 Task: Send an email with the signature Jenna Lewis with the subject Confirmation of a promotion and the message As a heads up, we will need to reschedule the meeting for next week due to scheduling conflicts. from softage.5@softage.net to softage.1@softage.net and move the email from Sent Items to the folder Scholarship information
Action: Mouse moved to (73, 58)
Screenshot: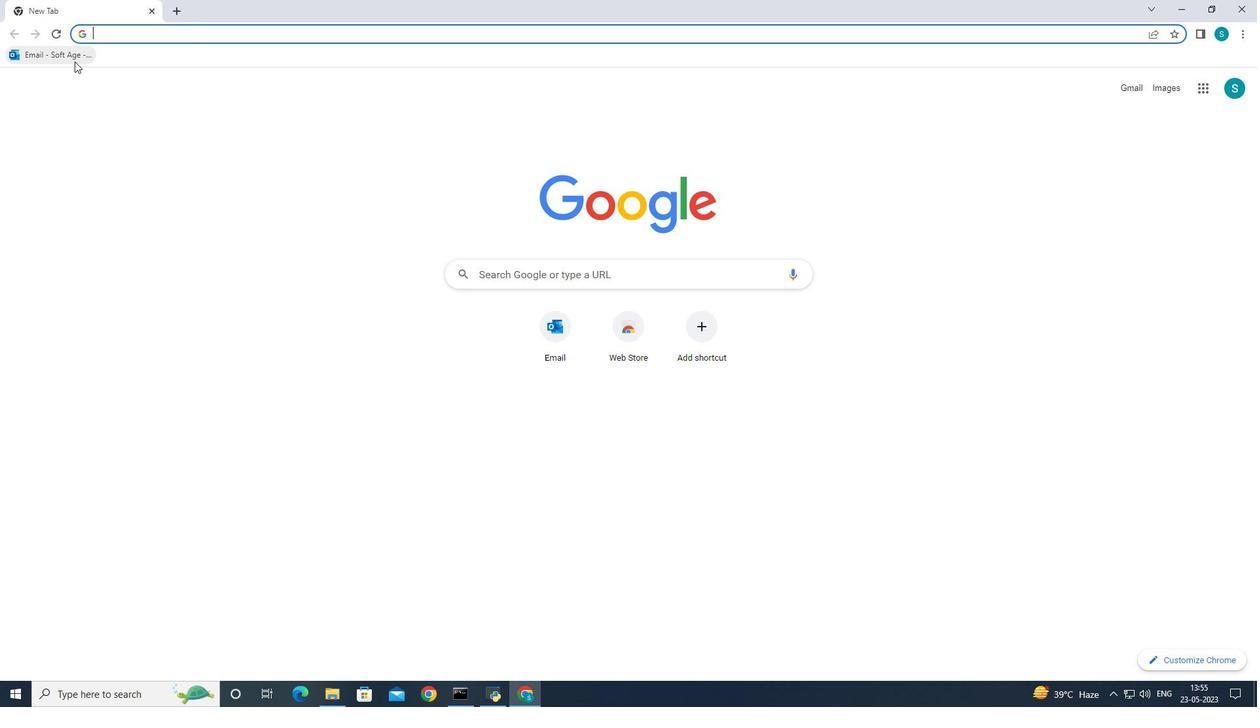 
Action: Mouse pressed left at (73, 58)
Screenshot: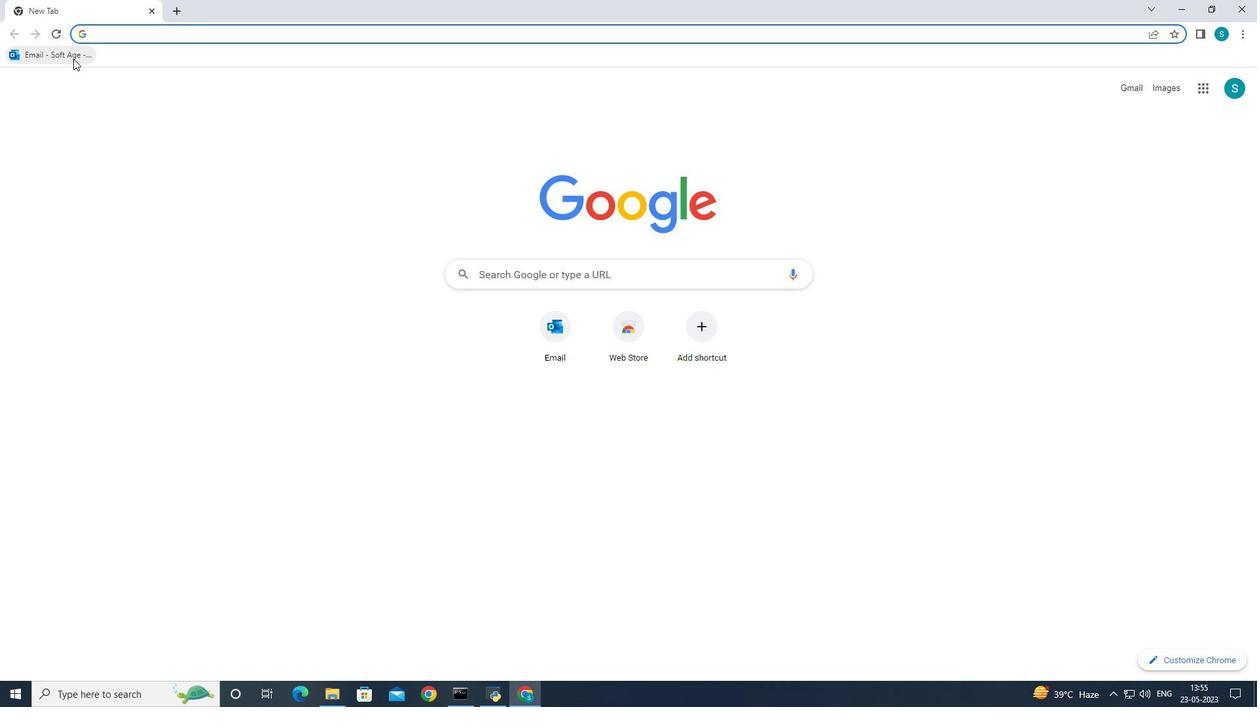 
Action: Mouse moved to (188, 117)
Screenshot: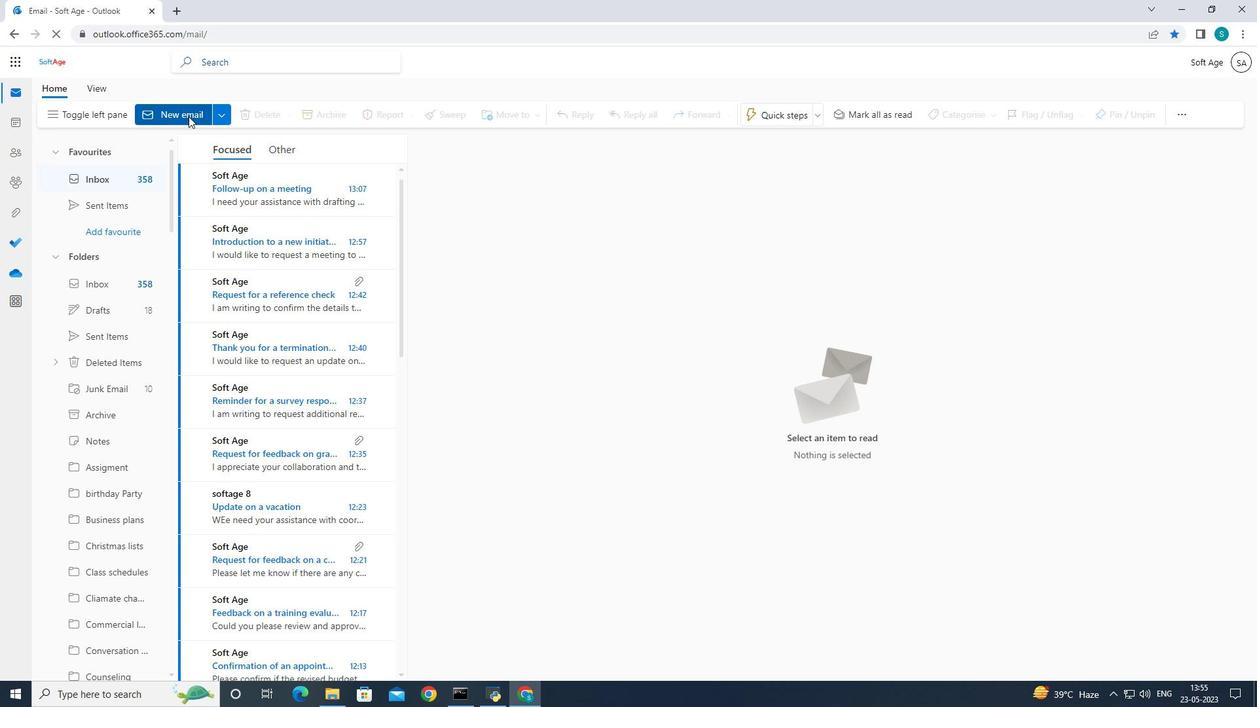 
Action: Mouse pressed left at (188, 117)
Screenshot: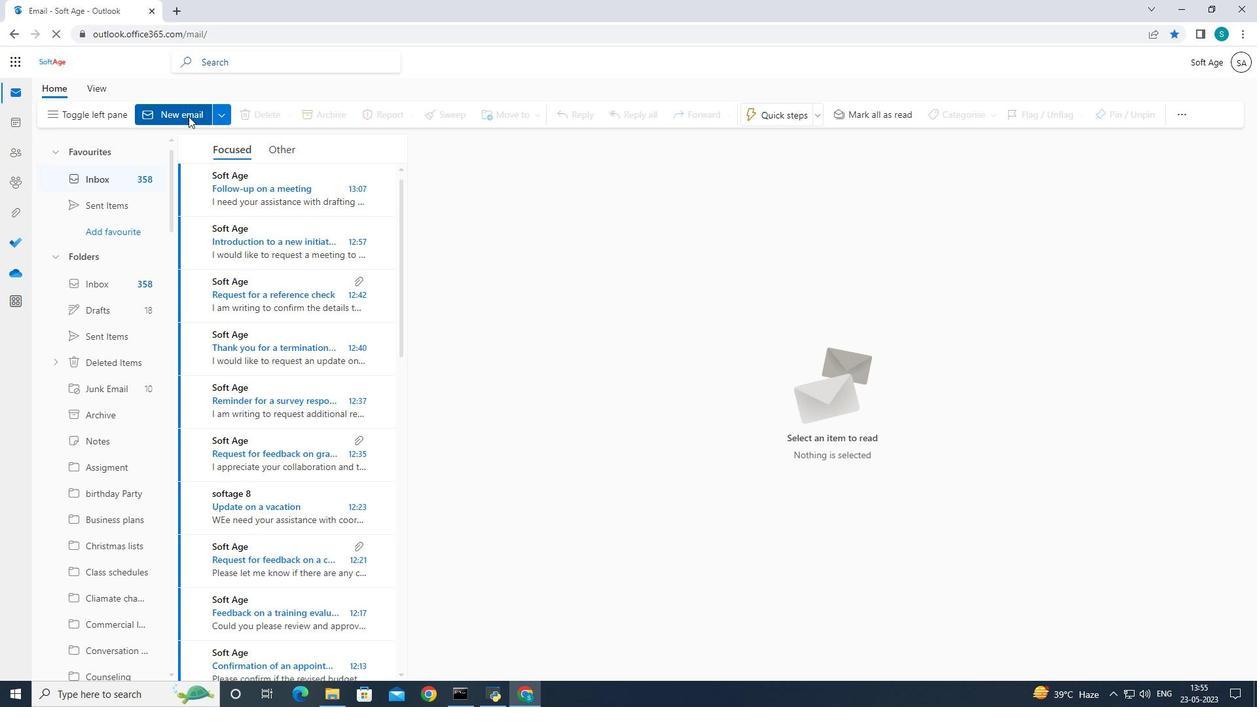 
Action: Mouse pressed left at (188, 117)
Screenshot: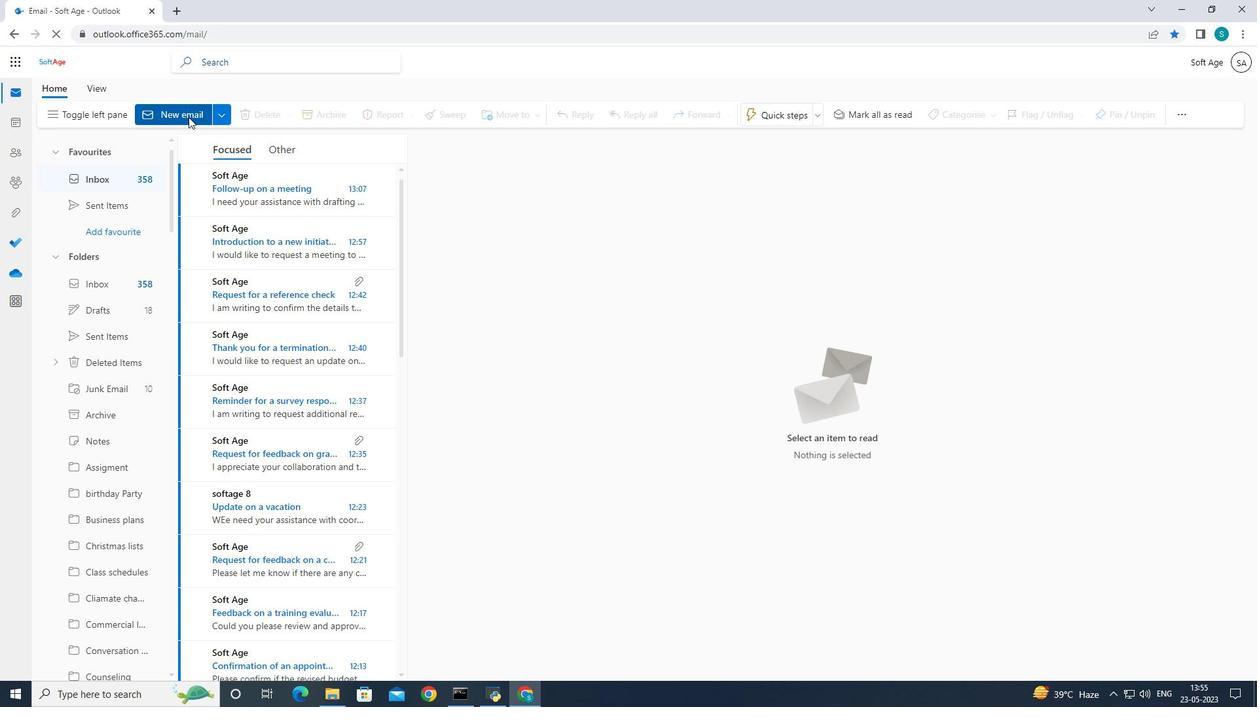 
Action: Mouse moved to (855, 117)
Screenshot: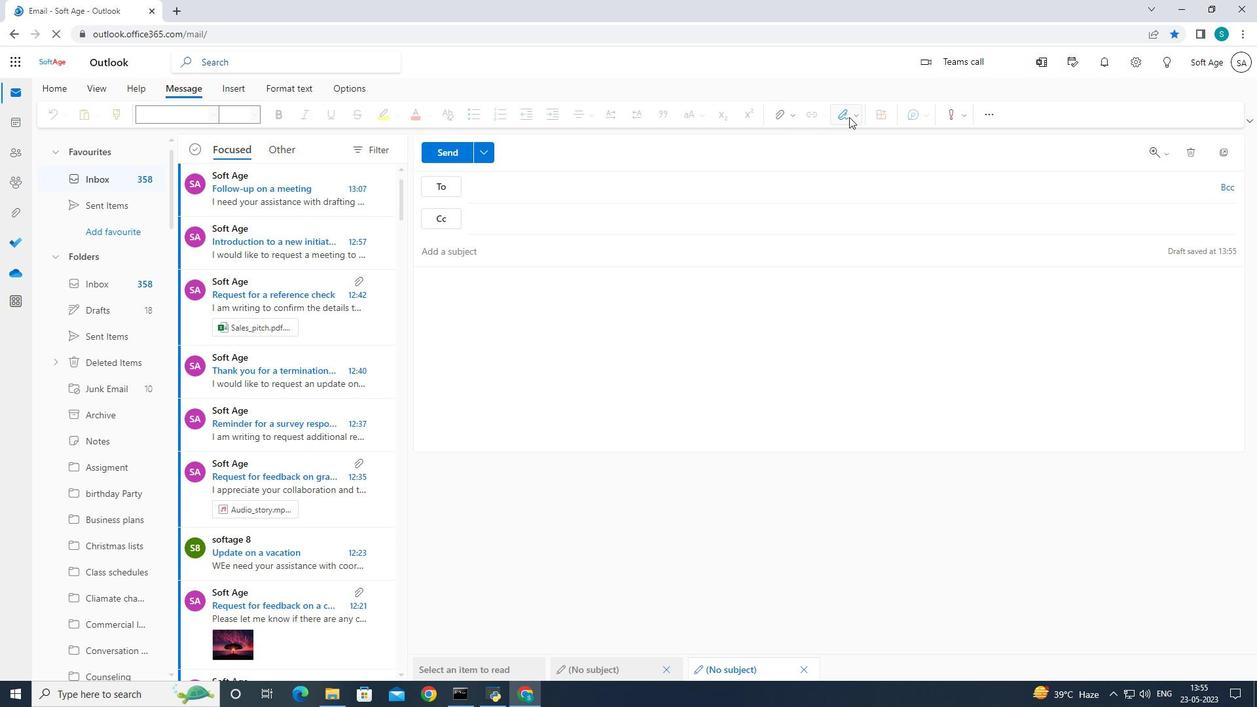 
Action: Mouse pressed left at (855, 117)
Screenshot: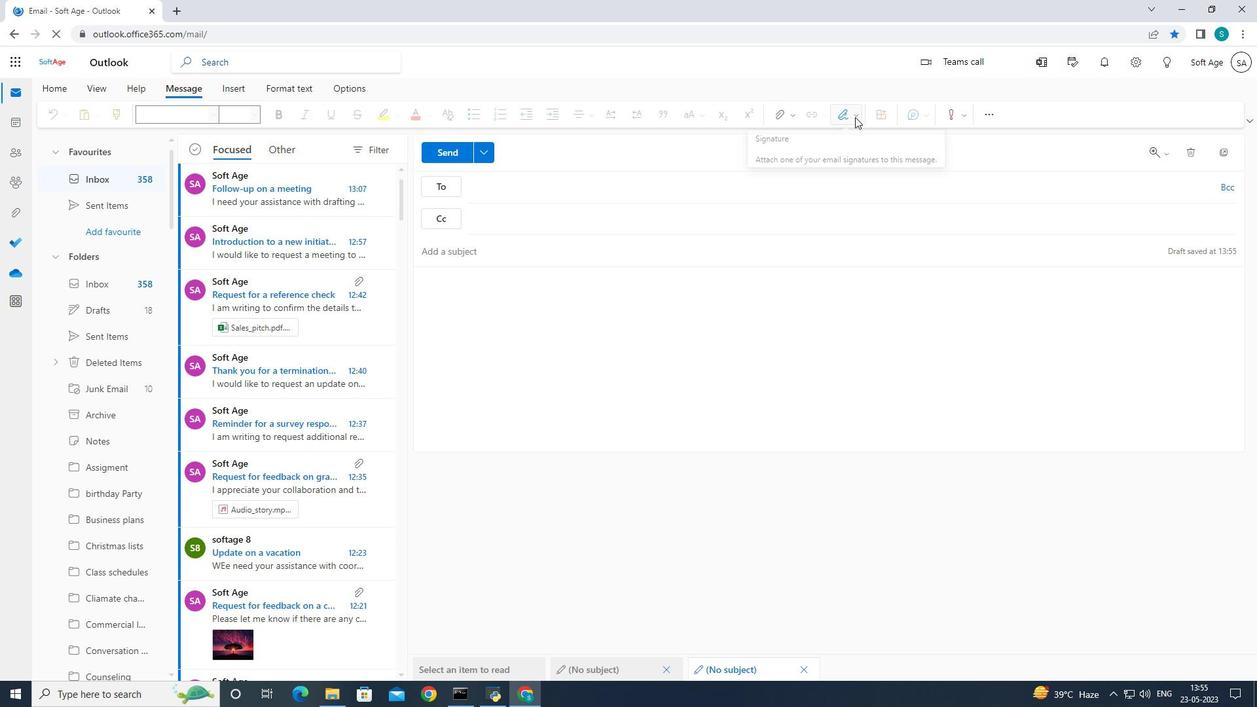 
Action: Mouse moved to (832, 146)
Screenshot: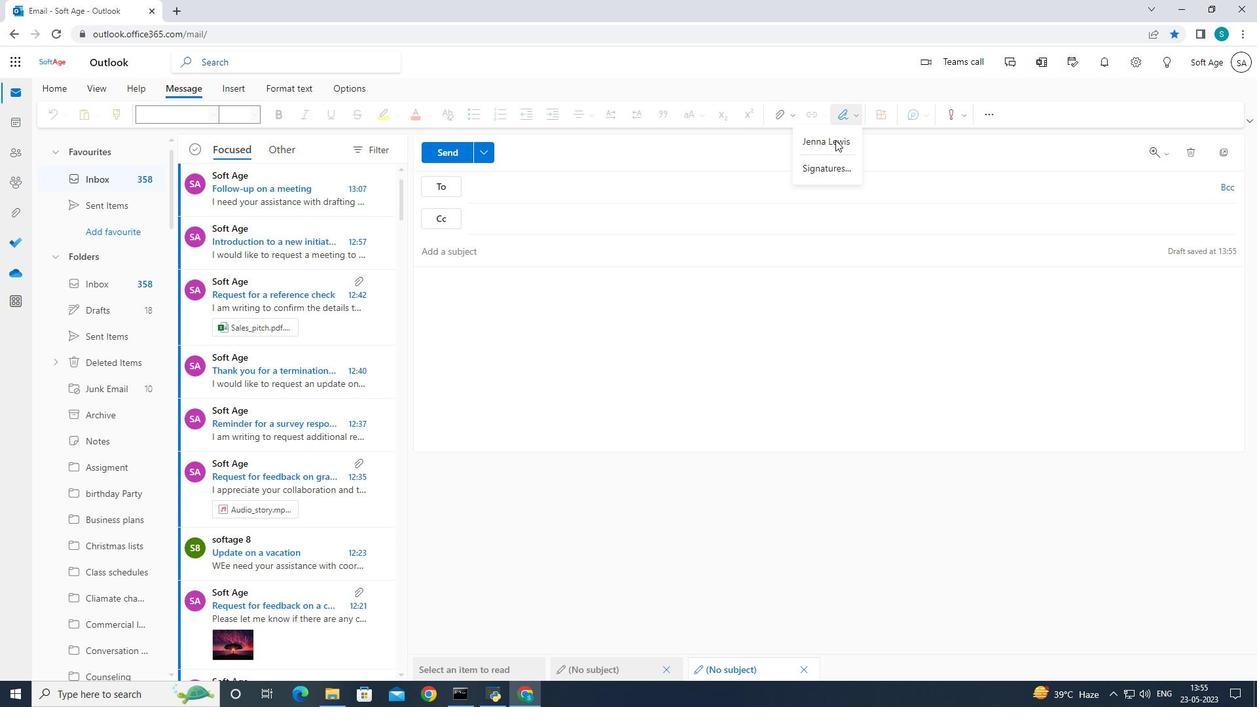 
Action: Mouse pressed left at (832, 146)
Screenshot: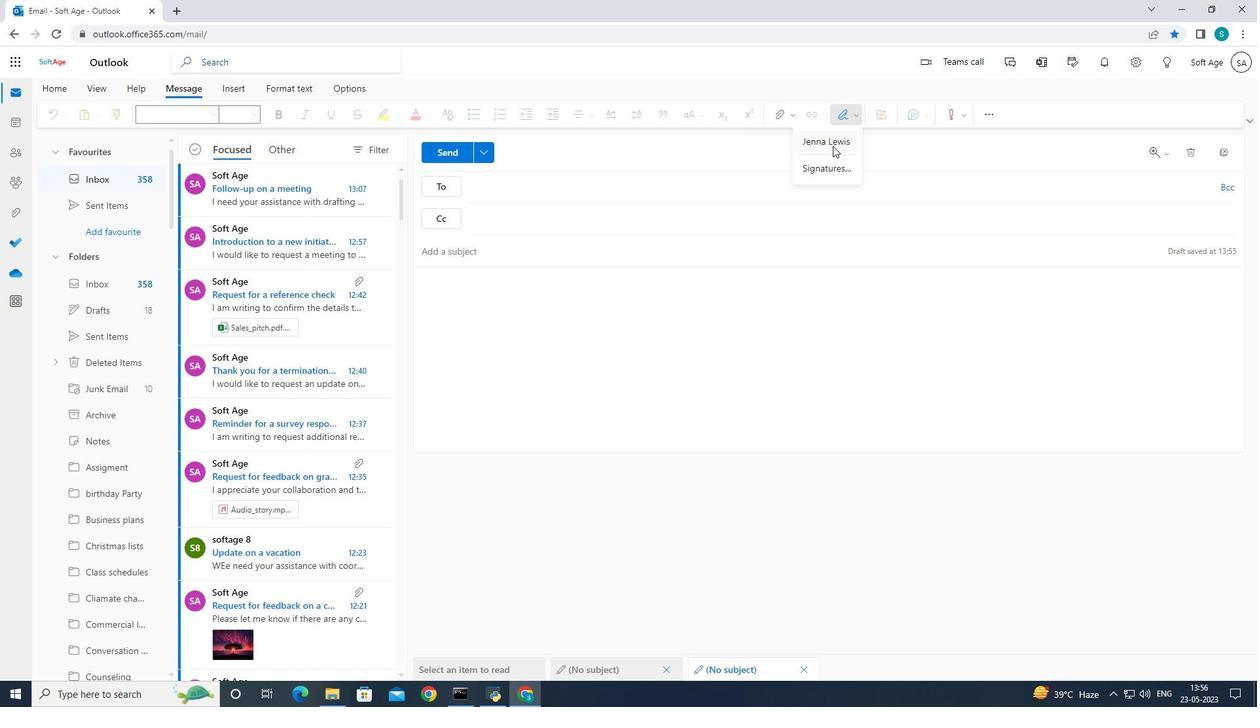 
Action: Mouse moved to (477, 258)
Screenshot: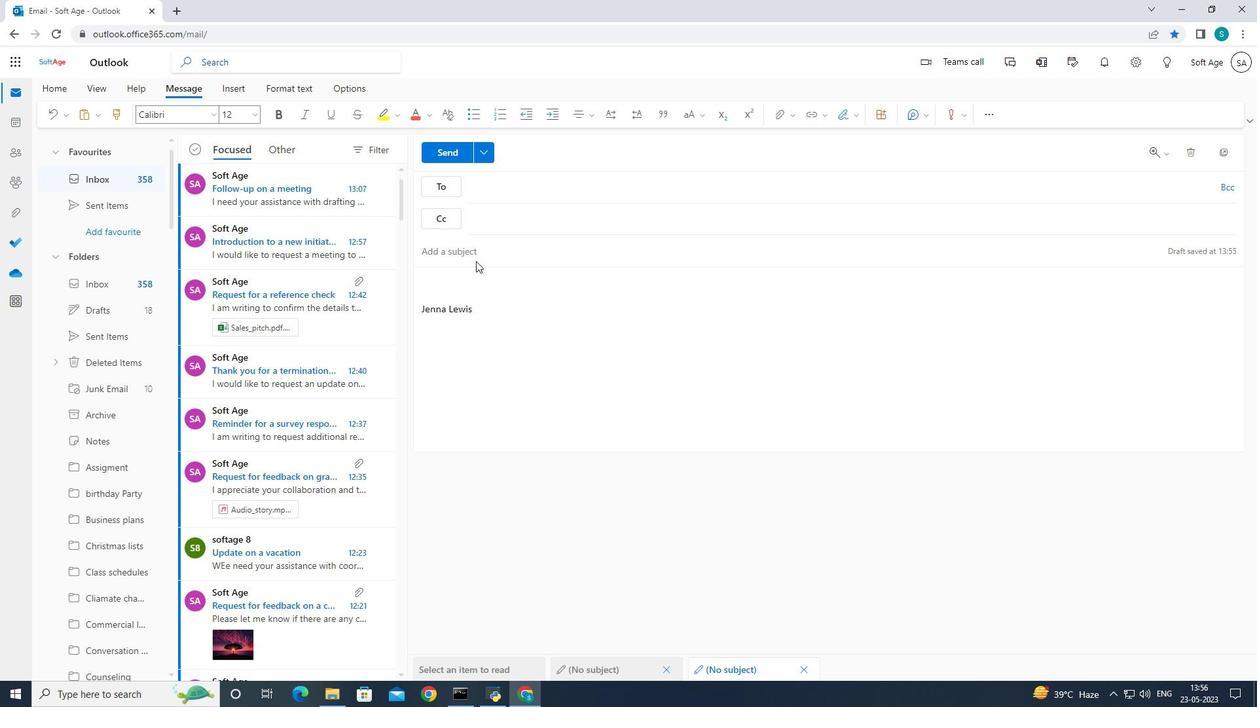 
Action: Mouse pressed left at (477, 258)
Screenshot: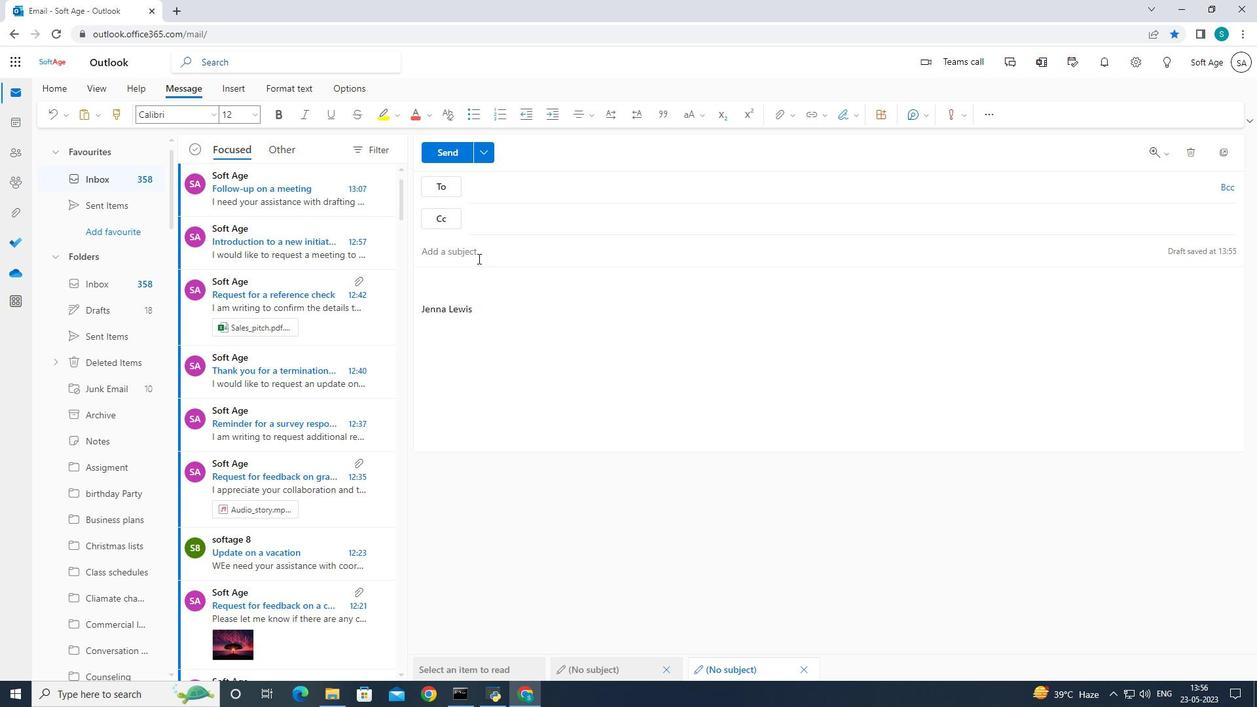 
Action: Mouse moved to (658, 232)
Screenshot: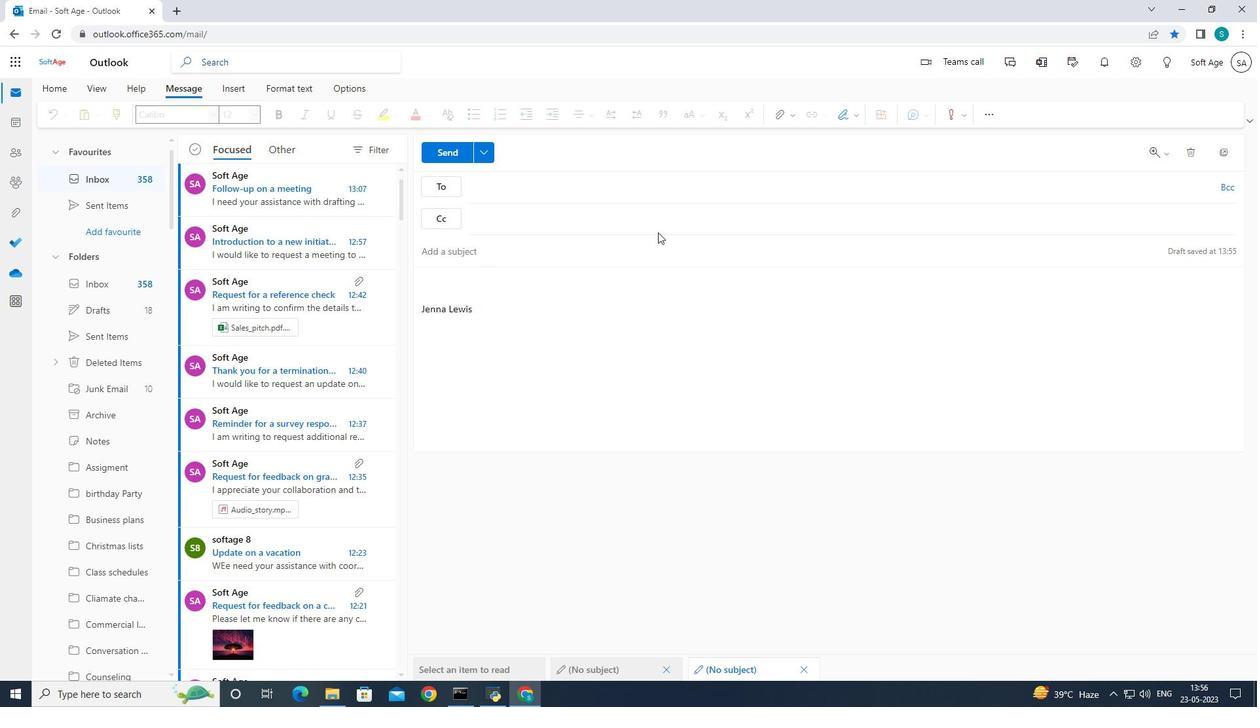 
Action: Key pressed <Key.shift>Confirmation<Key.space>of<Key.space>a<Key.space>promotion
Screenshot: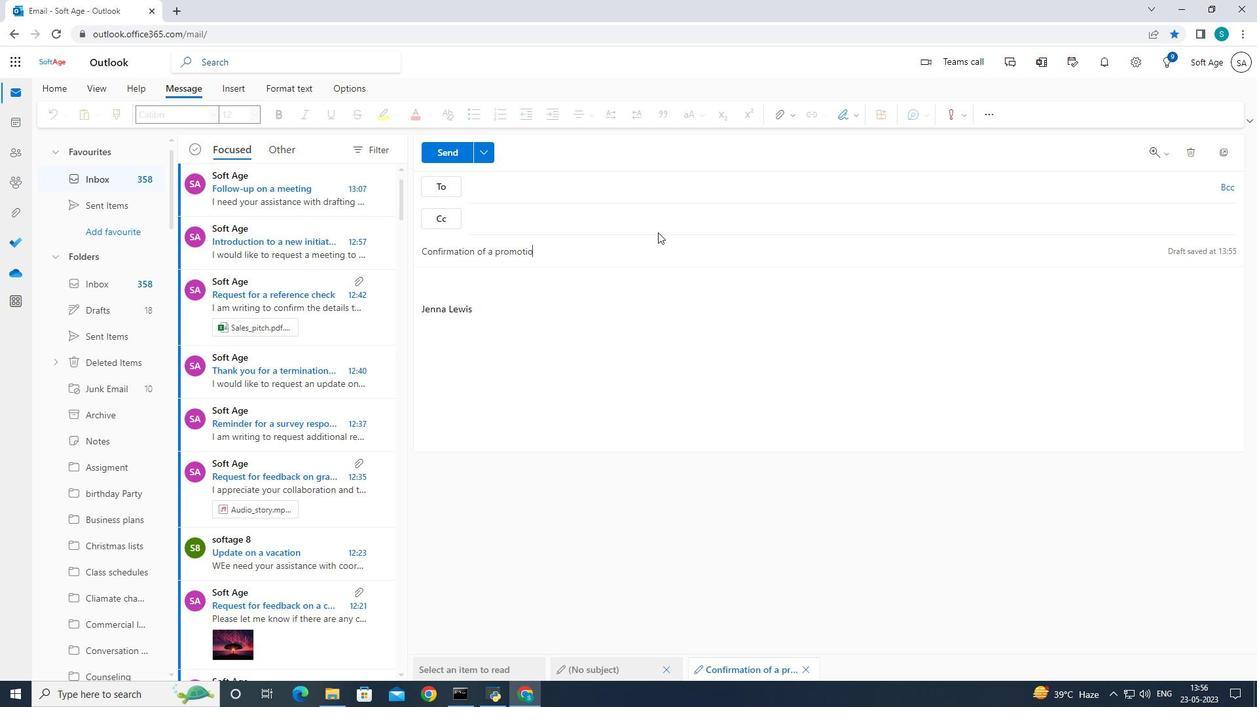 
Action: Mouse moved to (520, 288)
Screenshot: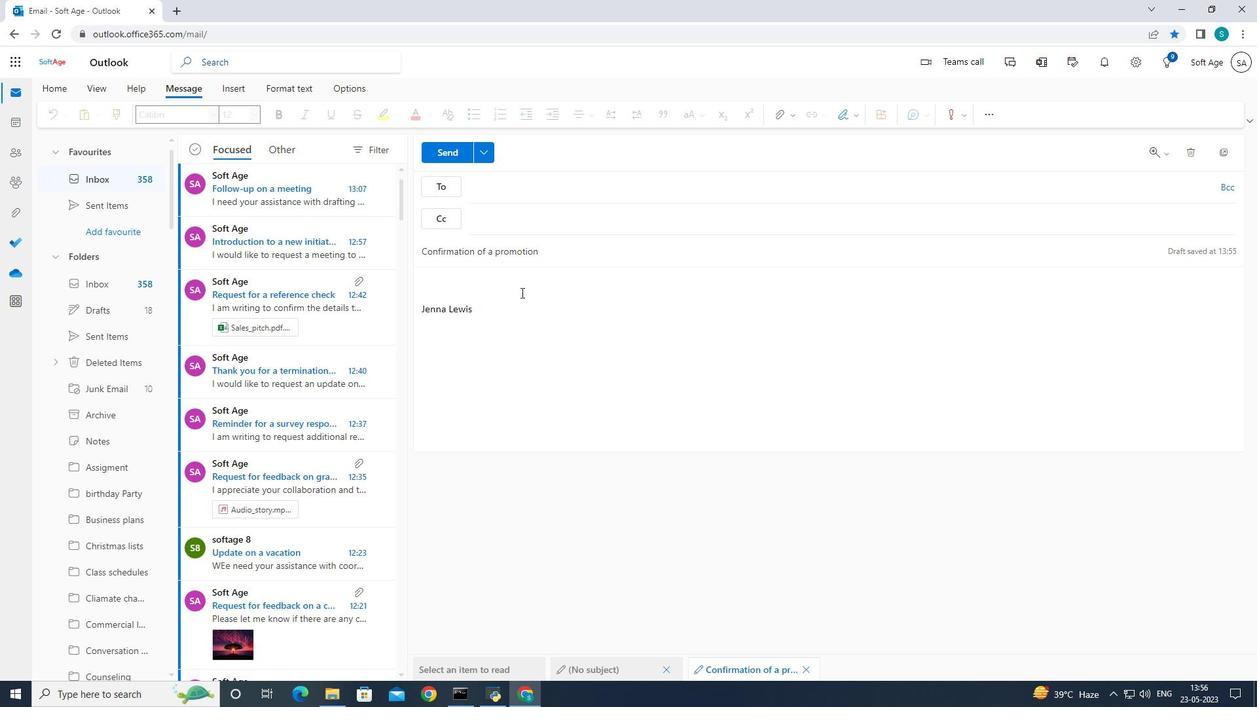 
Action: Mouse pressed left at (520, 288)
Screenshot: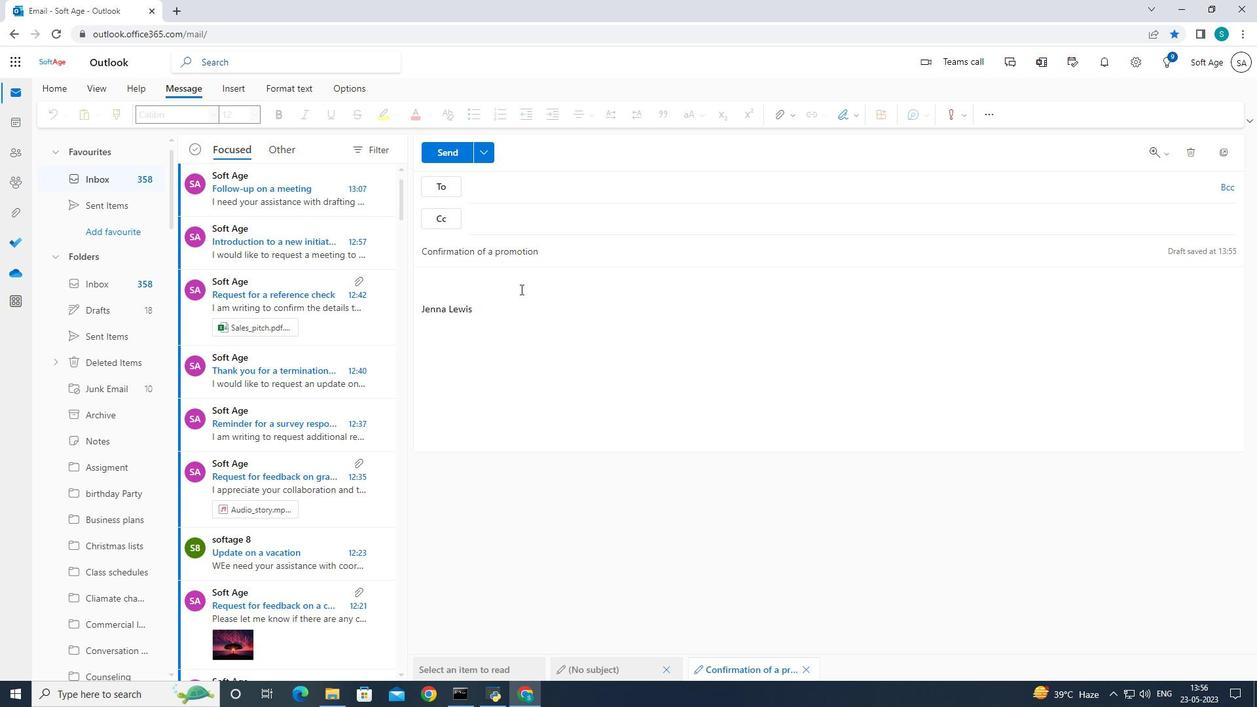 
Action: Mouse moved to (617, 288)
Screenshot: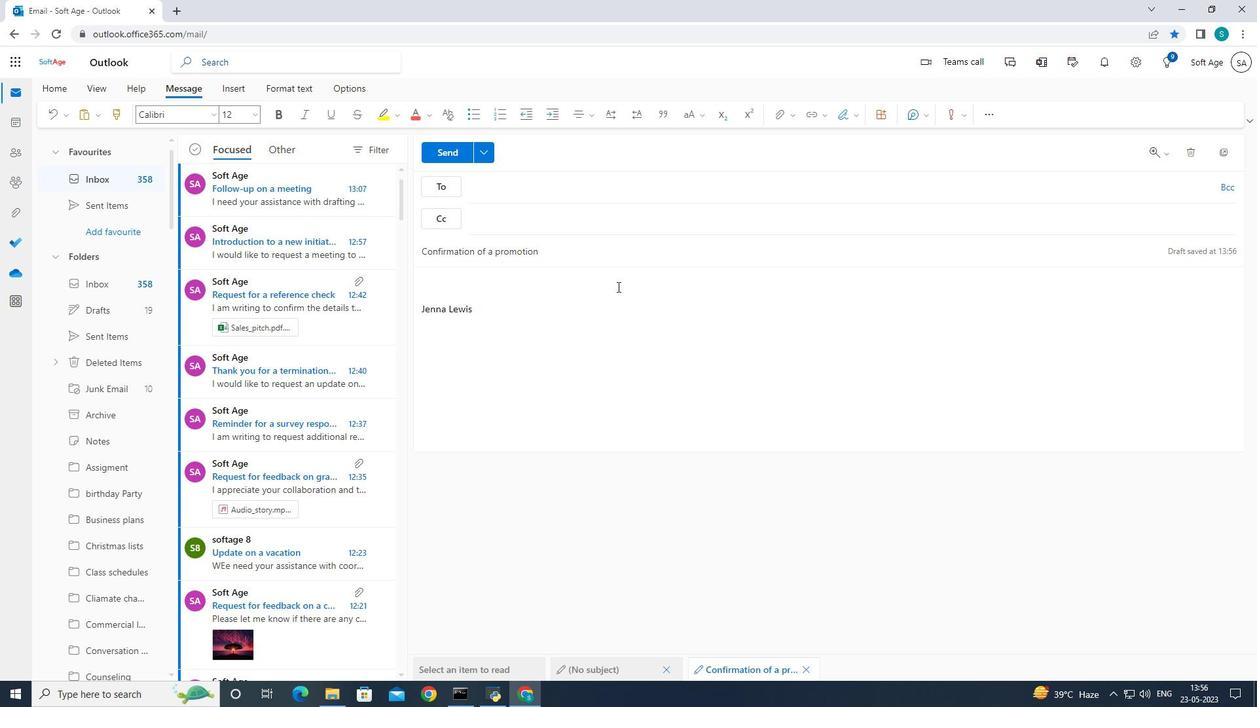 
Action: Key pressed <Key.shift>As<Key.space>a<Key.space>heads<Key.space>uo<Key.backspace>p,<Key.space>we<Key.space>will<Key.space>need<Key.space>to<Key.space>reschedules<Key.space>the<Key.space>meeting<Key.space>for<Key.space>next<Key.space>week<Key.space>due<Key.space>to<Key.space>scheduling<Key.space>conflicts.
Screenshot: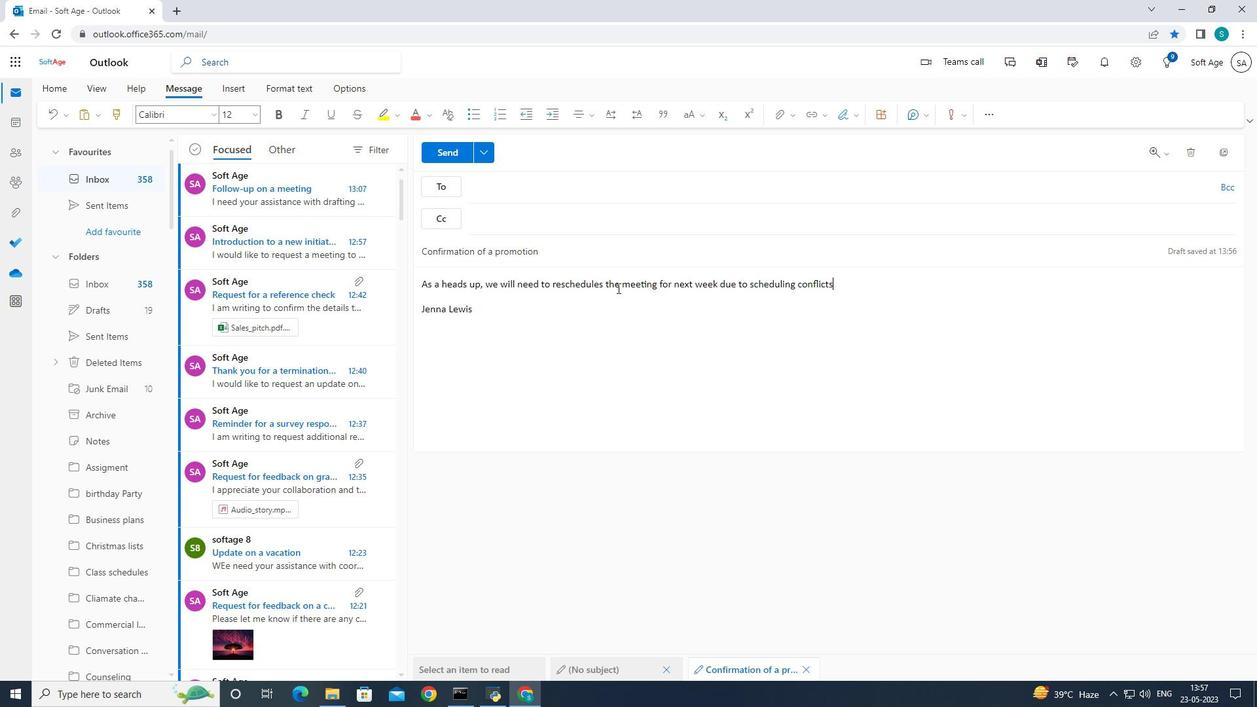 
Action: Mouse moved to (481, 188)
Screenshot: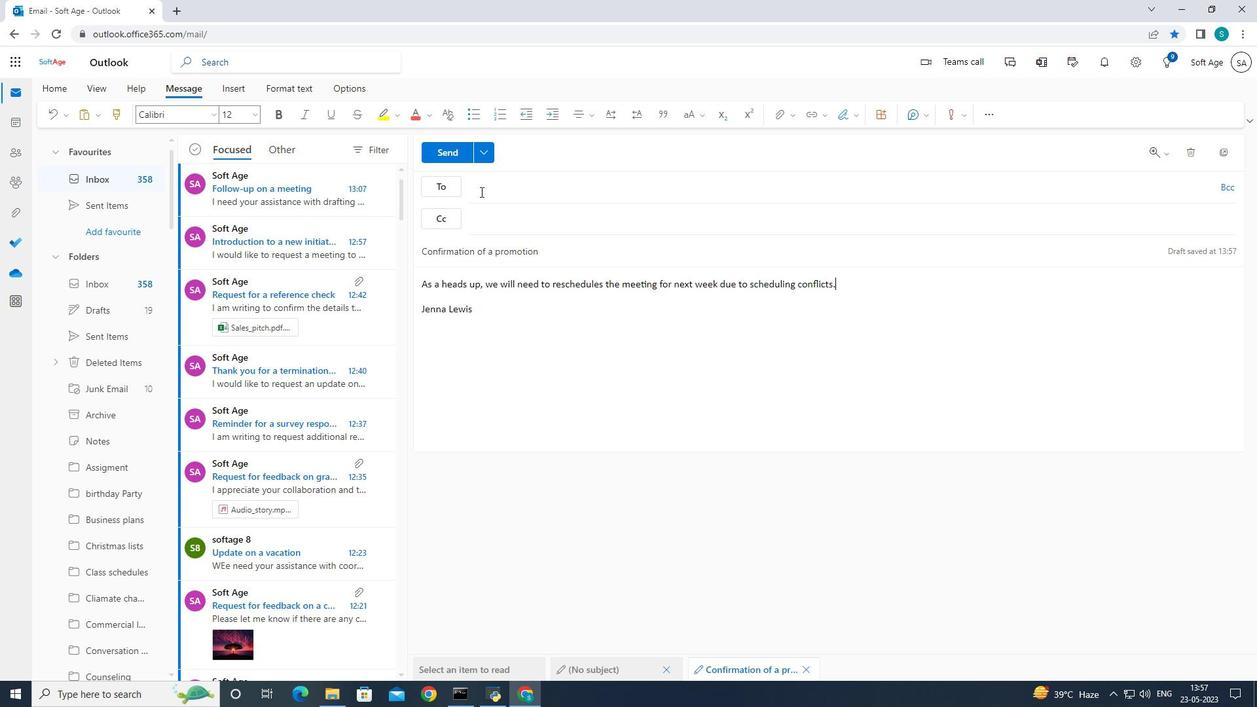 
Action: Mouse pressed left at (481, 188)
Screenshot: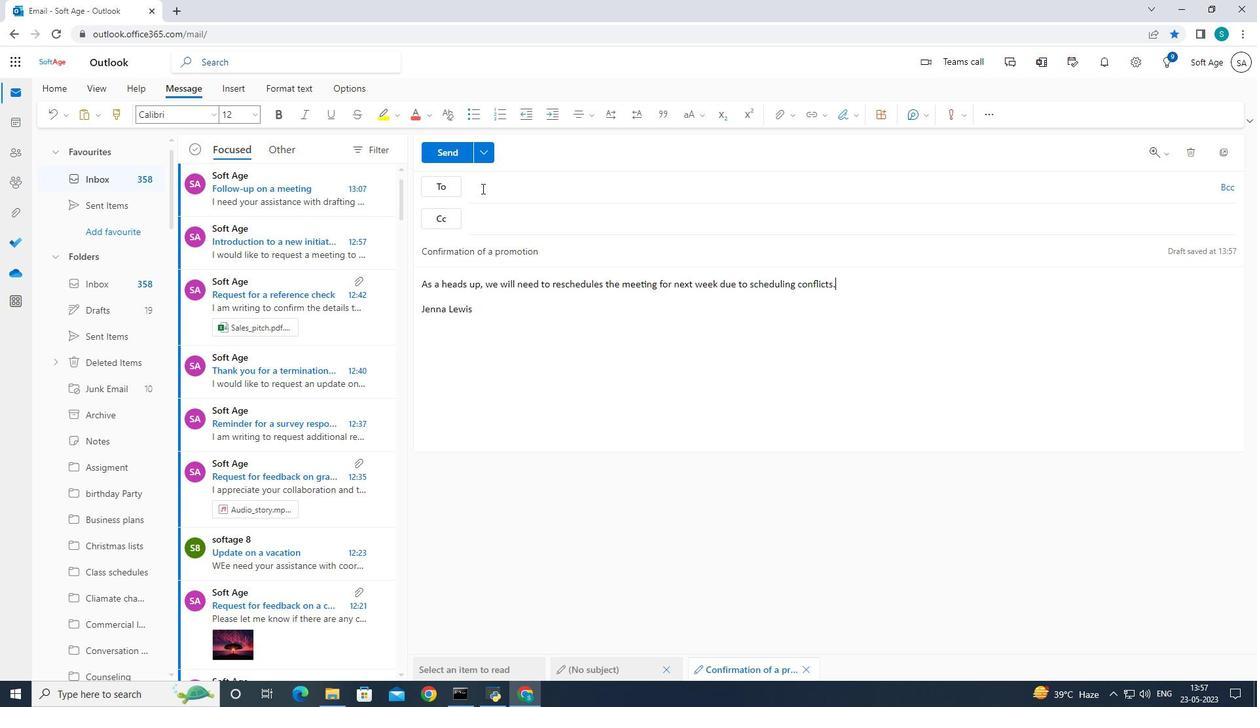 
Action: Mouse moved to (578, 185)
Screenshot: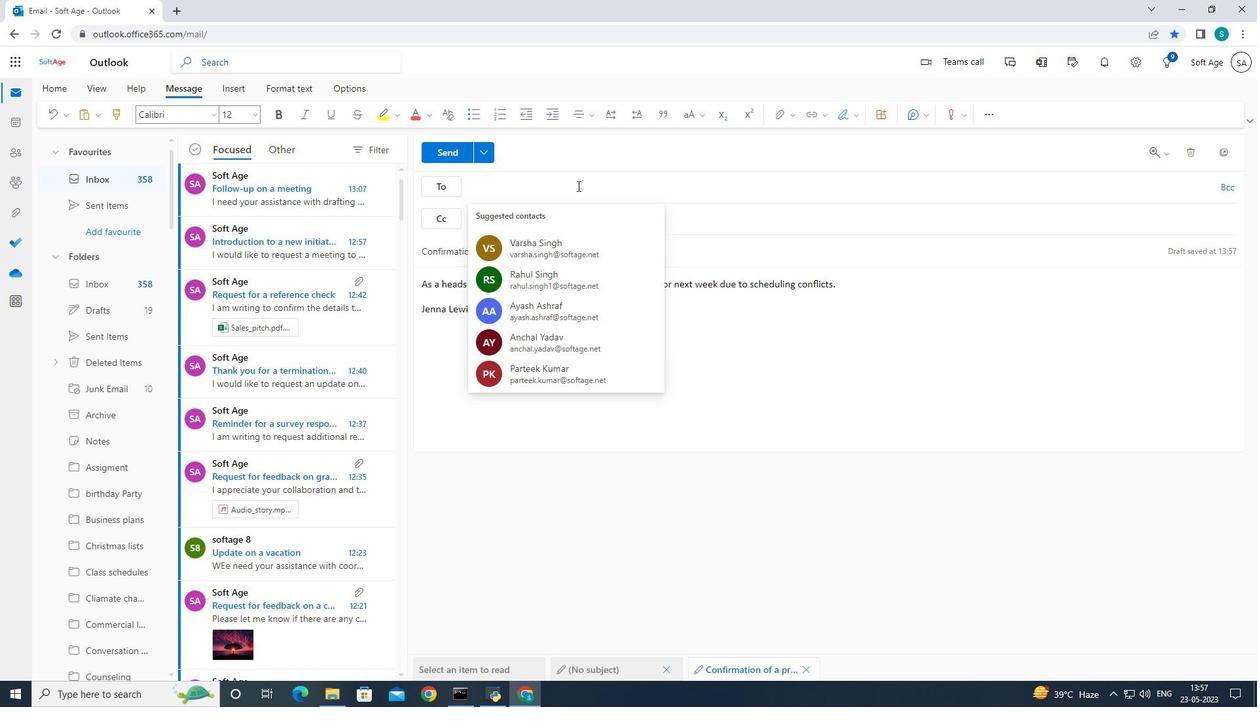 
Action: Key pressed softage.1<Key.shift>@softage.net
Screenshot: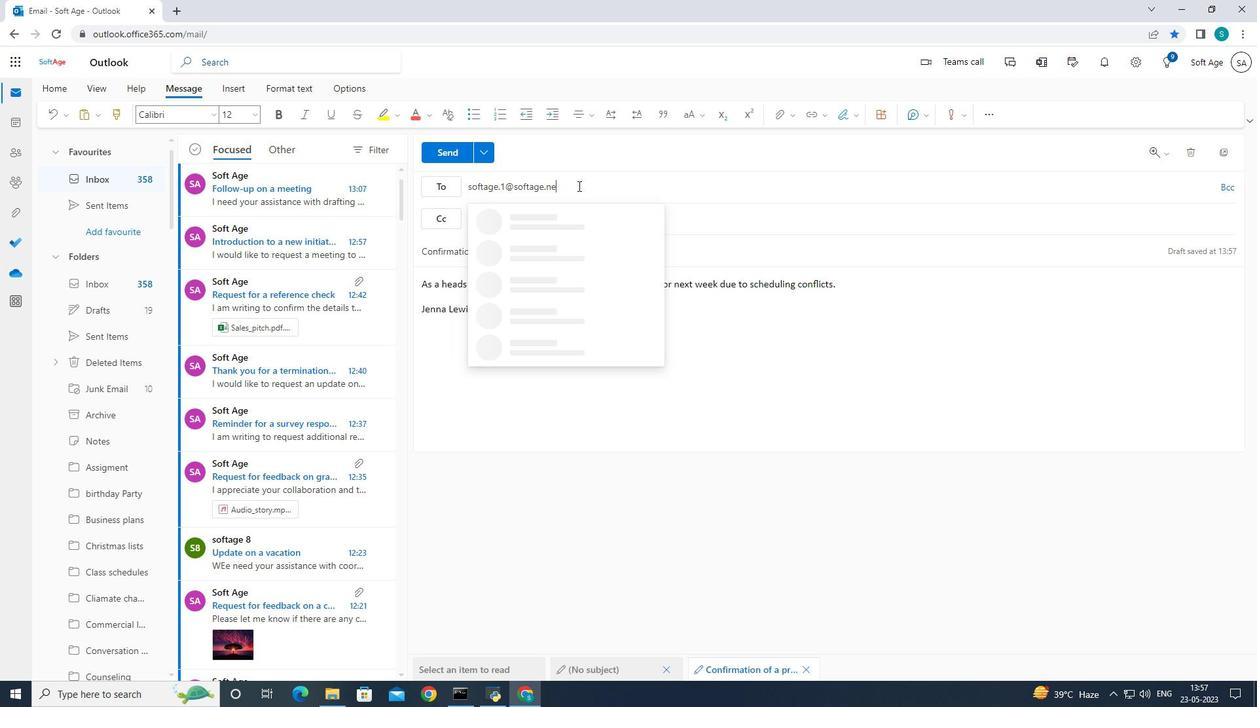 
Action: Mouse moved to (570, 223)
Screenshot: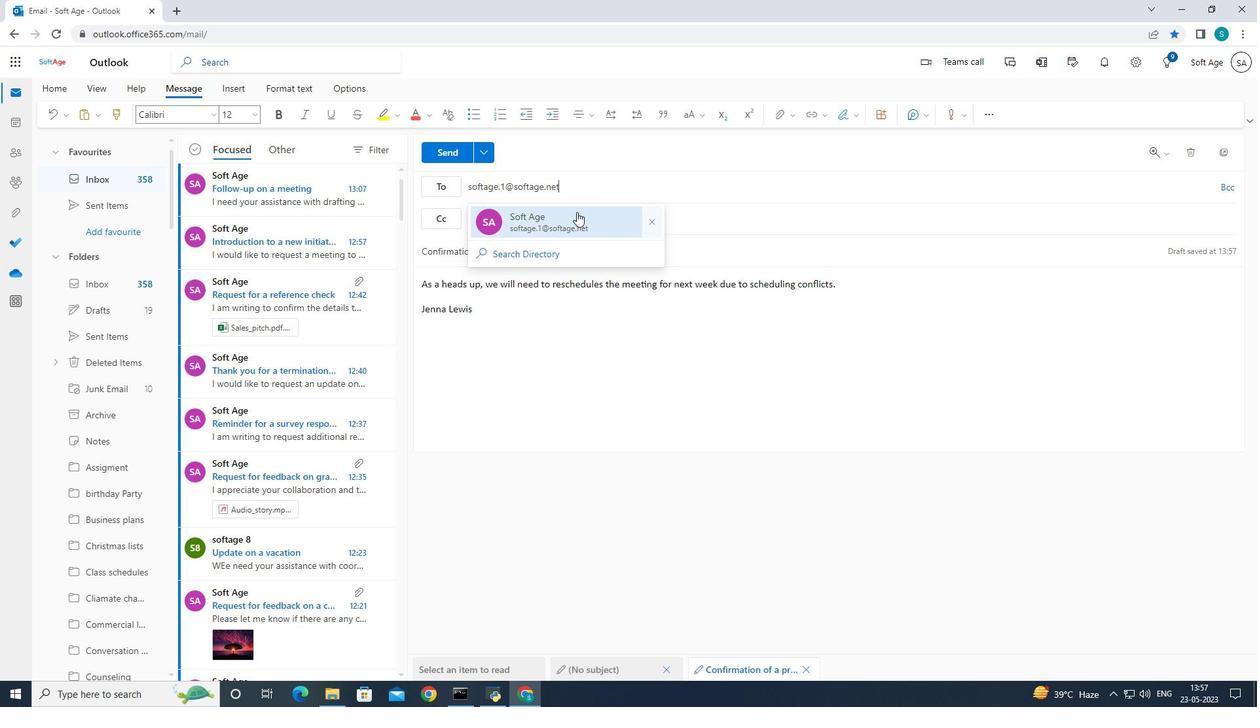 
Action: Mouse pressed left at (570, 223)
Screenshot: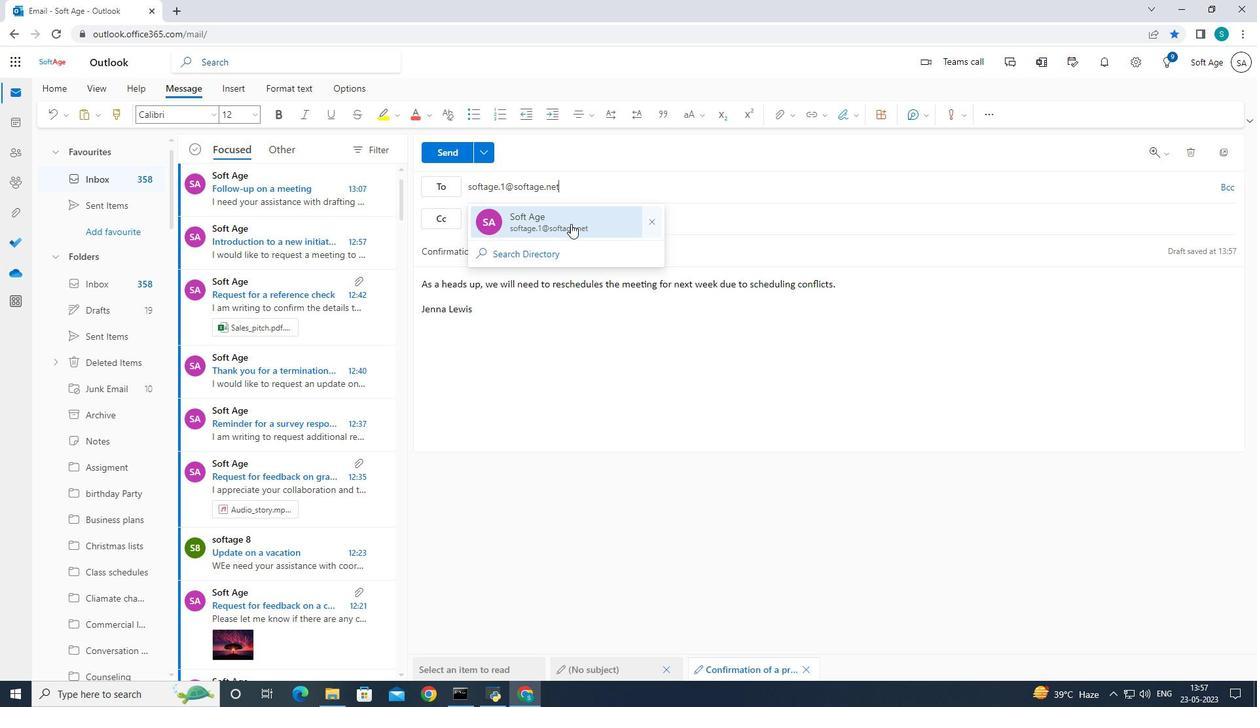 
Action: Mouse moved to (145, 398)
Screenshot: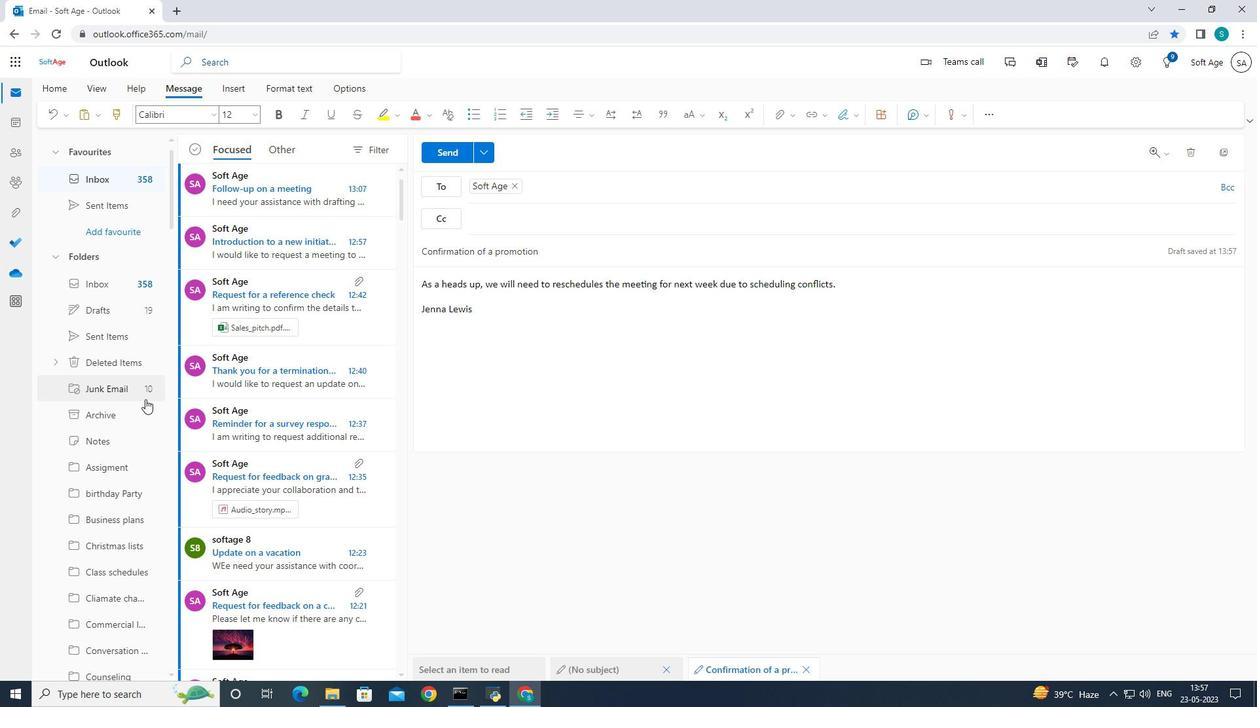 
Action: Mouse scrolled (145, 398) with delta (0, 0)
Screenshot: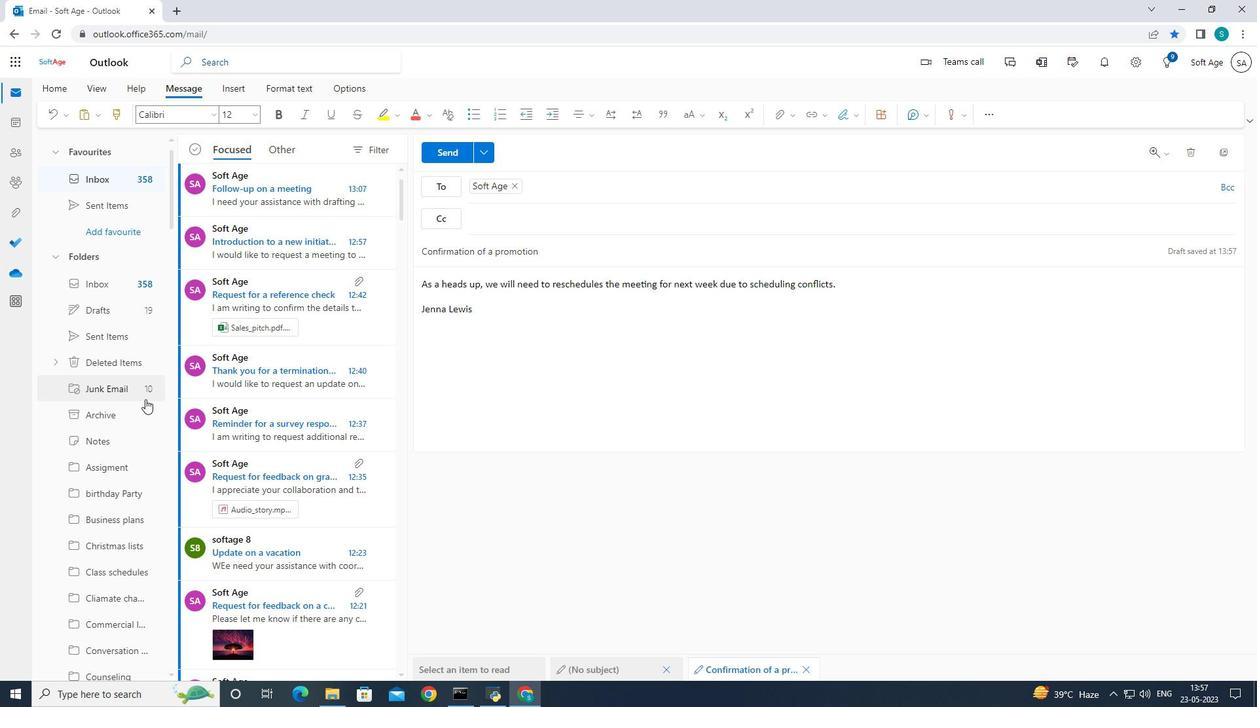 
Action: Mouse moved to (146, 398)
Screenshot: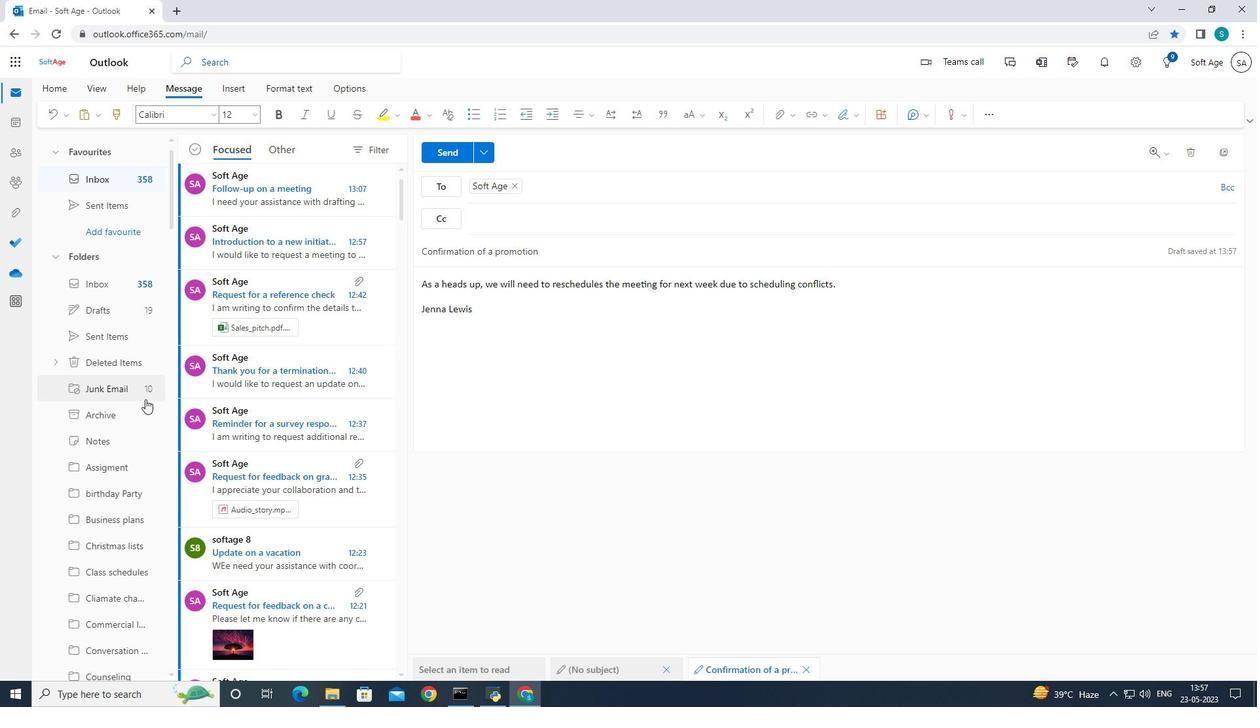 
Action: Mouse scrolled (146, 398) with delta (0, 0)
Screenshot: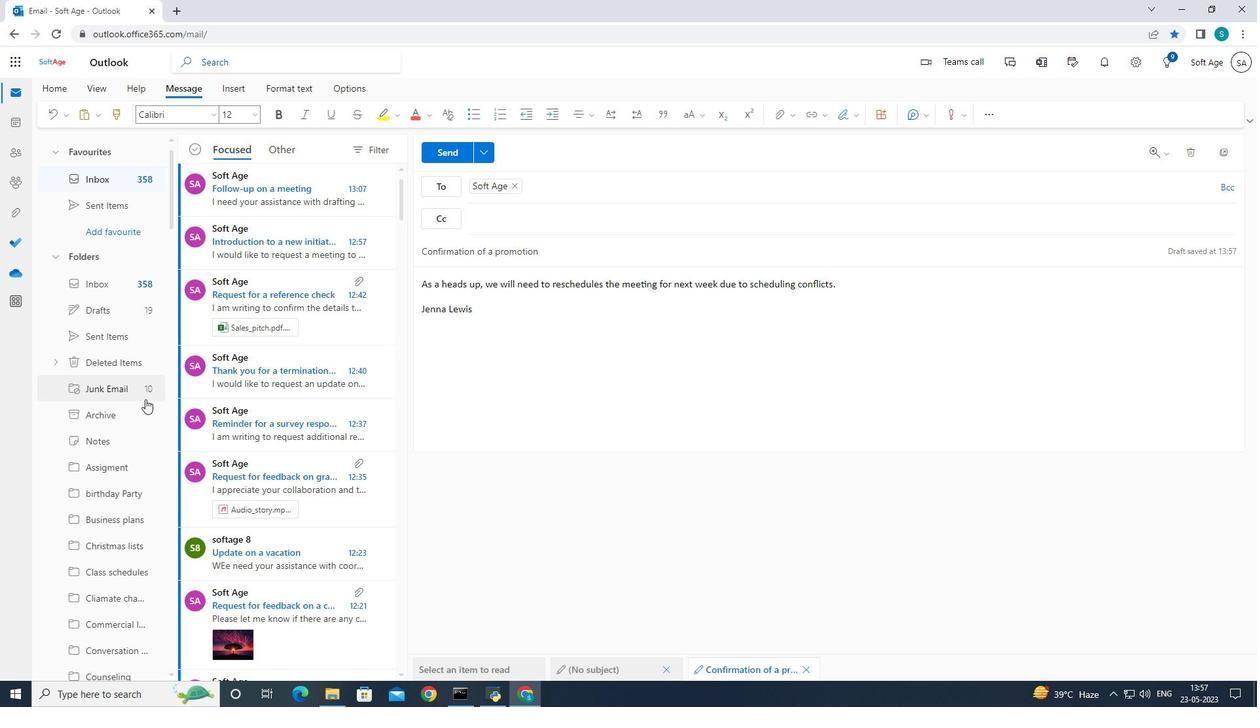 
Action: Mouse scrolled (146, 398) with delta (0, 0)
Screenshot: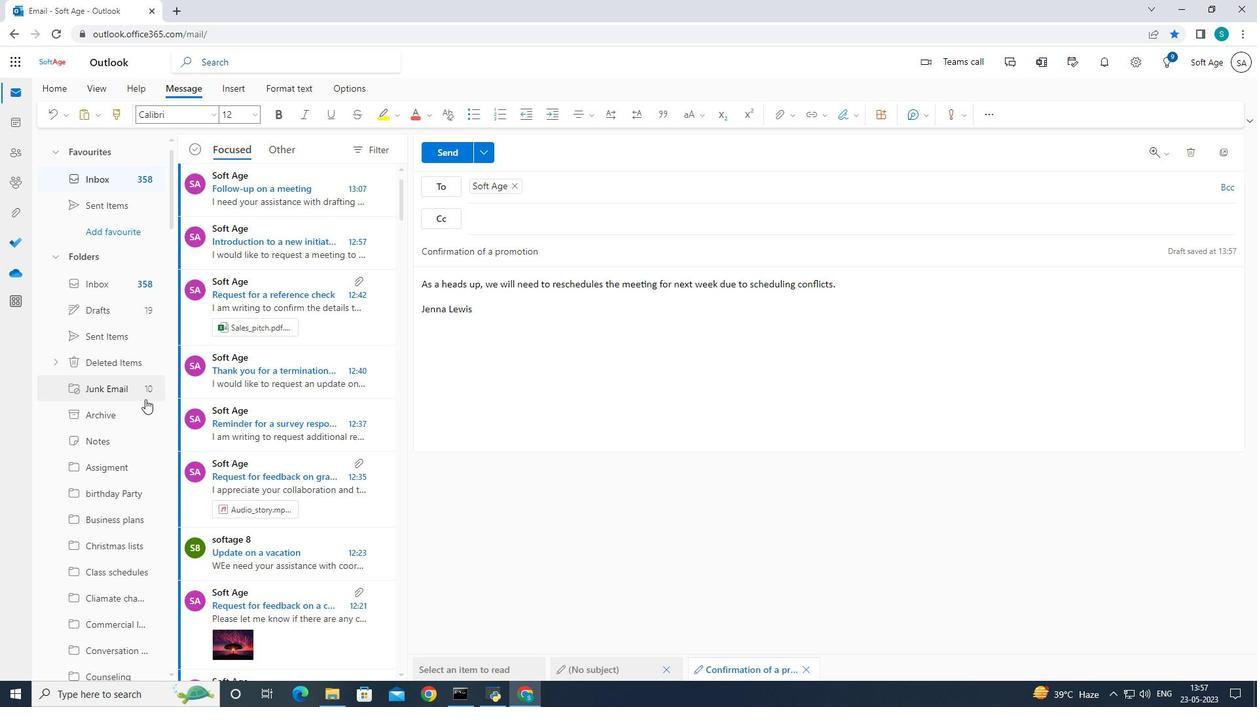 
Action: Mouse moved to (146, 397)
Screenshot: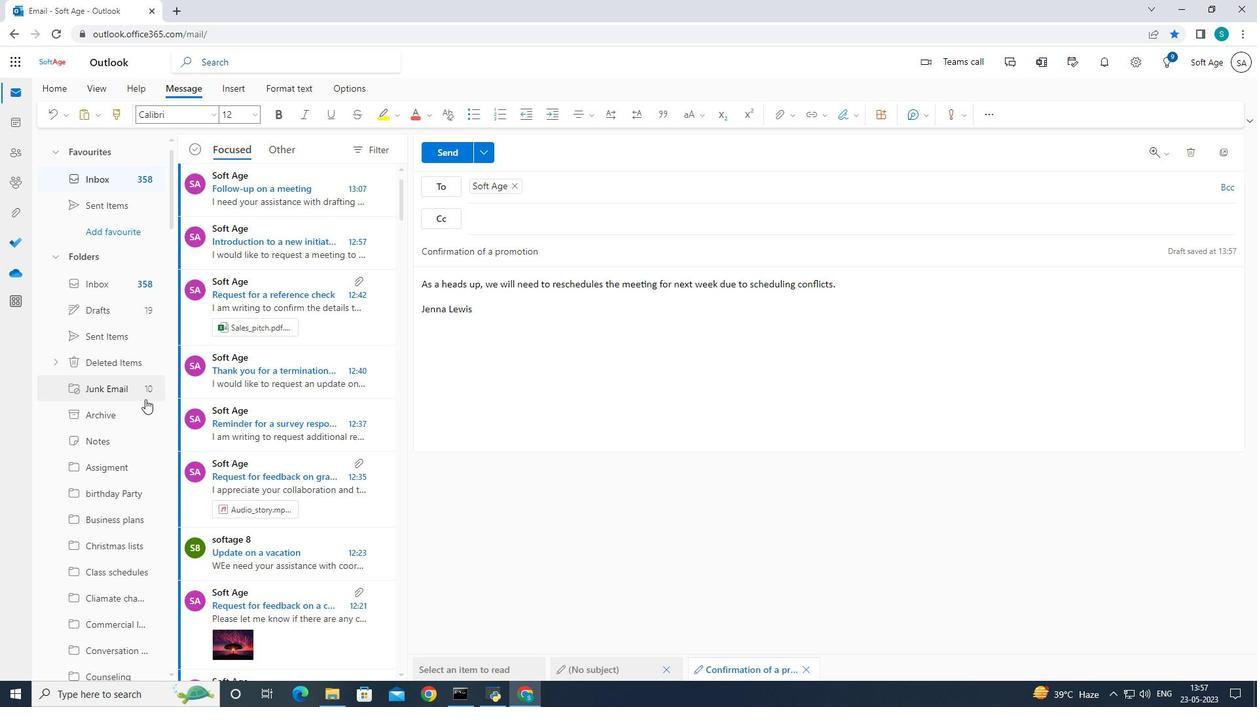 
Action: Mouse scrolled (146, 396) with delta (0, 0)
Screenshot: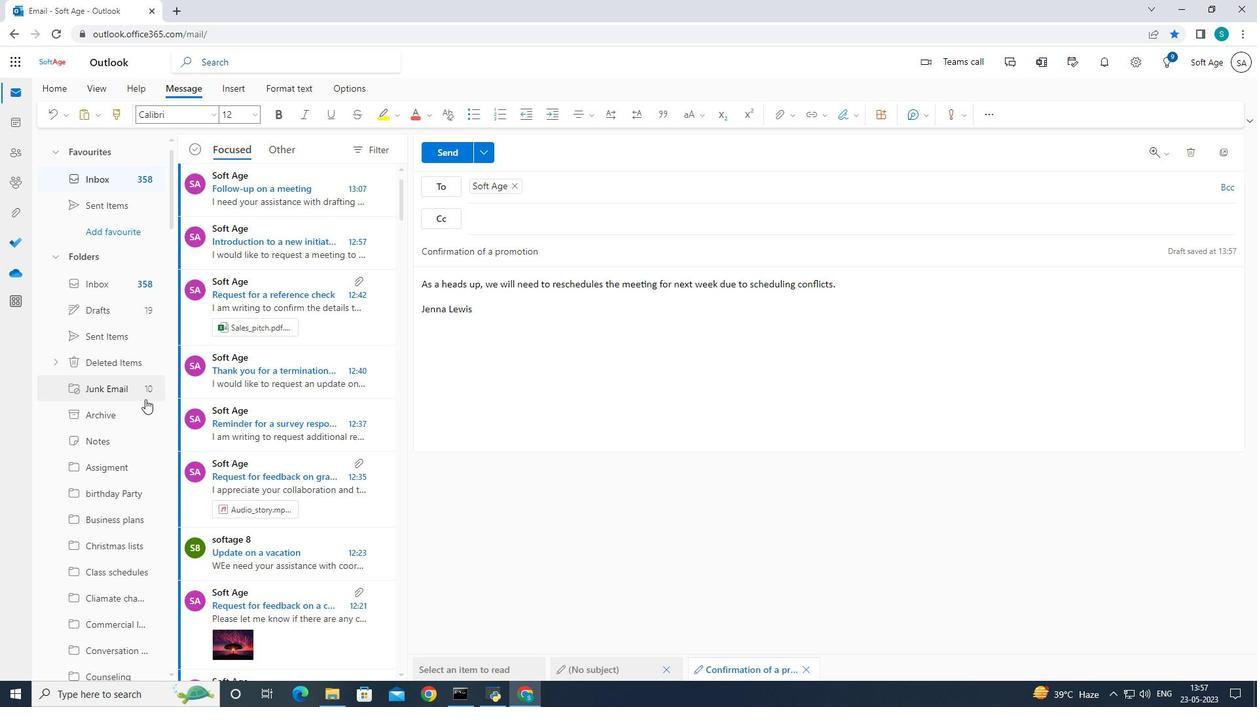 
Action: Mouse moved to (157, 371)
Screenshot: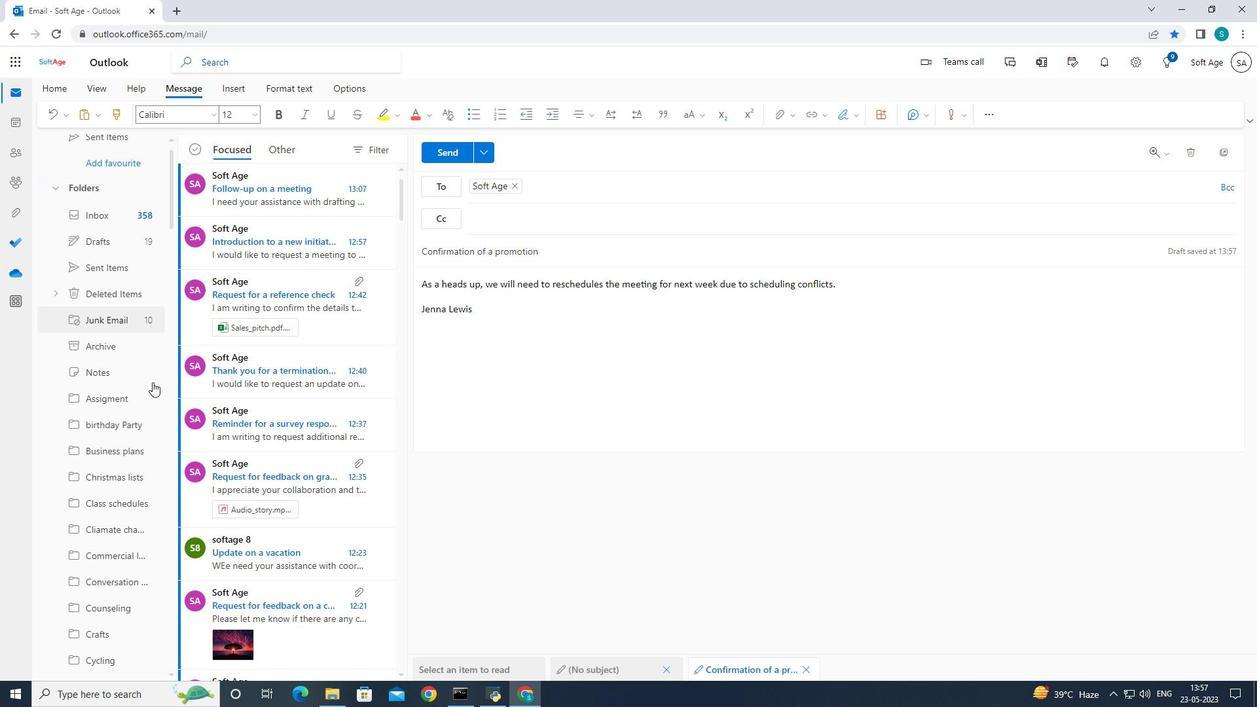 
Action: Mouse scrolled (157, 371) with delta (0, 0)
Screenshot: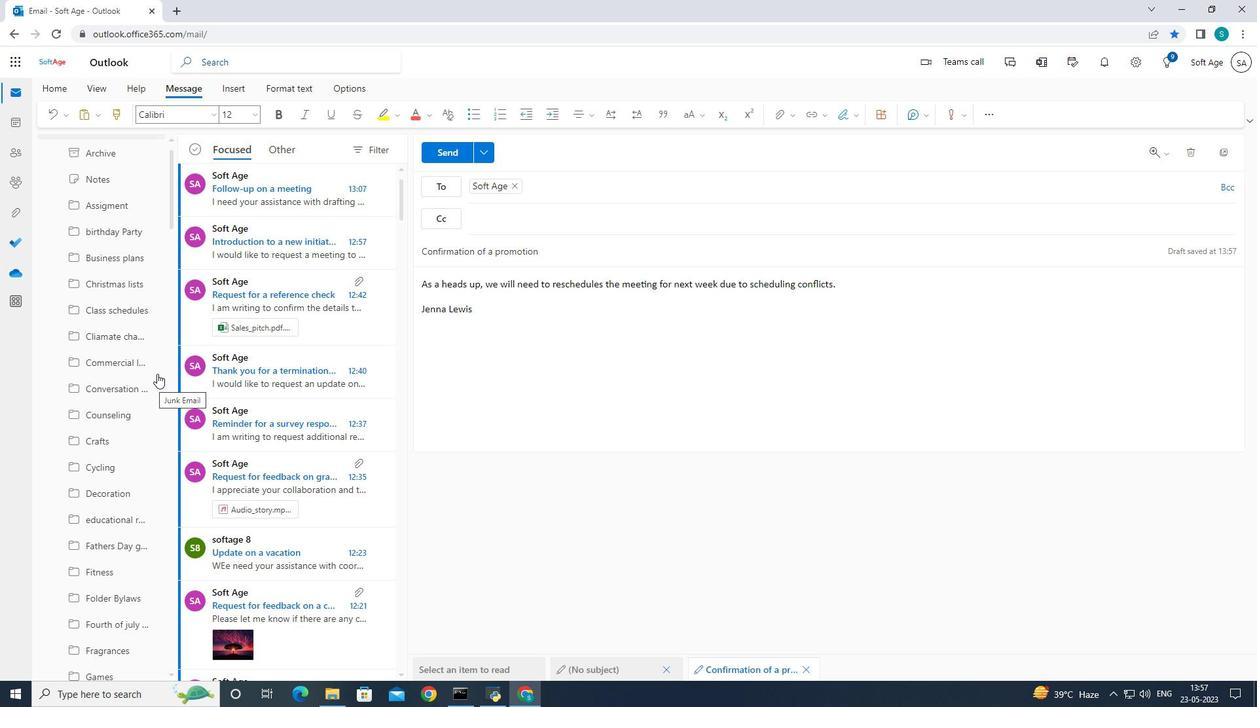 
Action: Mouse scrolled (157, 371) with delta (0, 0)
Screenshot: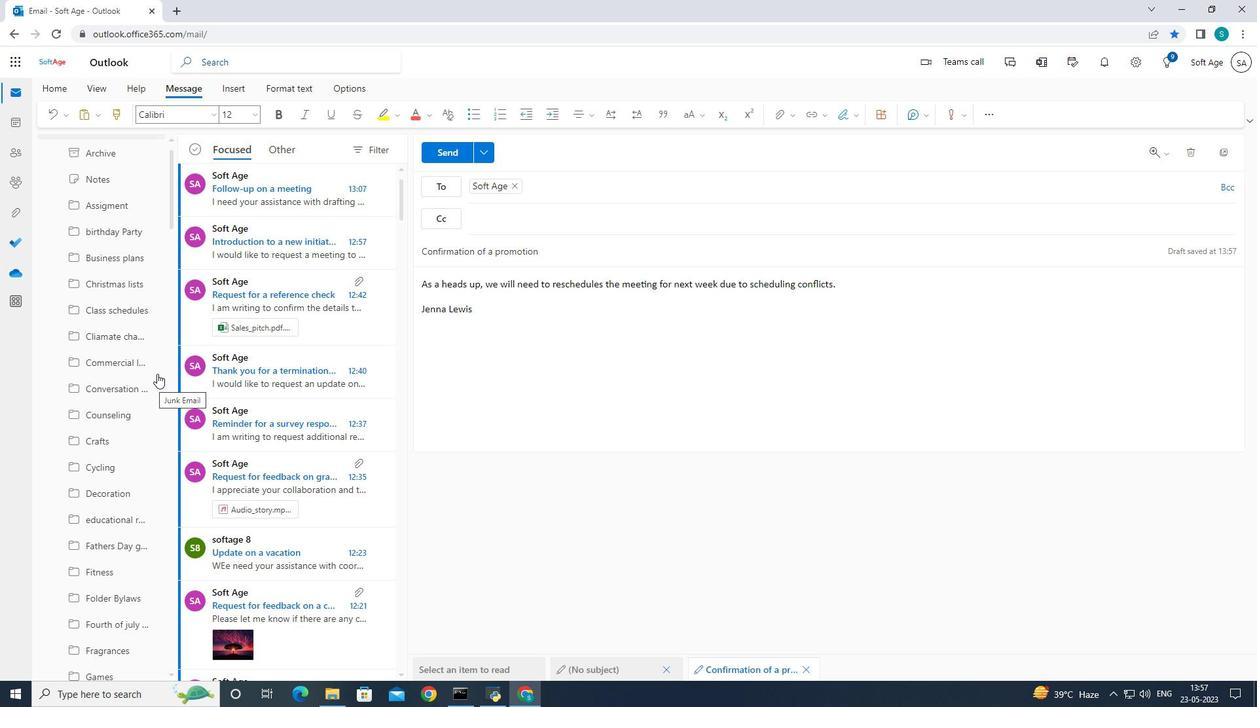 
Action: Mouse scrolled (157, 371) with delta (0, 0)
Screenshot: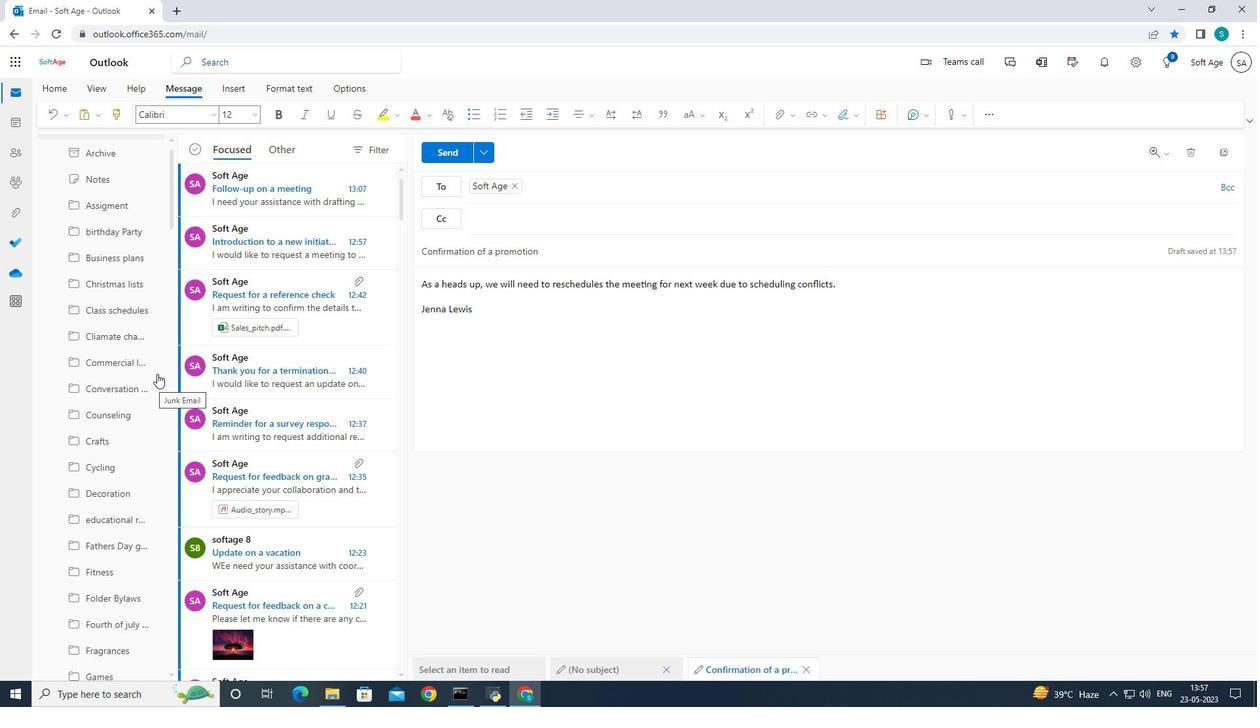
Action: Mouse scrolled (157, 371) with delta (0, 0)
Screenshot: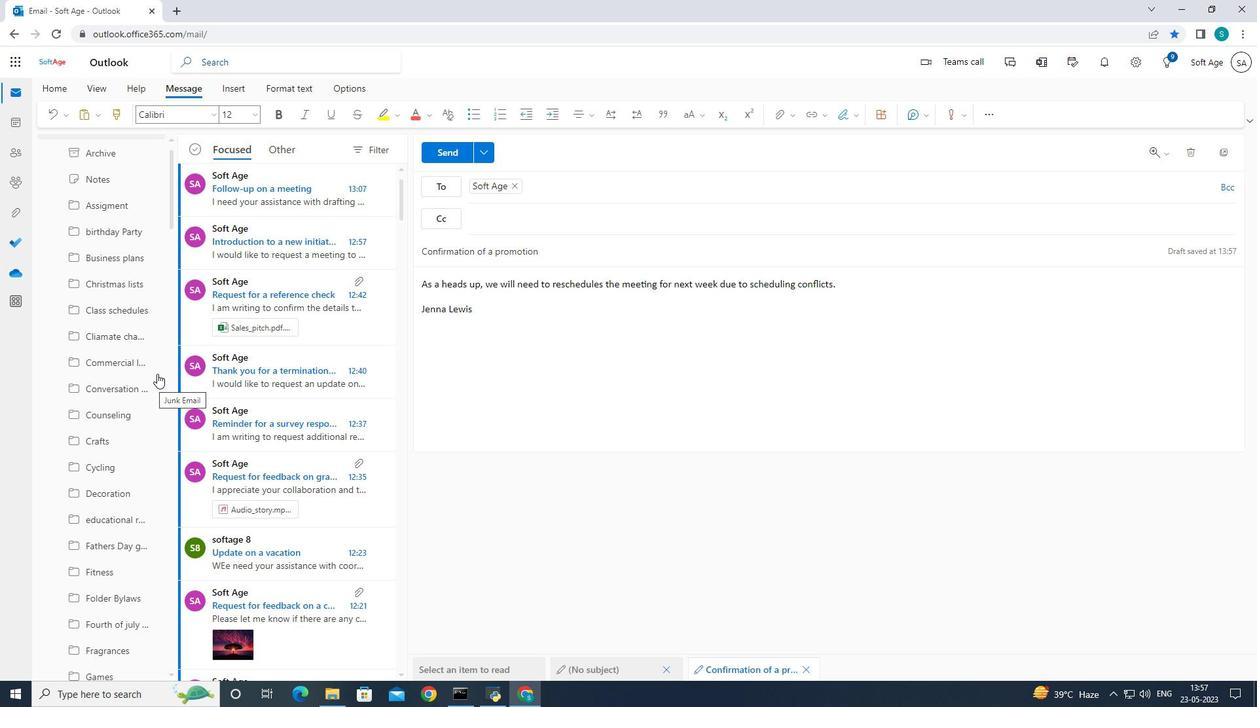 
Action: Mouse scrolled (157, 371) with delta (0, 0)
Screenshot: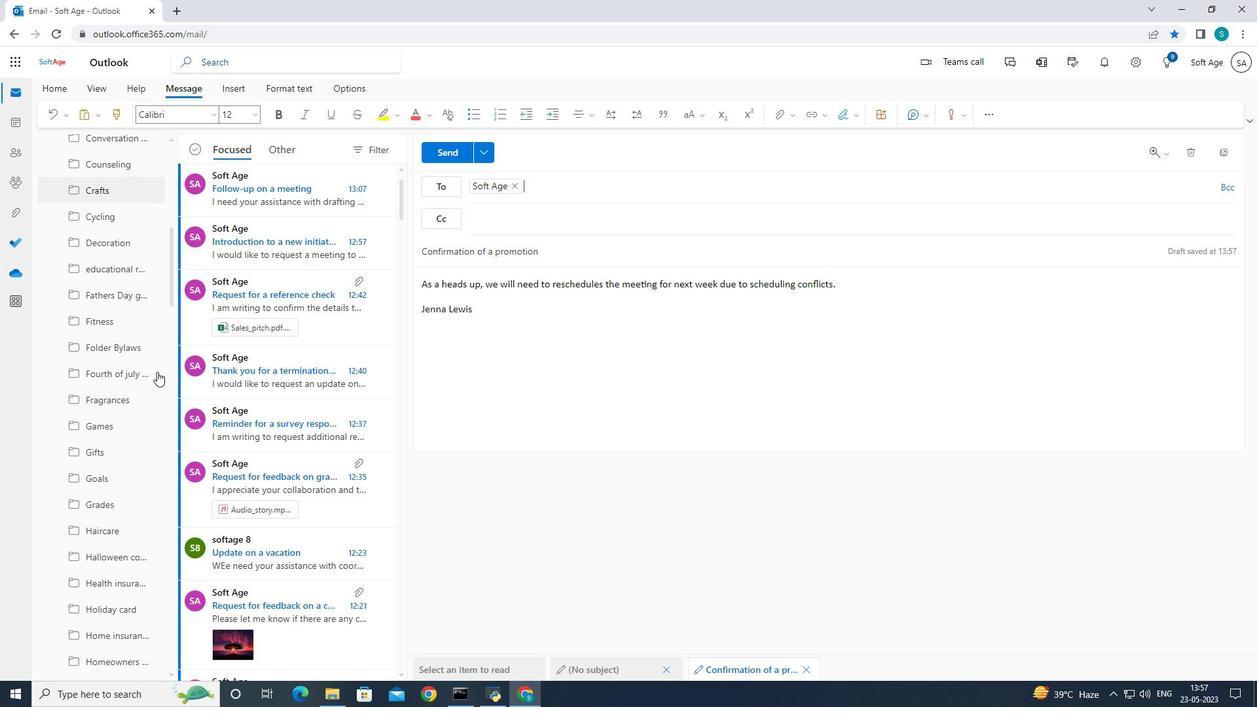 
Action: Mouse scrolled (157, 371) with delta (0, 0)
Screenshot: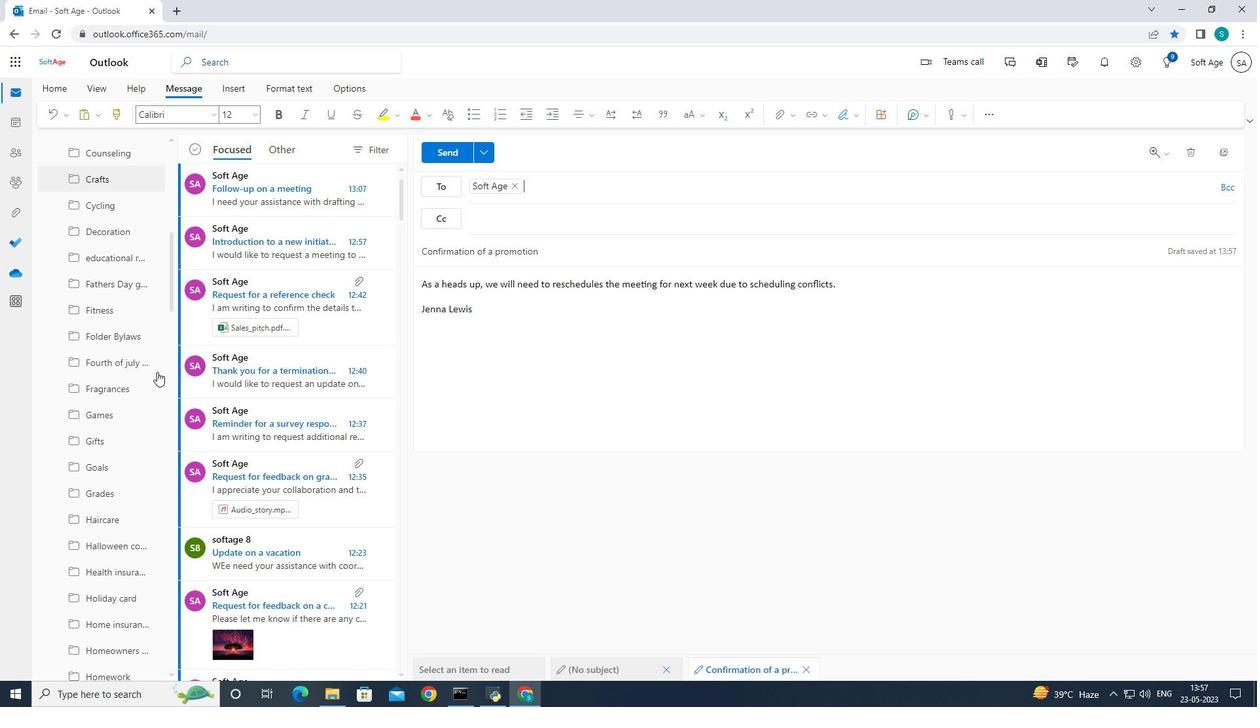 
Action: Mouse scrolled (157, 371) with delta (0, 0)
Screenshot: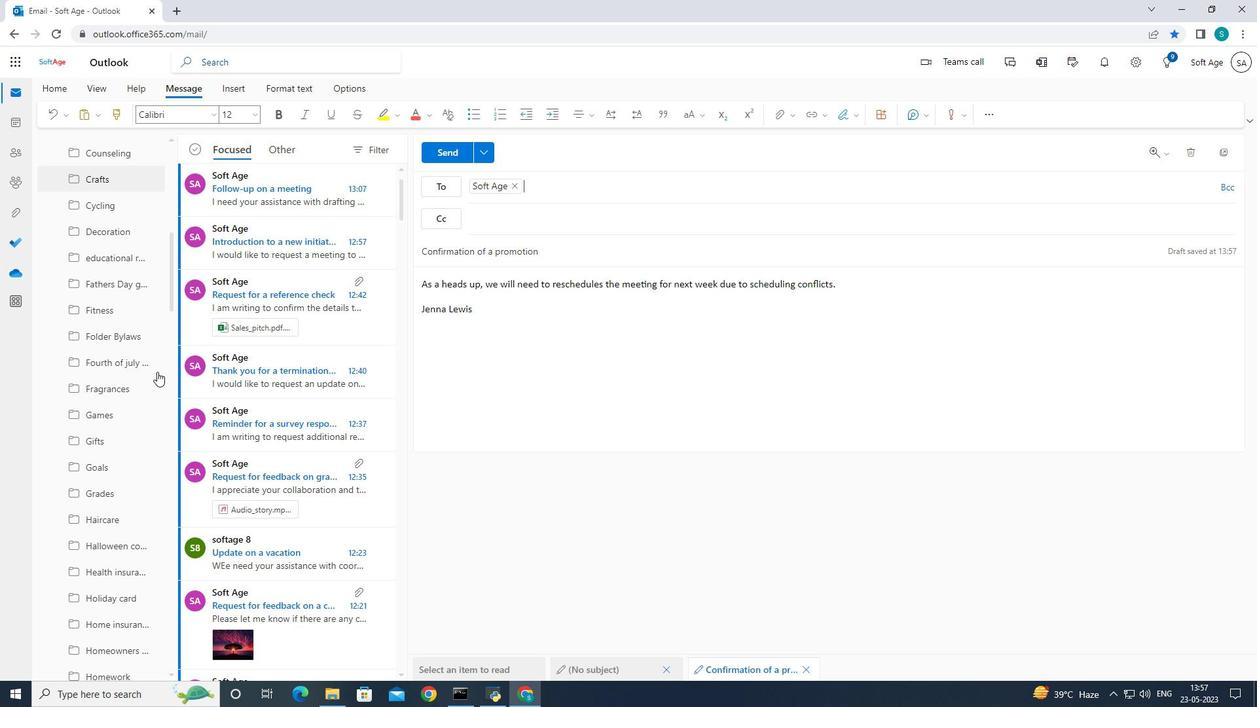 
Action: Mouse moved to (156, 360)
Screenshot: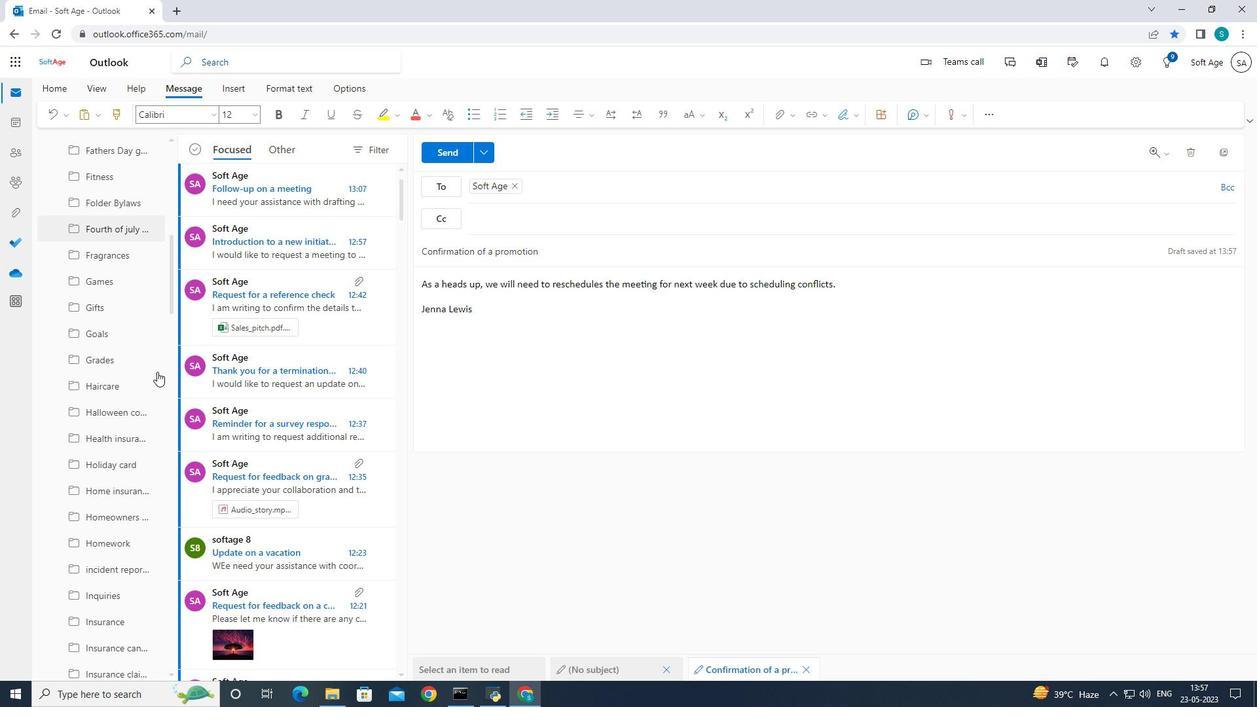 
Action: Mouse scrolled (156, 360) with delta (0, 0)
Screenshot: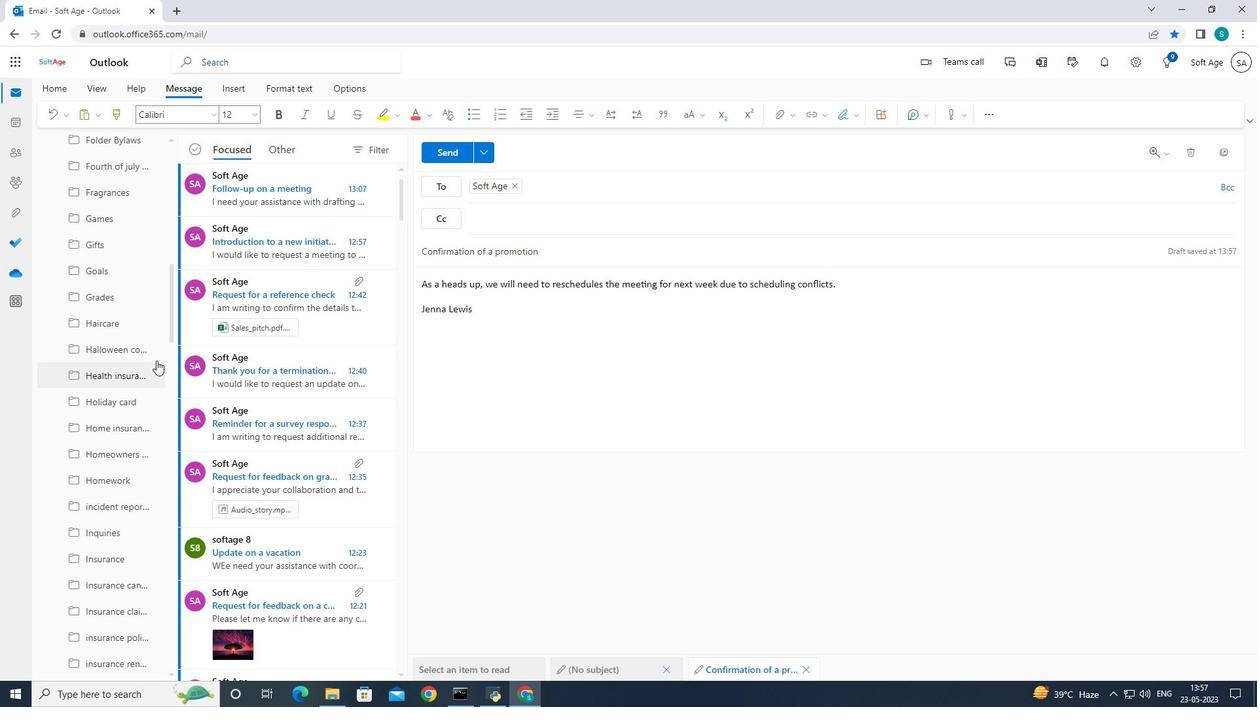 
Action: Mouse scrolled (156, 360) with delta (0, 0)
Screenshot: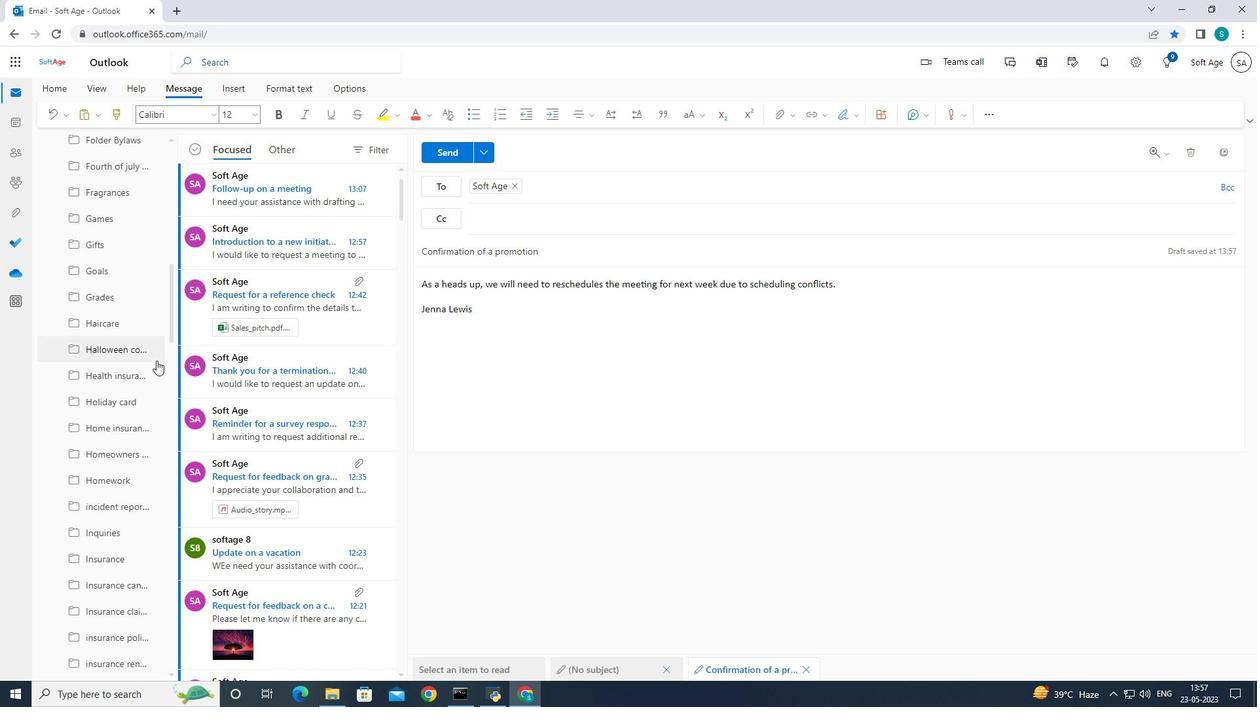 
Action: Mouse scrolled (156, 360) with delta (0, 0)
Screenshot: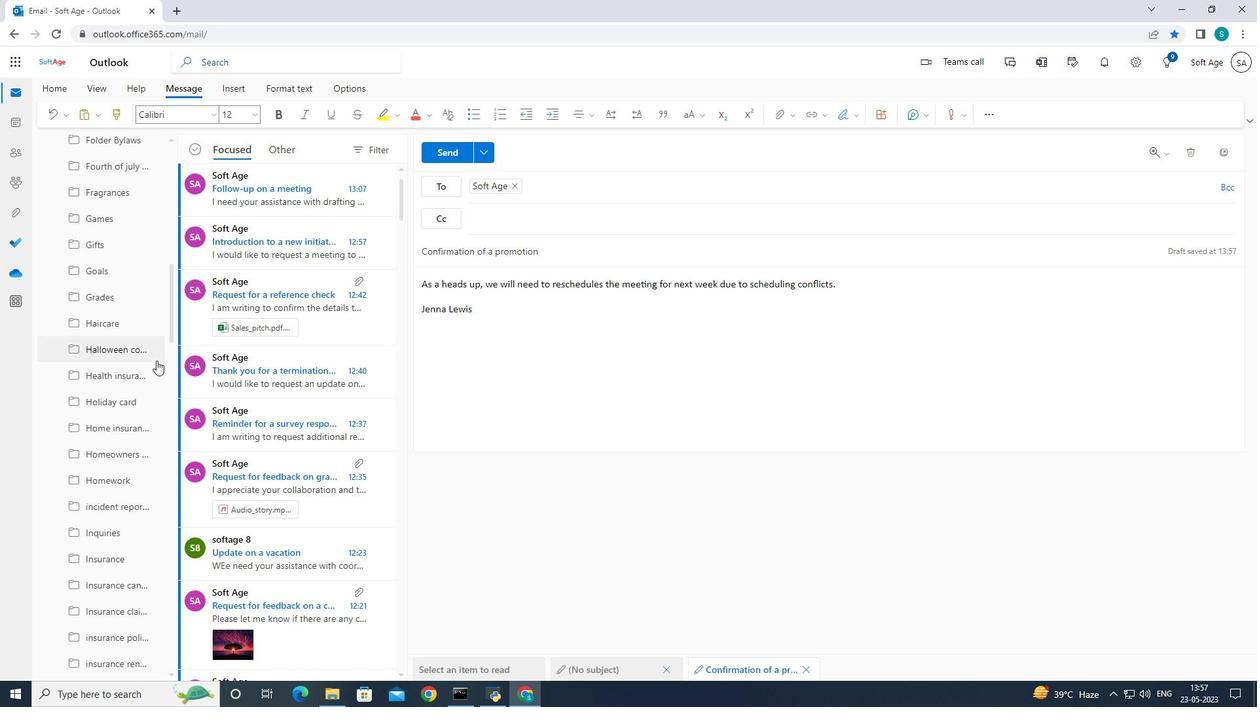 
Action: Mouse moved to (157, 357)
Screenshot: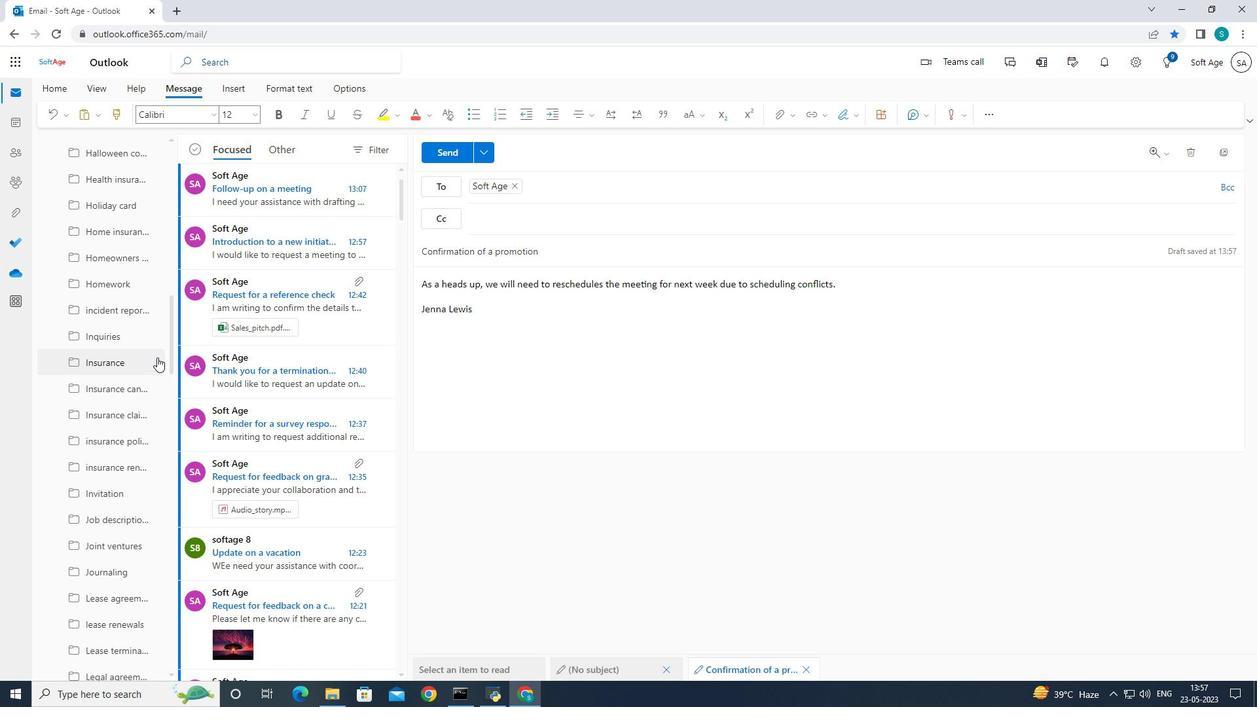 
Action: Mouse scrolled (157, 356) with delta (0, 0)
Screenshot: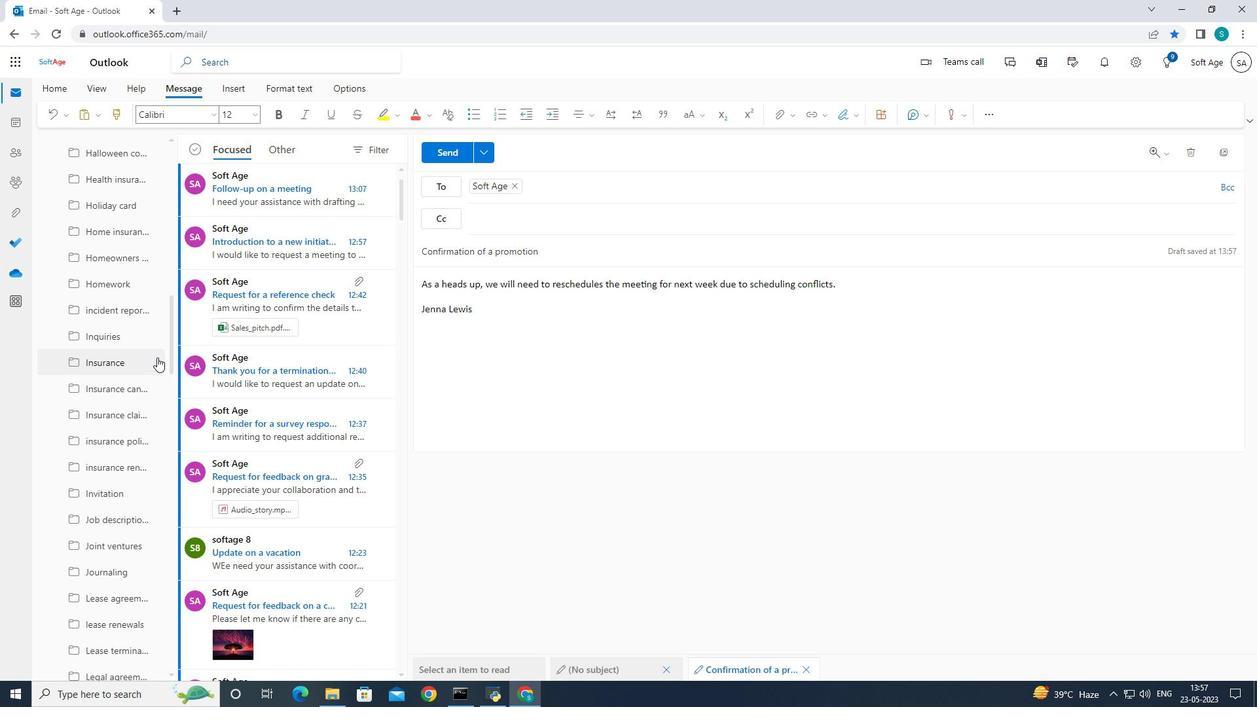 
Action: Mouse scrolled (157, 356) with delta (0, 0)
Screenshot: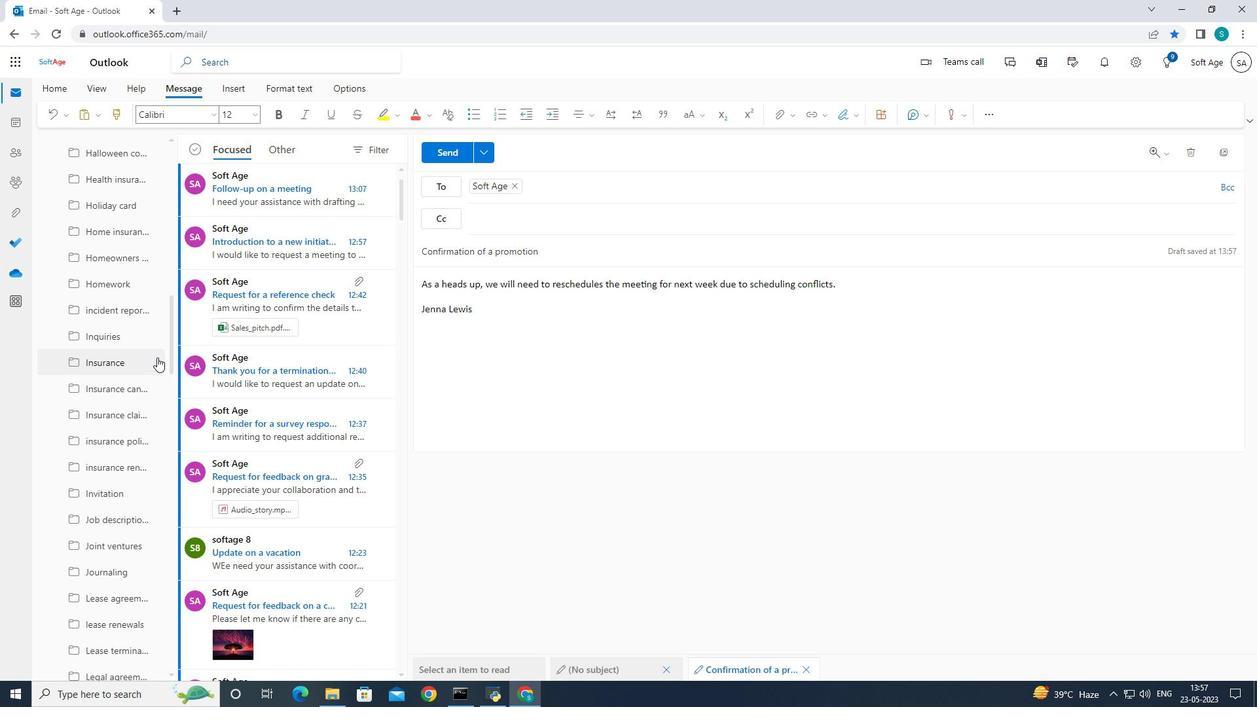 
Action: Mouse scrolled (157, 356) with delta (0, 0)
Screenshot: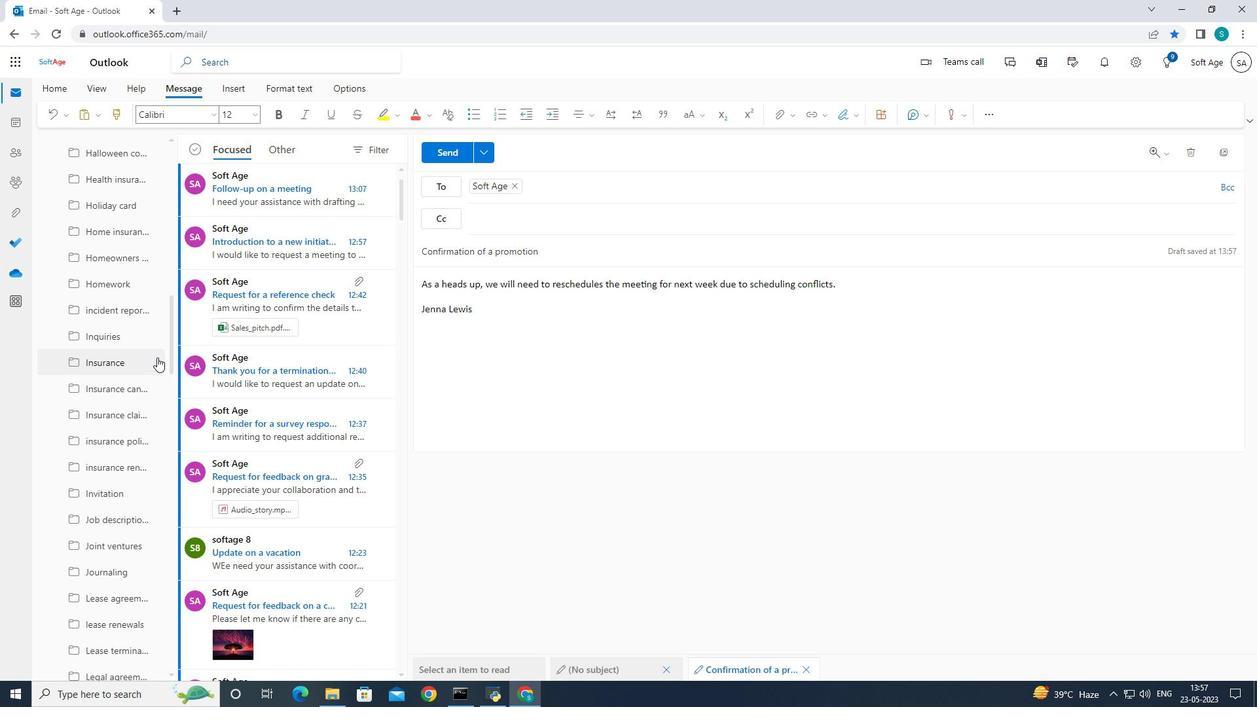 
Action: Mouse moved to (163, 356)
Screenshot: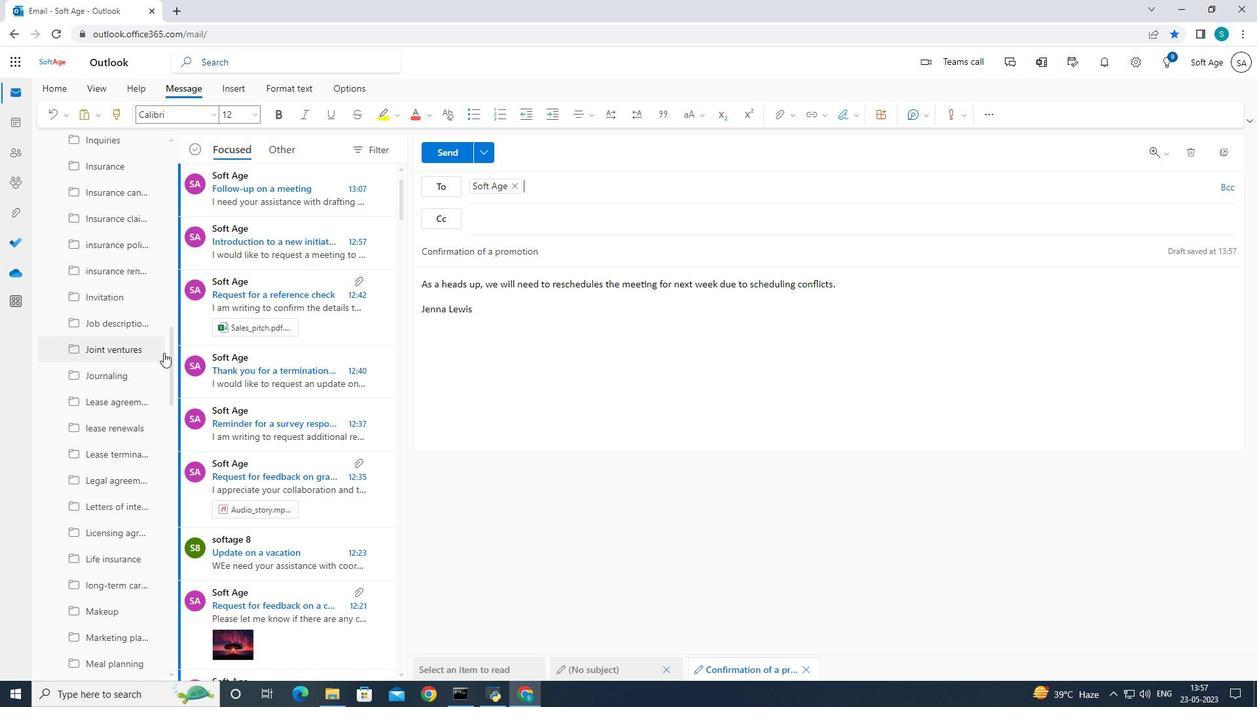 
Action: Mouse scrolled (163, 356) with delta (0, 0)
Screenshot: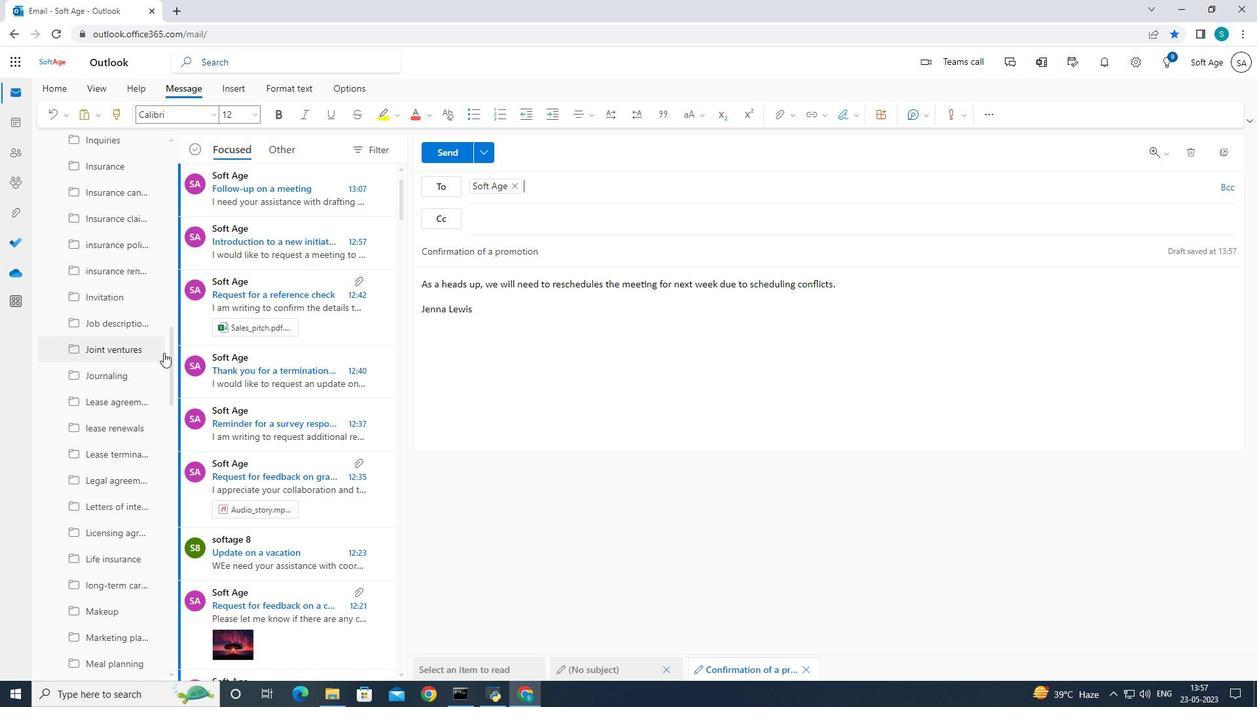 
Action: Mouse moved to (163, 360)
Screenshot: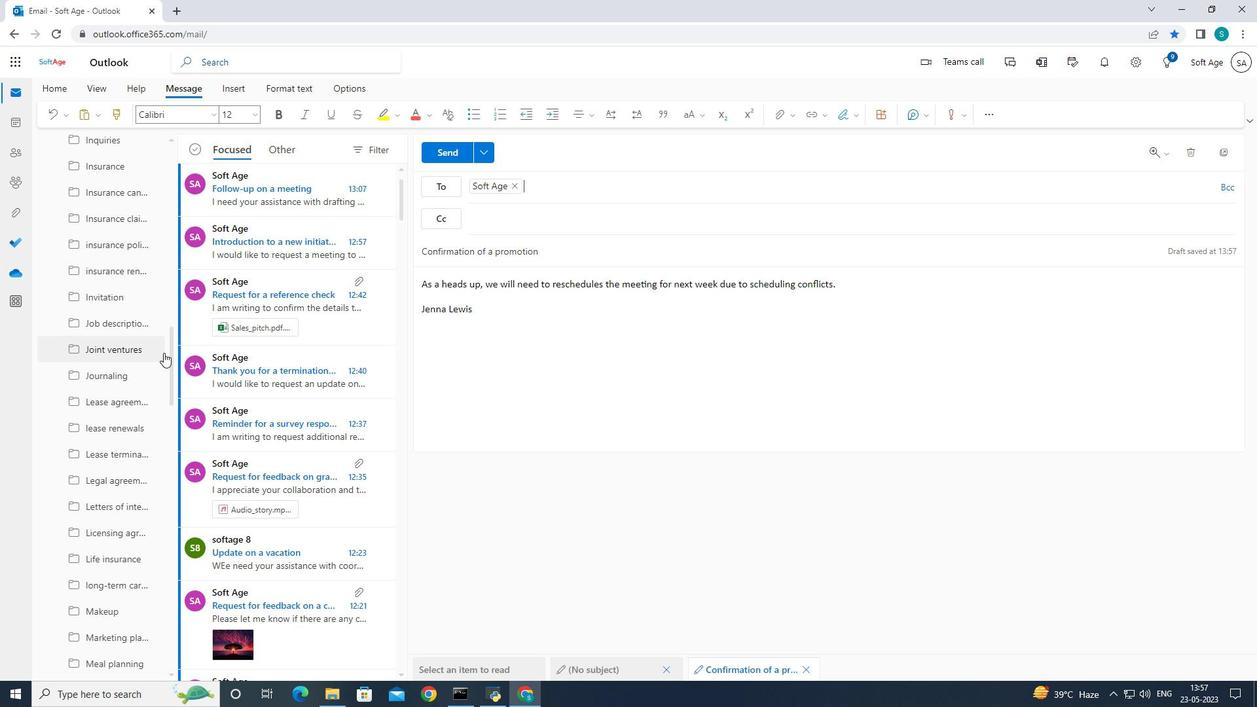 
Action: Mouse scrolled (163, 359) with delta (0, 0)
Screenshot: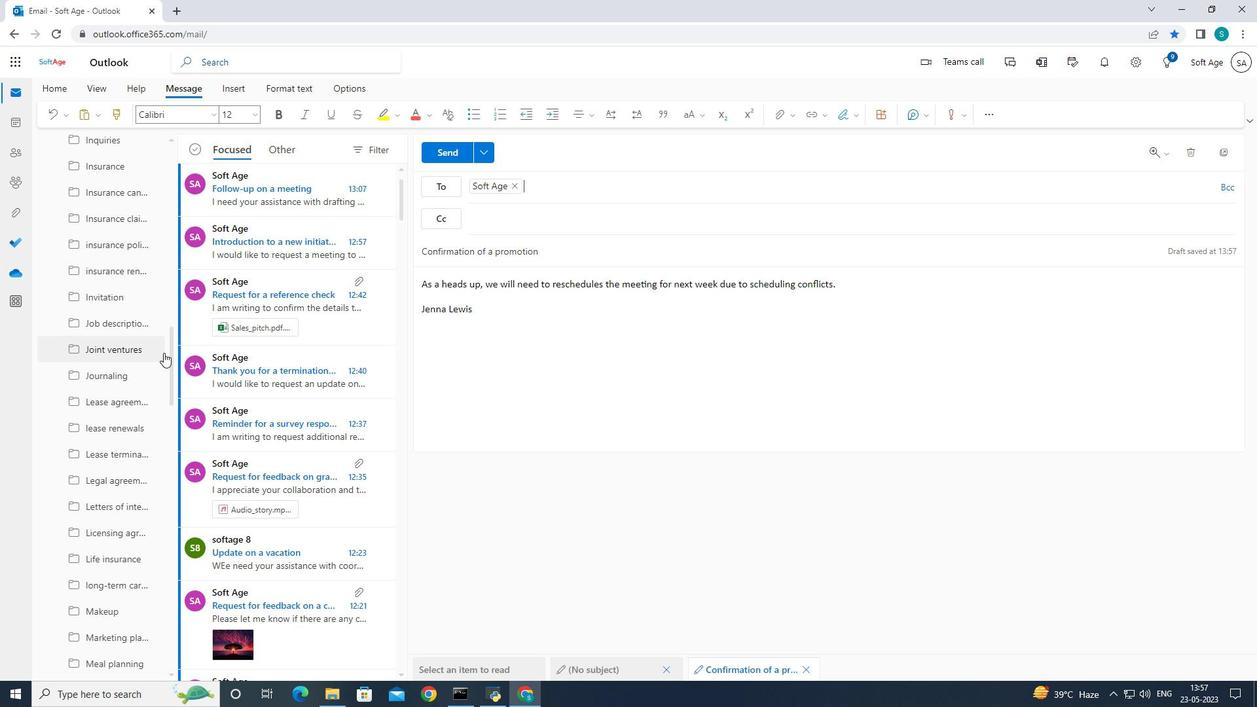 
Action: Mouse moved to (161, 363)
Screenshot: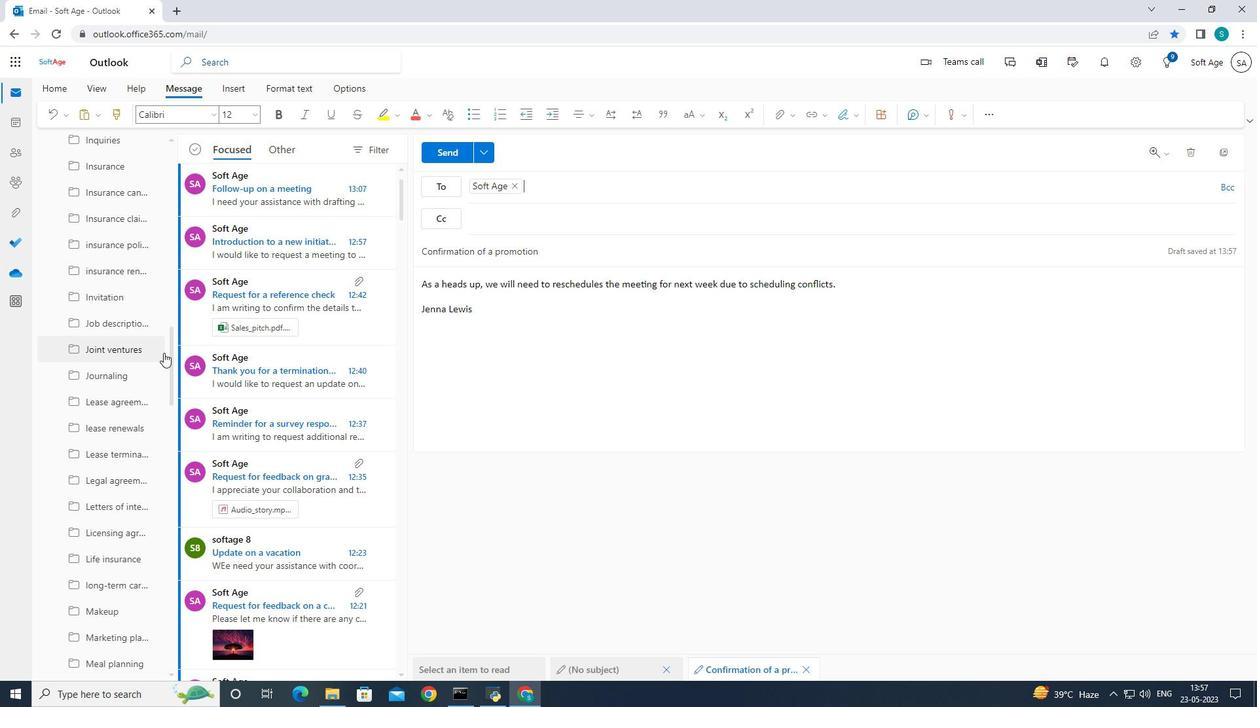 
Action: Mouse scrolled (161, 362) with delta (0, 0)
Screenshot: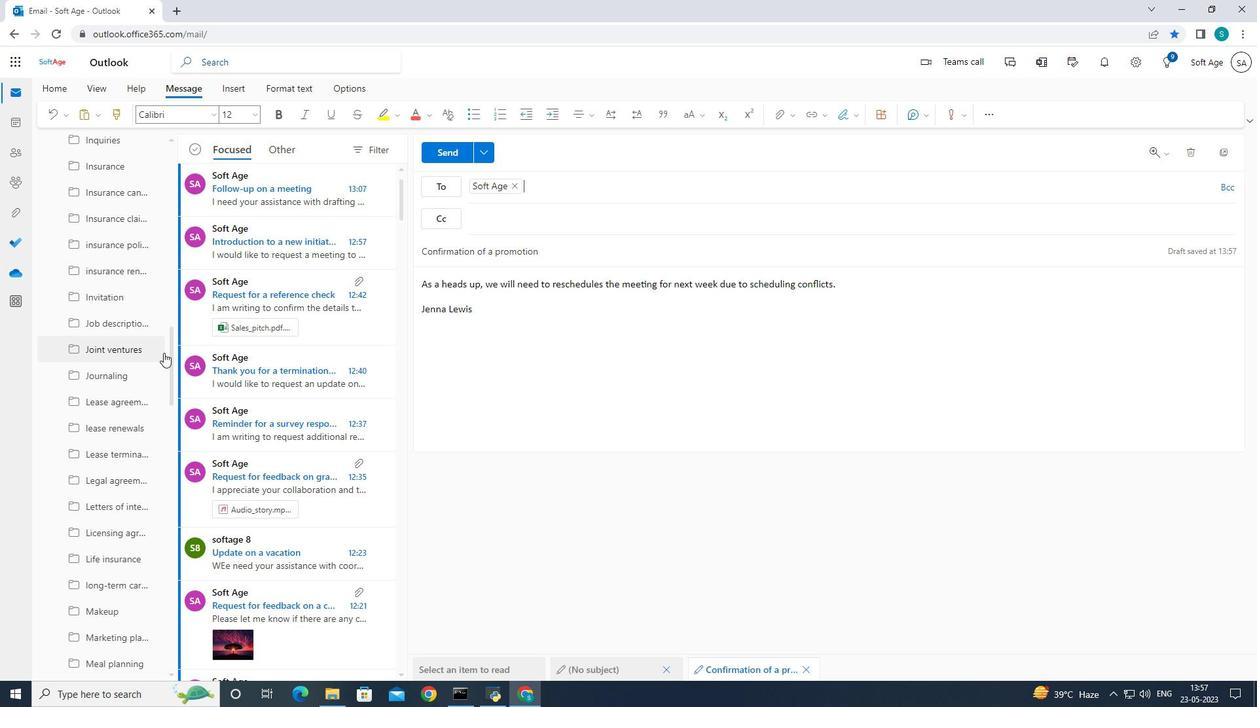 
Action: Mouse moved to (159, 366)
Screenshot: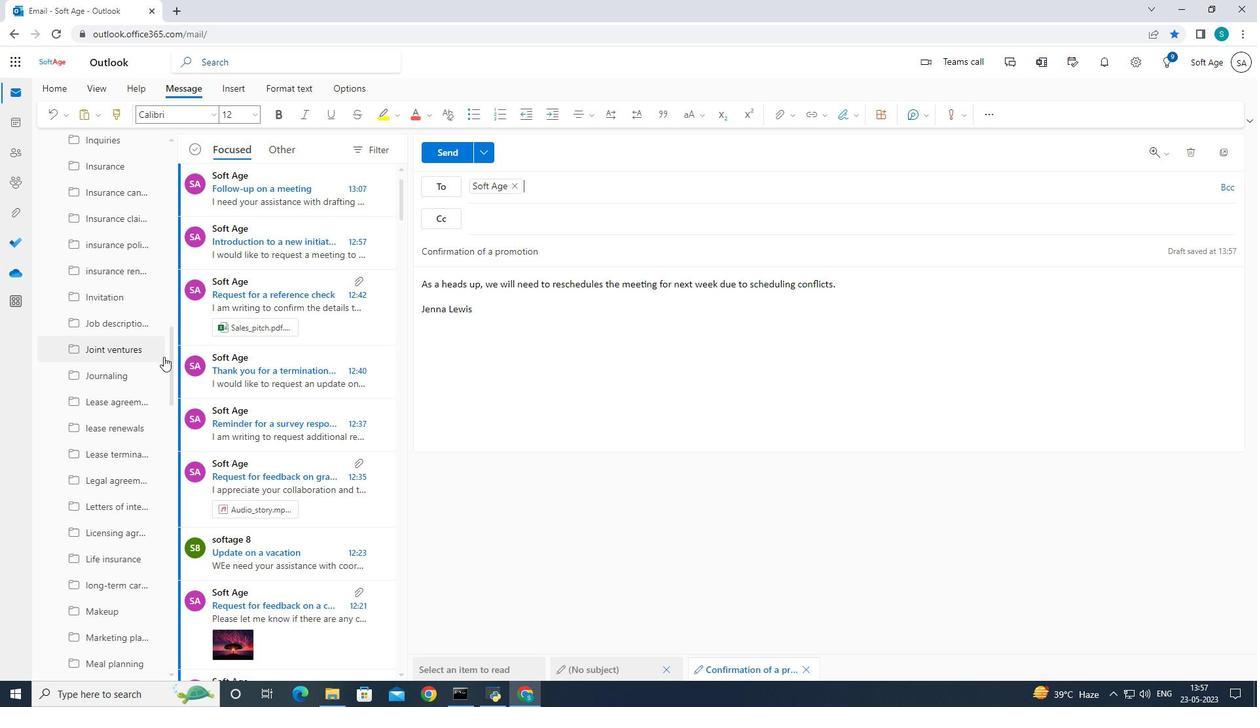 
Action: Mouse scrolled (159, 366) with delta (0, 0)
Screenshot: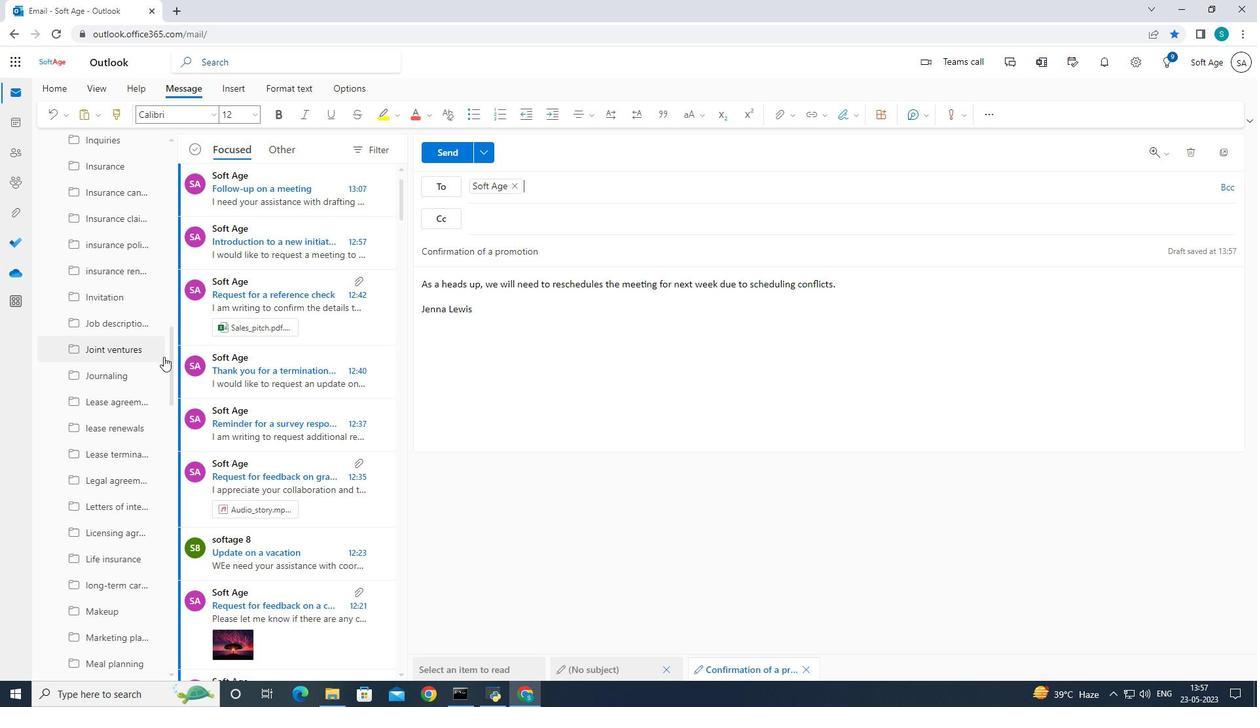 
Action: Mouse moved to (155, 368)
Screenshot: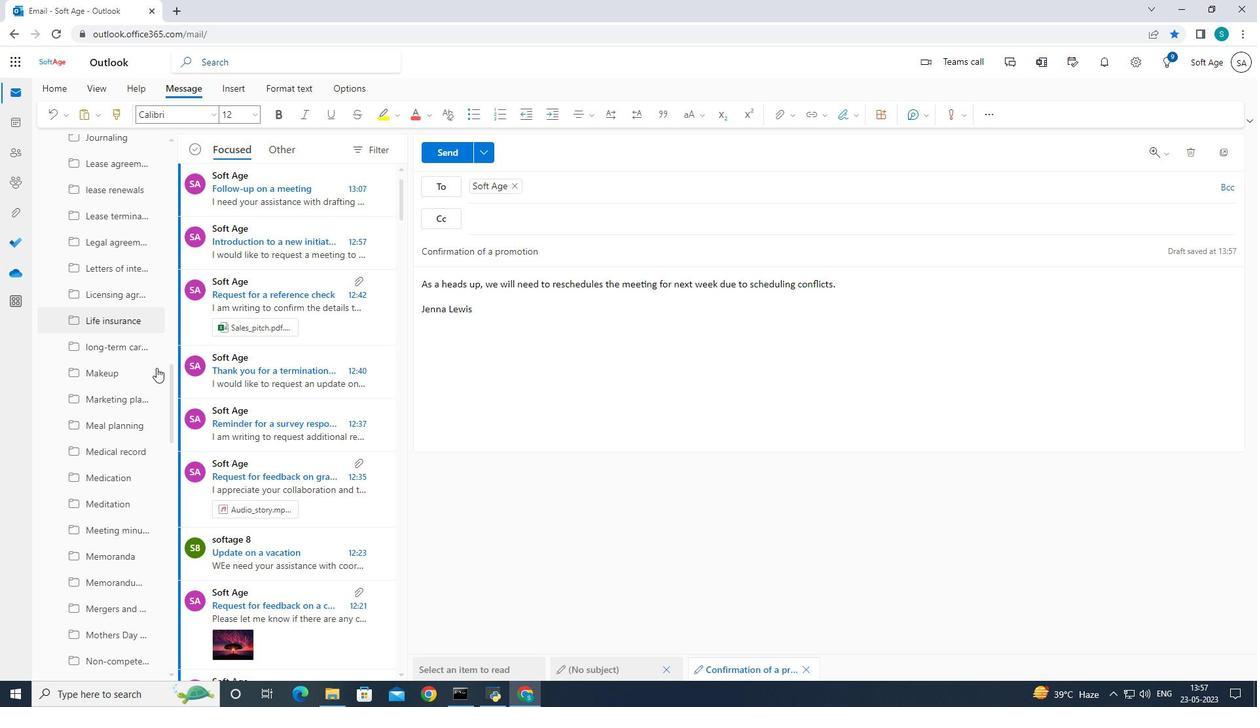 
Action: Mouse scrolled (155, 367) with delta (0, 0)
Screenshot: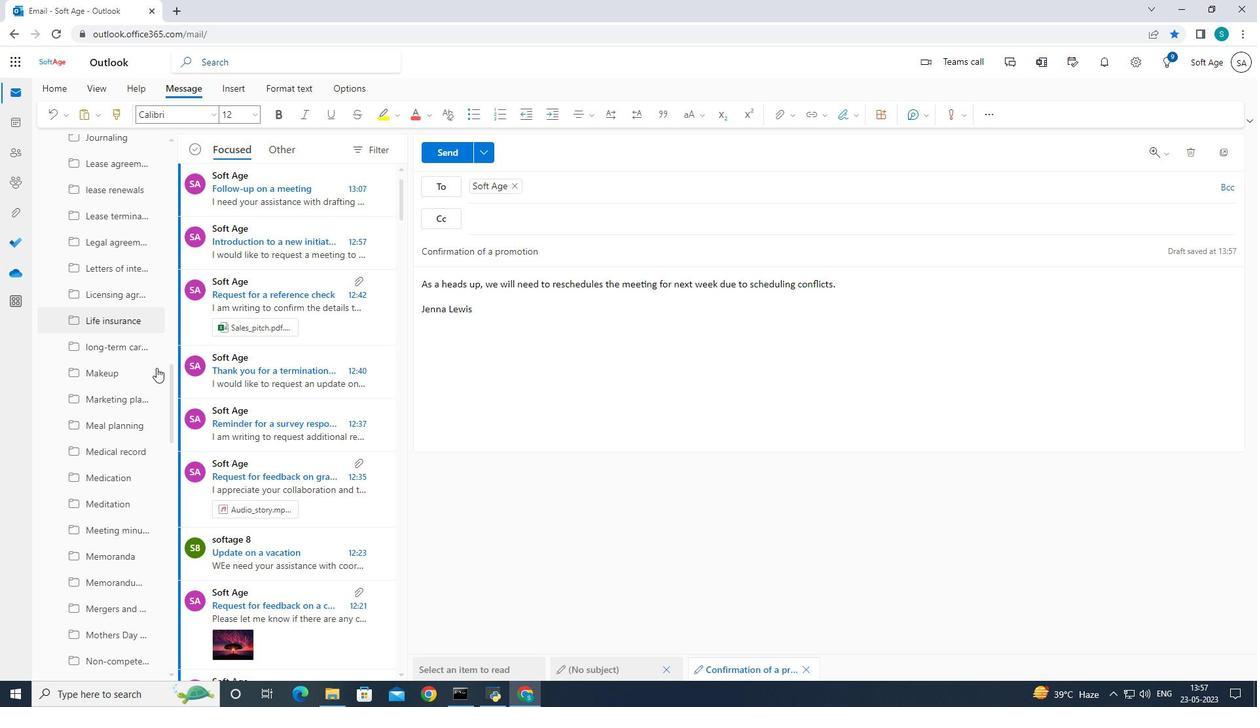 
Action: Mouse moved to (154, 369)
Screenshot: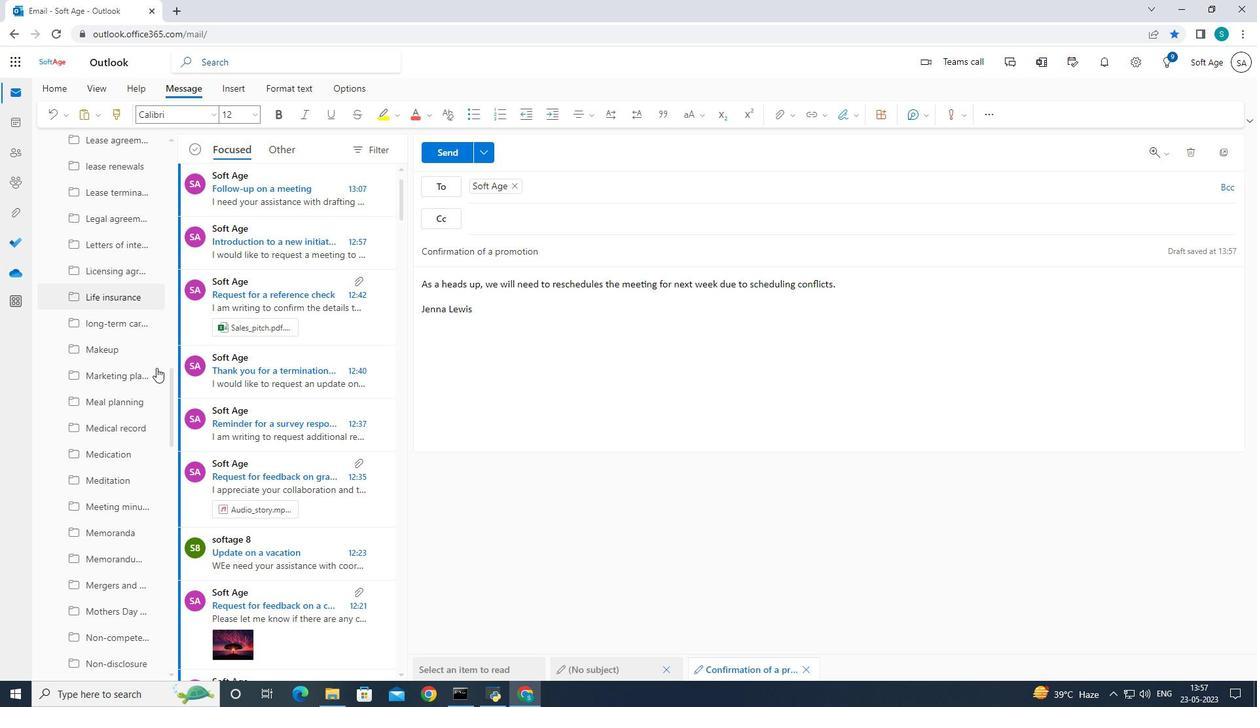 
Action: Mouse scrolled (154, 368) with delta (0, 0)
Screenshot: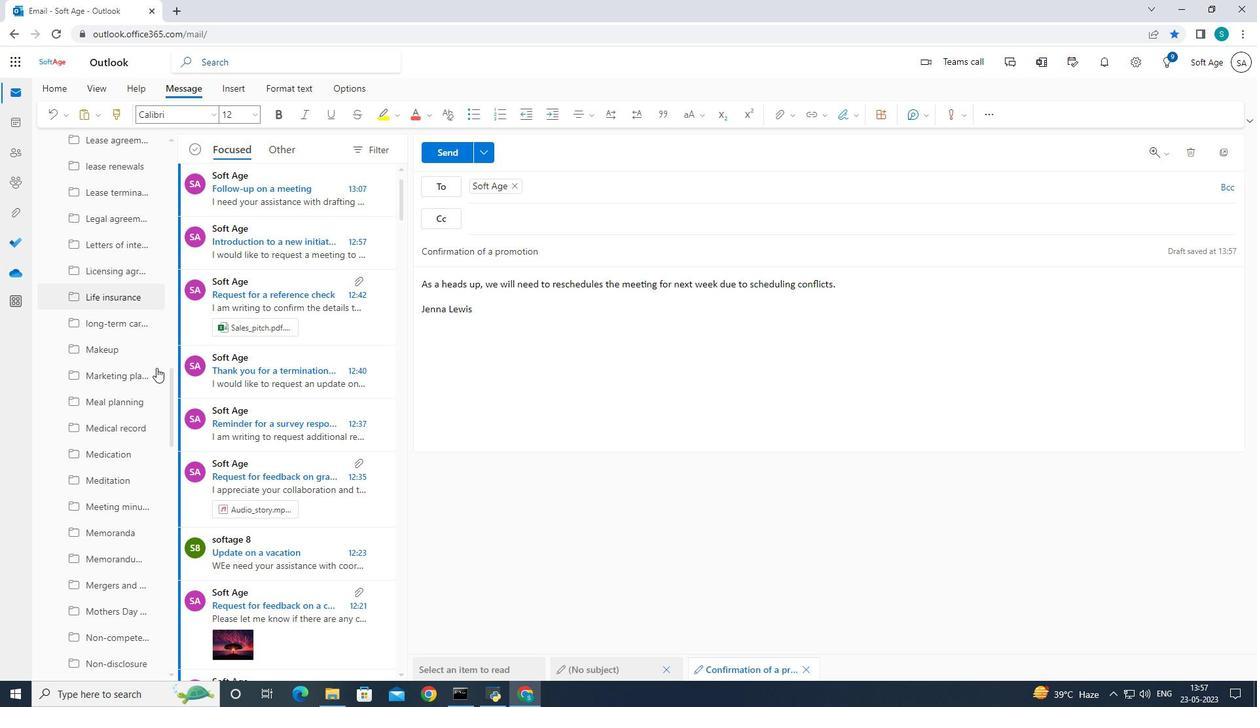 
Action: Mouse scrolled (154, 368) with delta (0, 0)
Screenshot: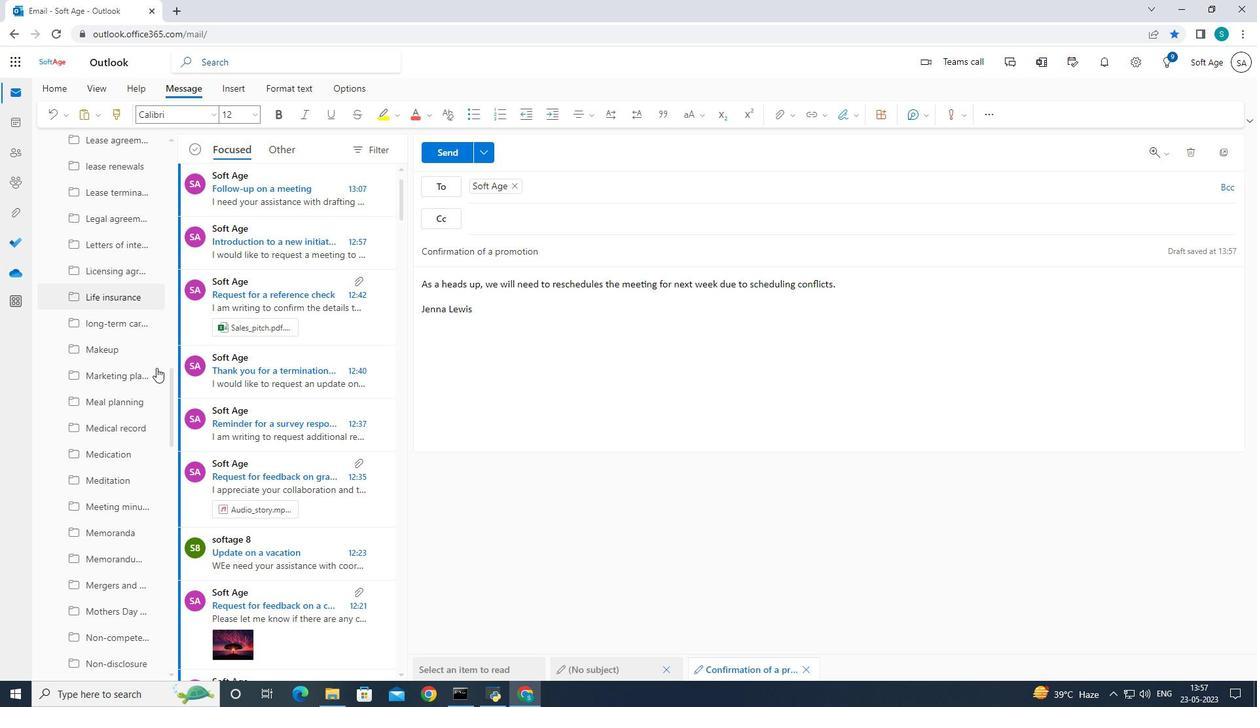 
Action: Mouse scrolled (154, 368) with delta (0, 0)
Screenshot: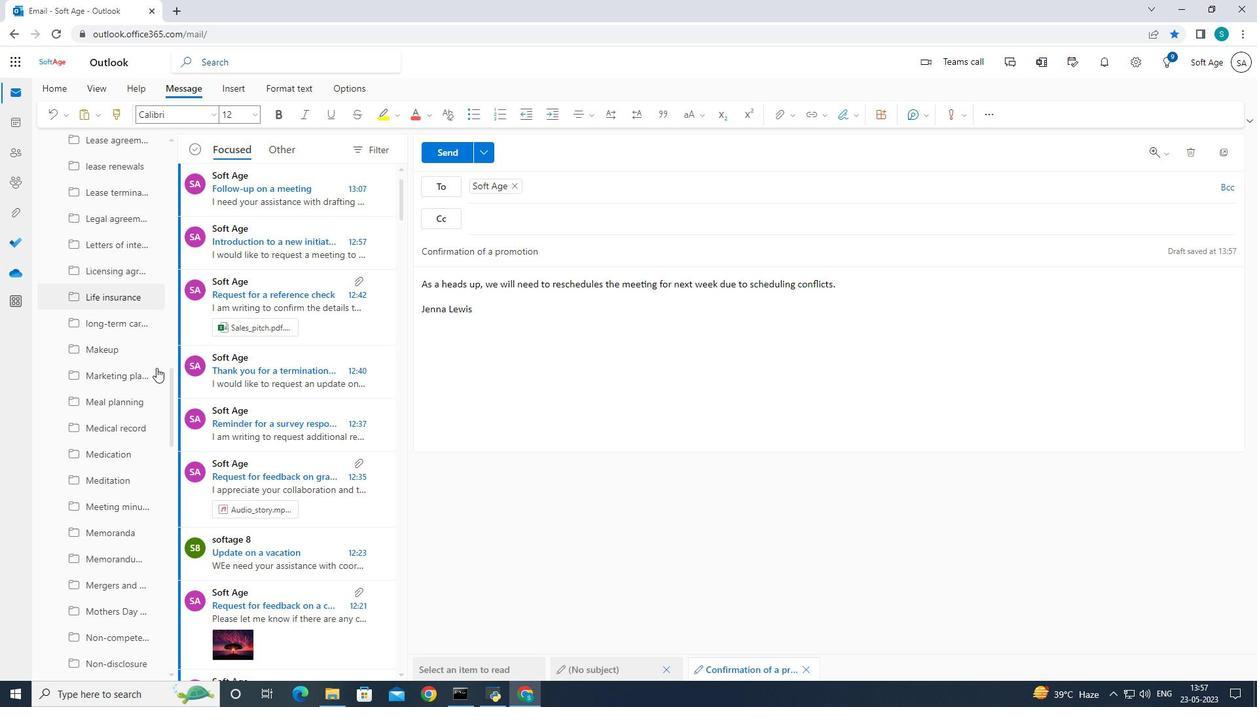
Action: Mouse scrolled (154, 368) with delta (0, 0)
Screenshot: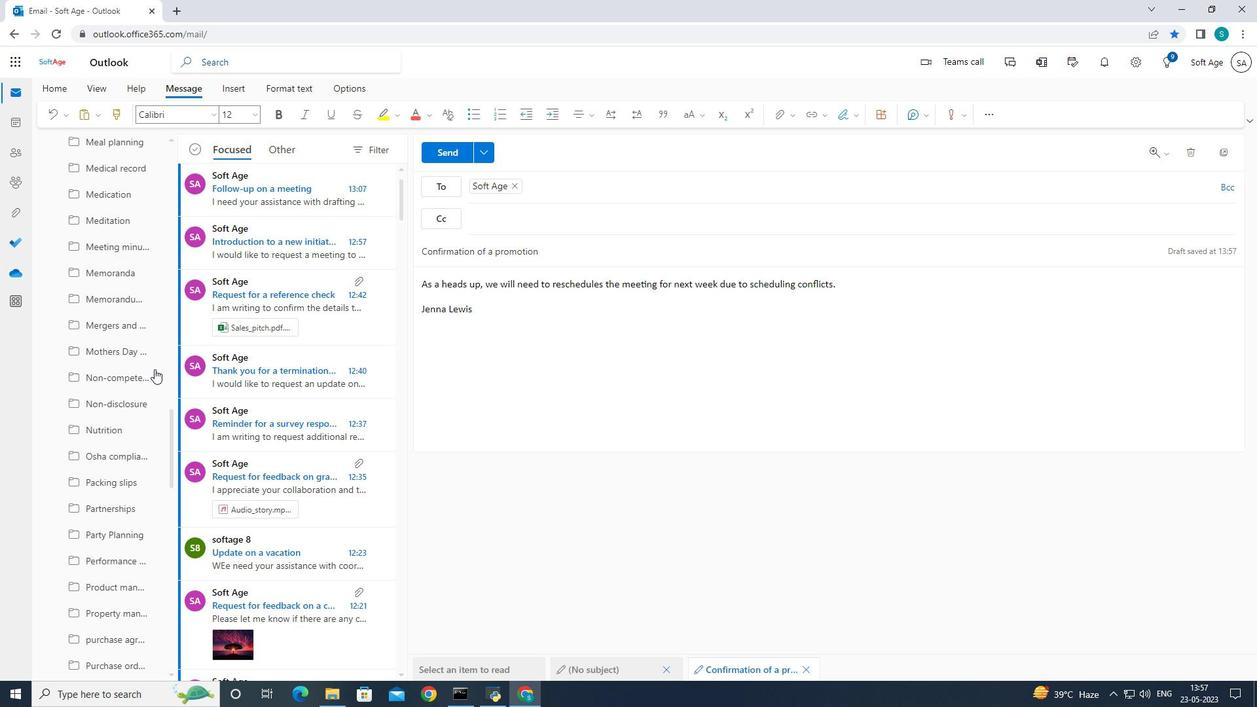 
Action: Mouse scrolled (154, 368) with delta (0, 0)
Screenshot: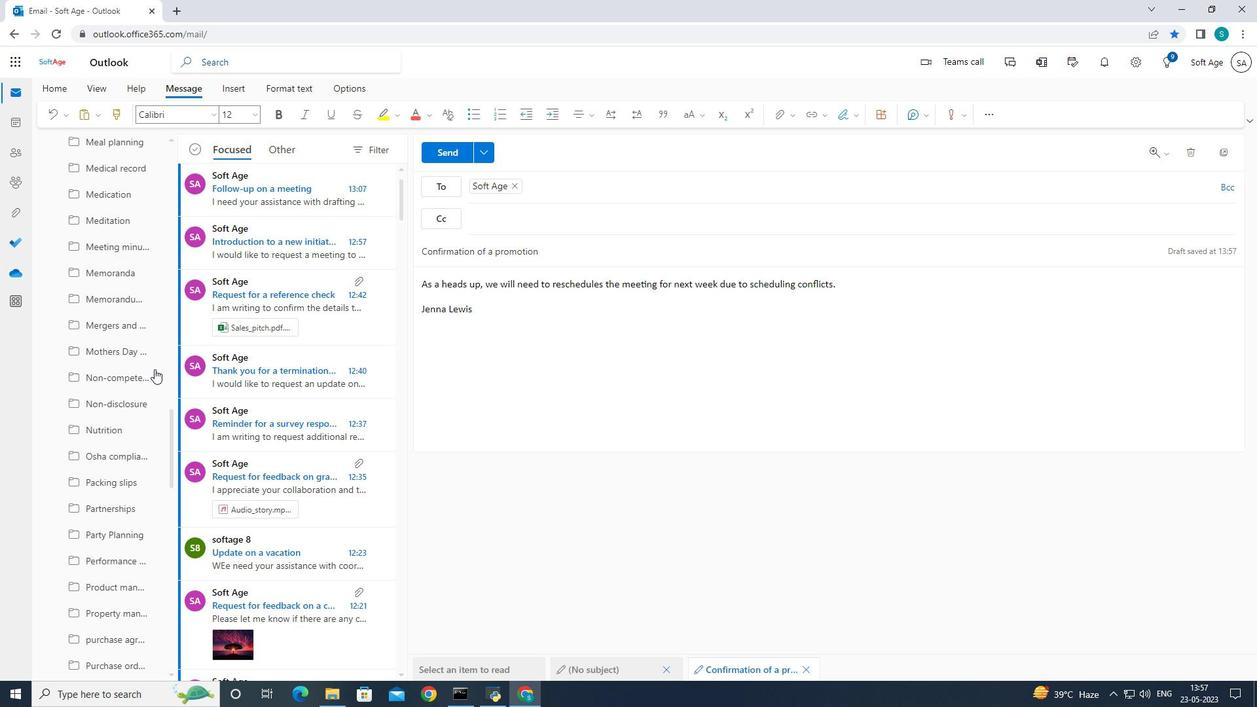 
Action: Mouse scrolled (154, 368) with delta (0, 0)
Screenshot: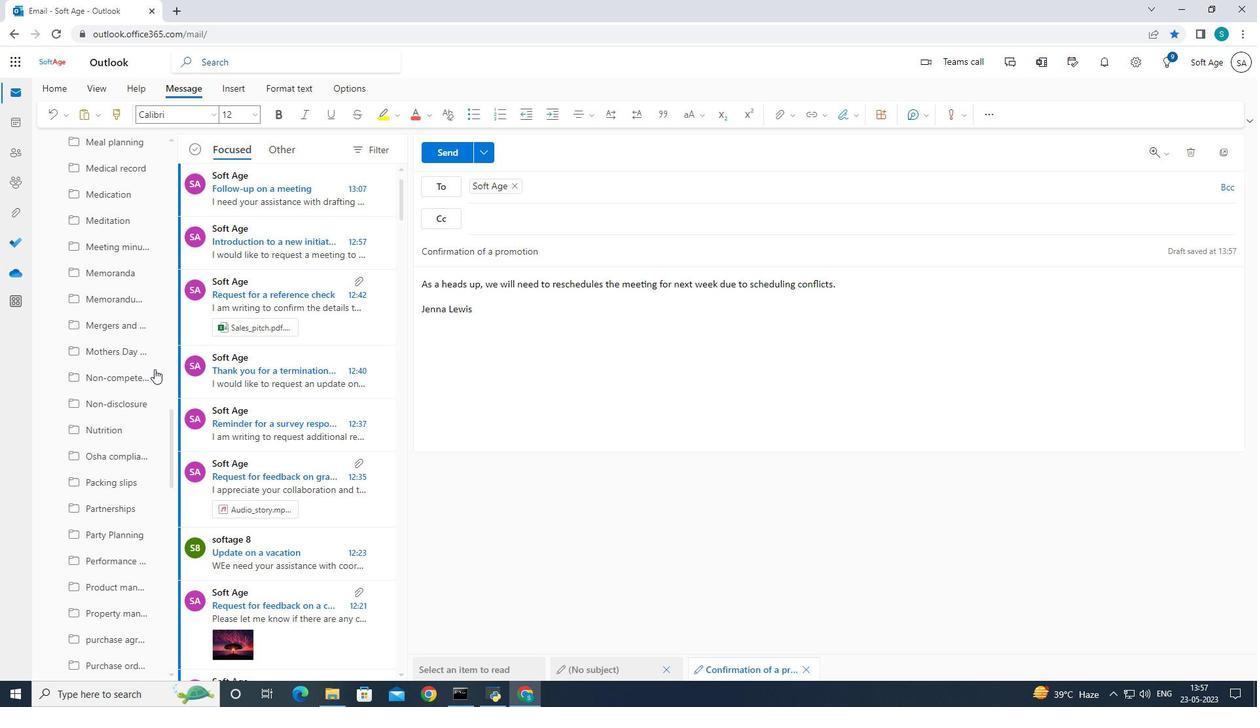 
Action: Mouse scrolled (154, 368) with delta (0, 0)
Screenshot: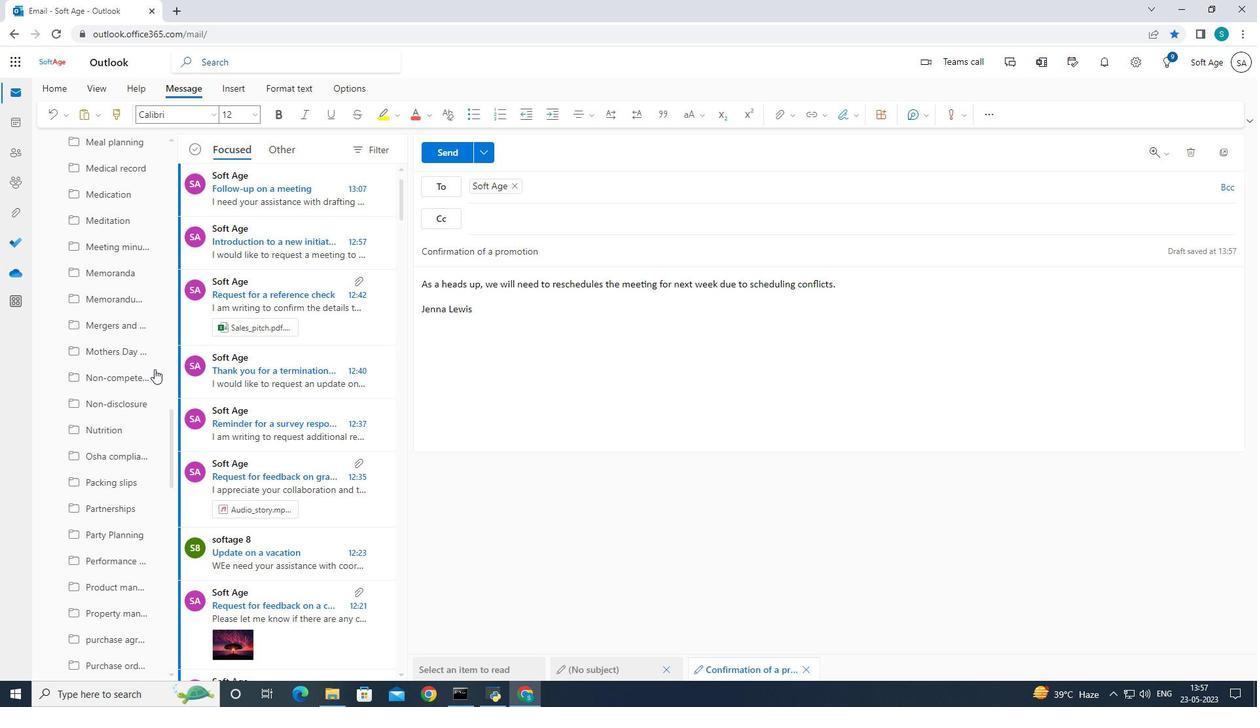 
Action: Mouse moved to (155, 371)
Screenshot: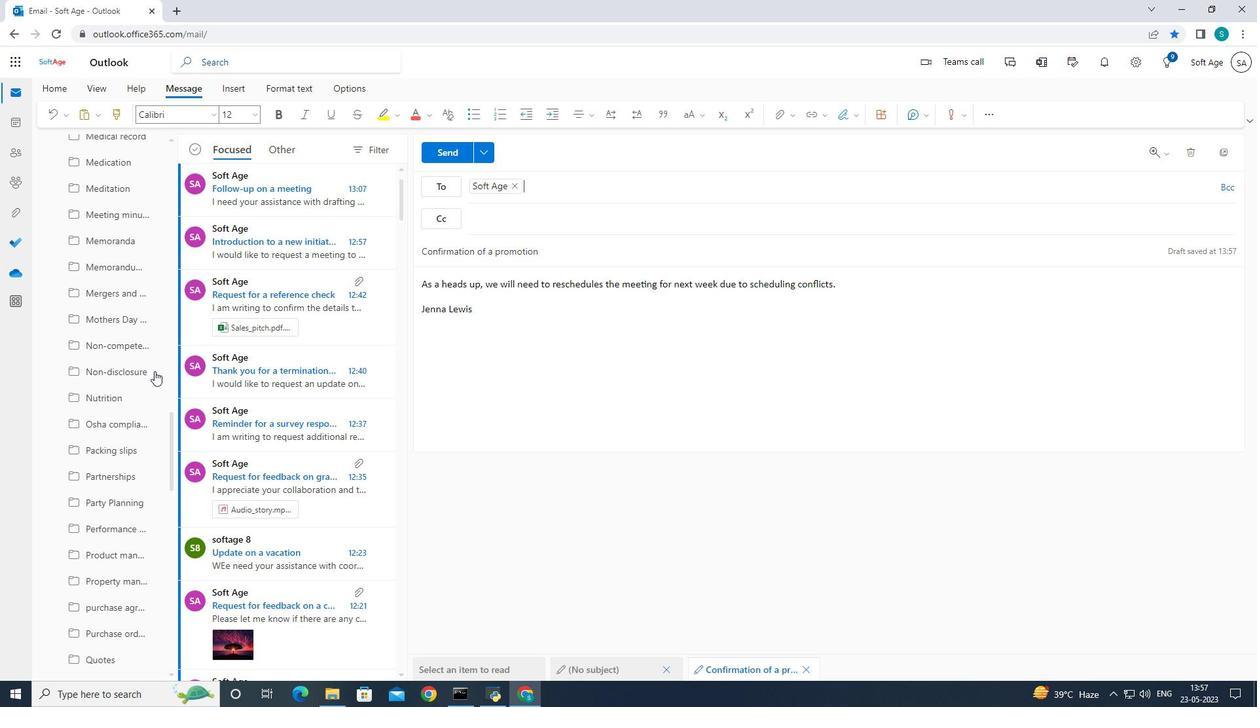 
Action: Mouse scrolled (155, 370) with delta (0, 0)
Screenshot: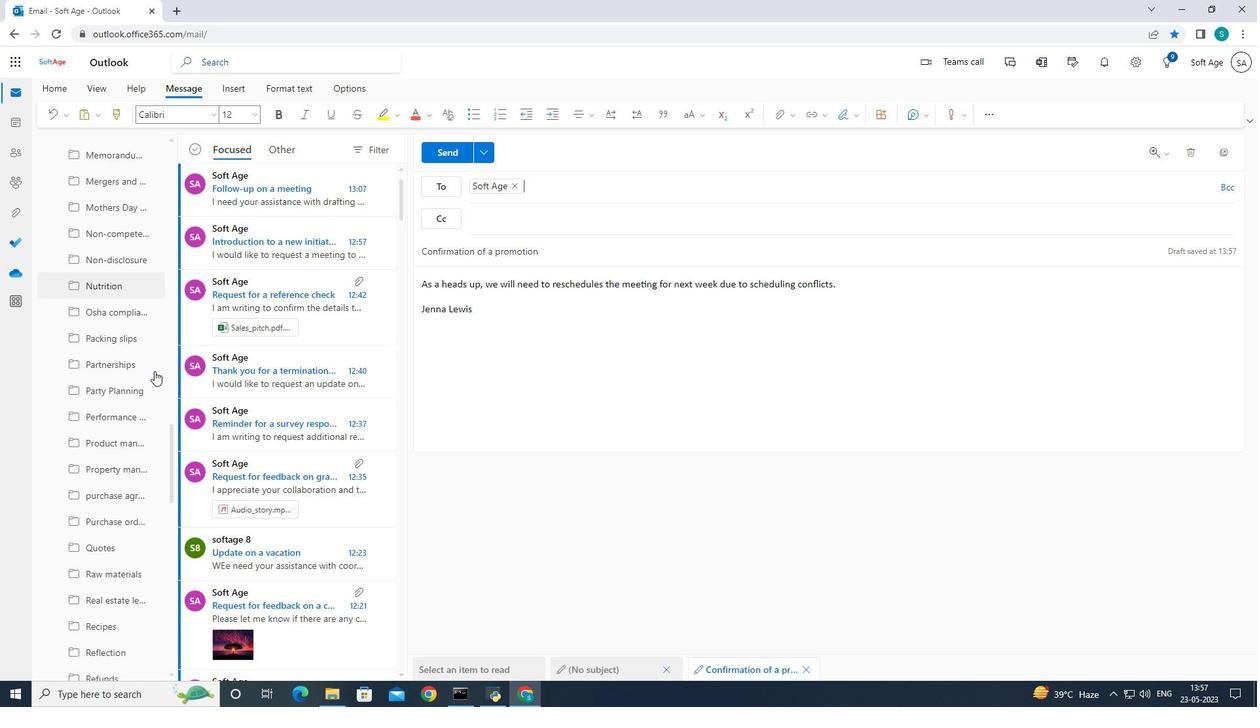 
Action: Mouse moved to (155, 371)
Screenshot: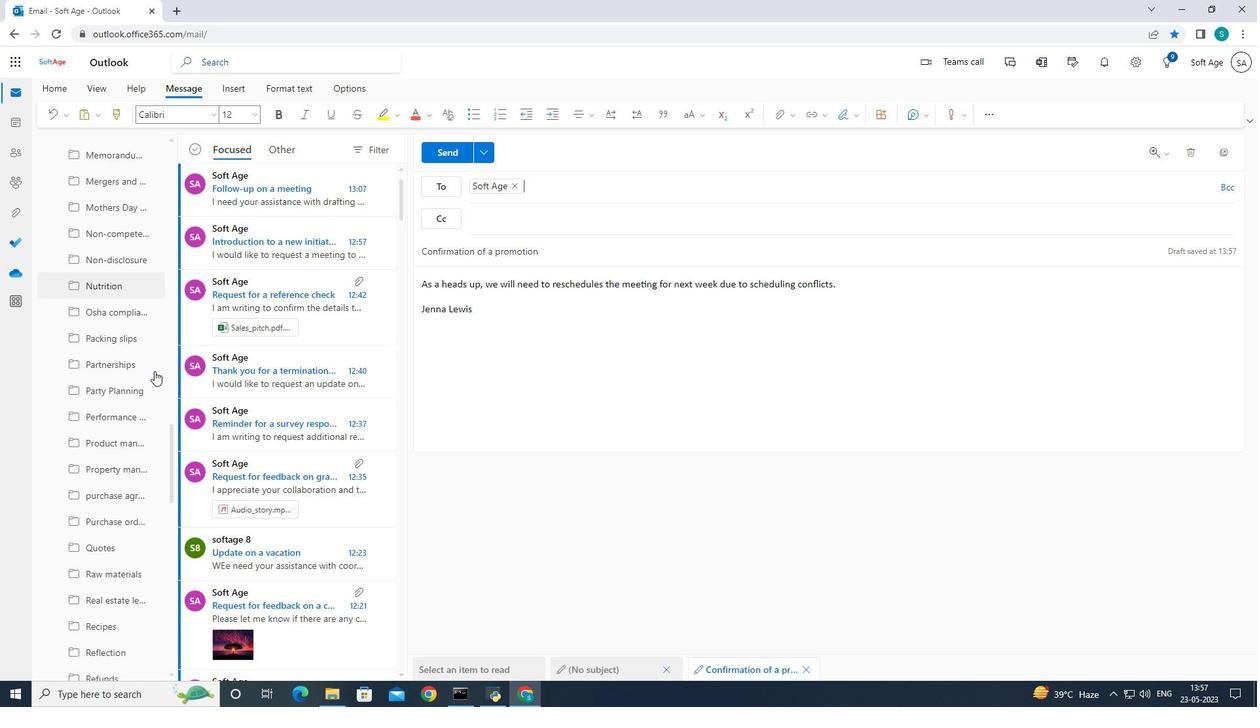 
Action: Mouse scrolled (155, 370) with delta (0, 0)
Screenshot: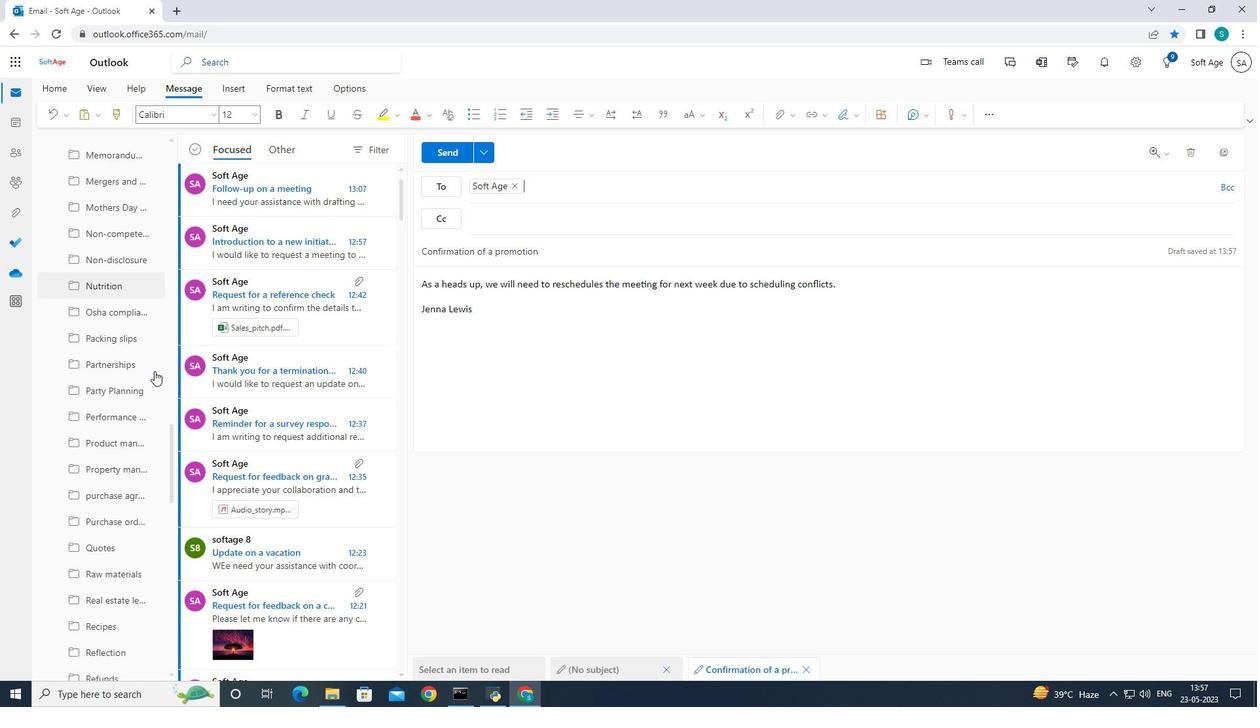 
Action: Mouse scrolled (155, 370) with delta (0, 0)
Screenshot: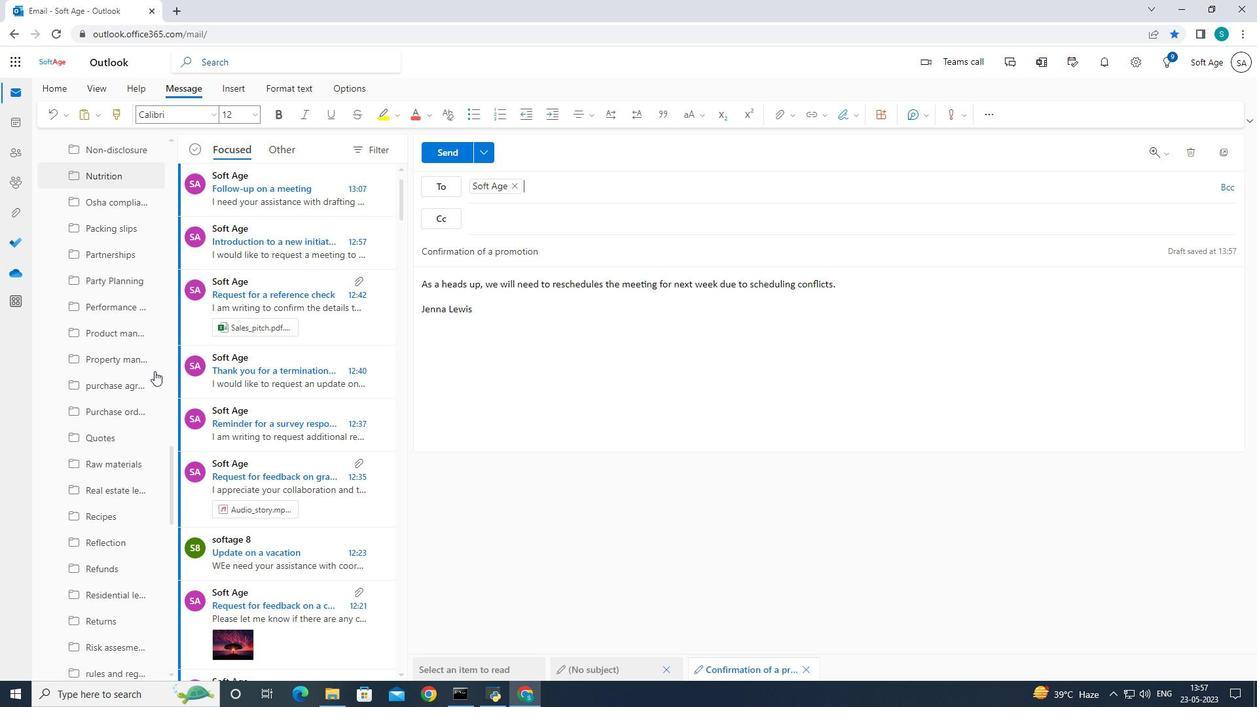 
Action: Mouse moved to (158, 369)
Screenshot: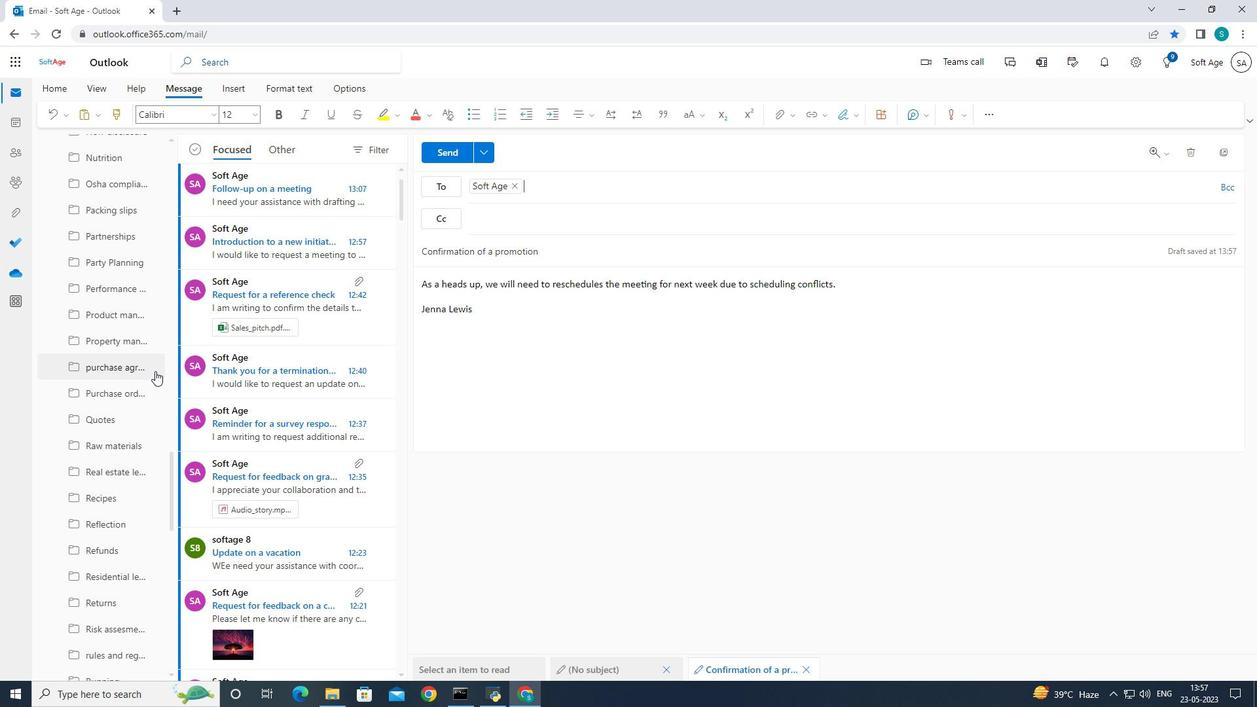 
Action: Mouse scrolled (158, 369) with delta (0, 0)
Screenshot: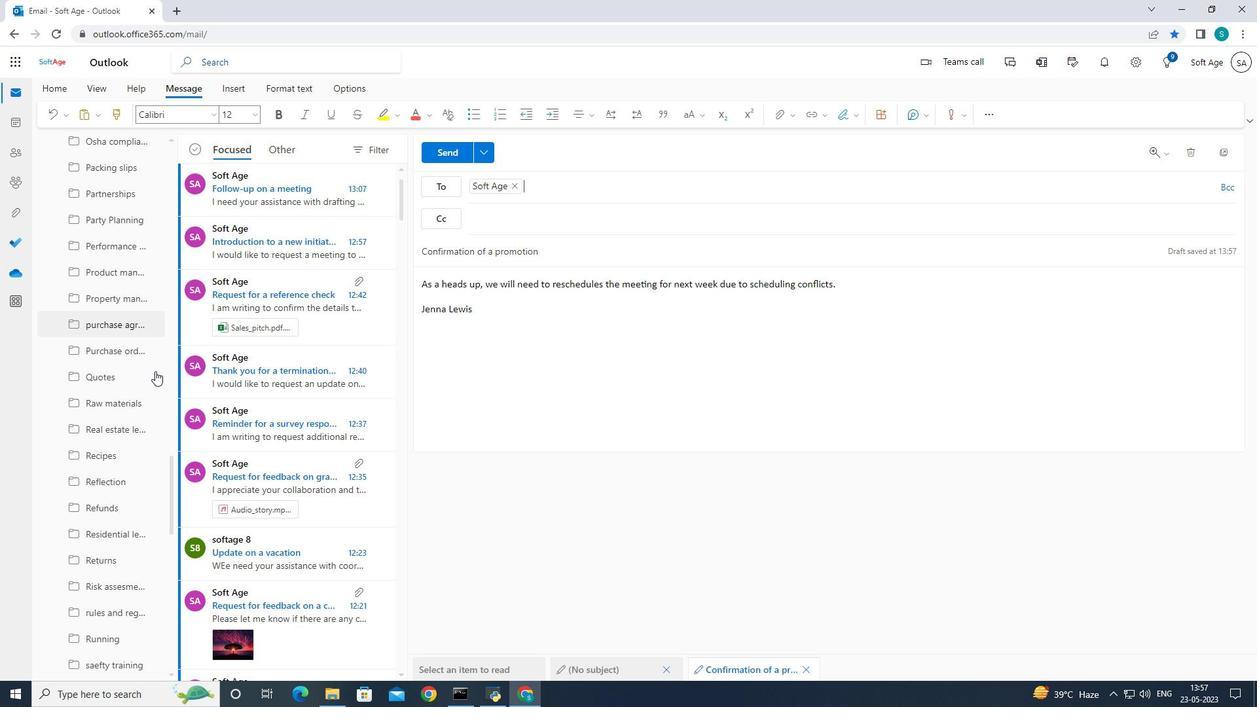 
Action: Mouse moved to (159, 369)
Screenshot: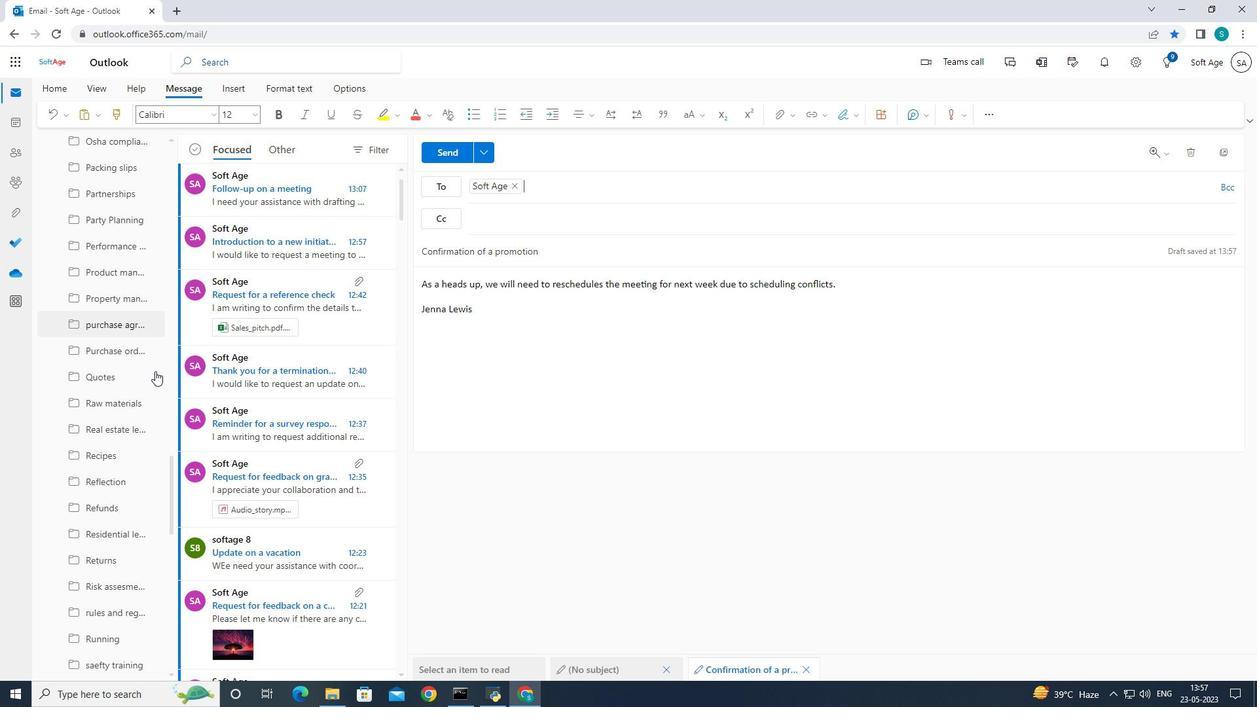 
Action: Mouse scrolled (159, 369) with delta (0, 0)
Screenshot: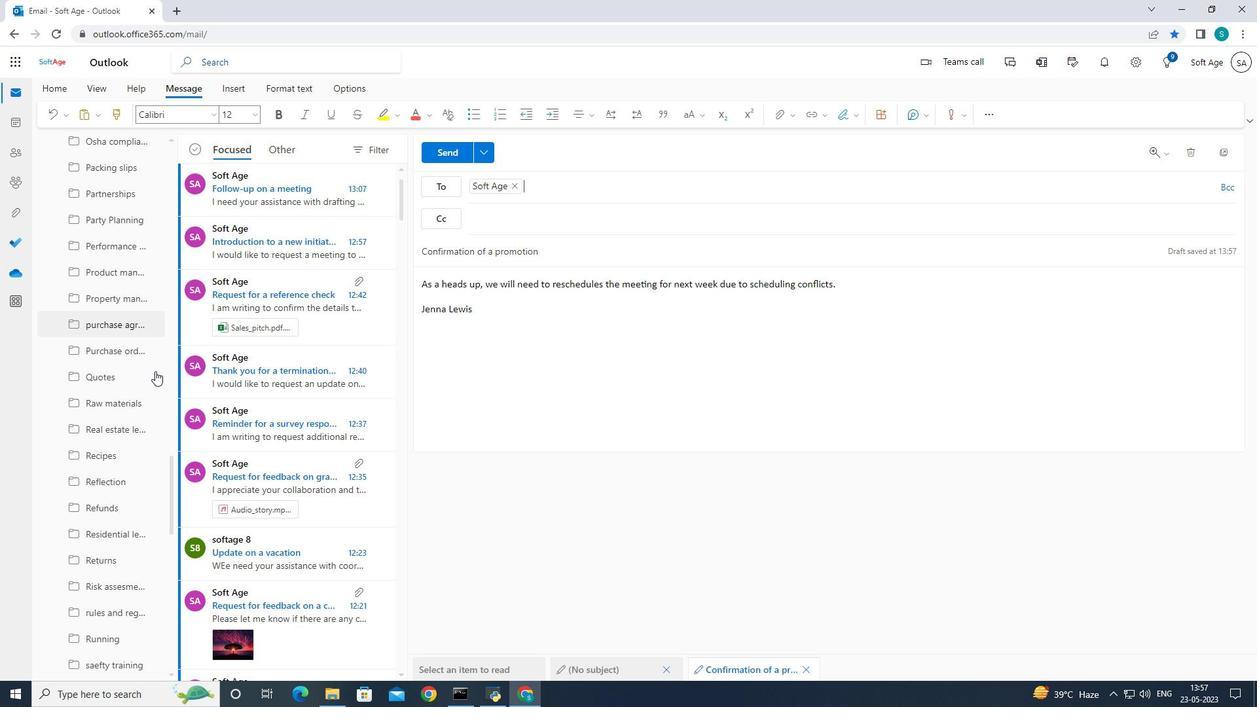 
Action: Mouse moved to (159, 369)
Screenshot: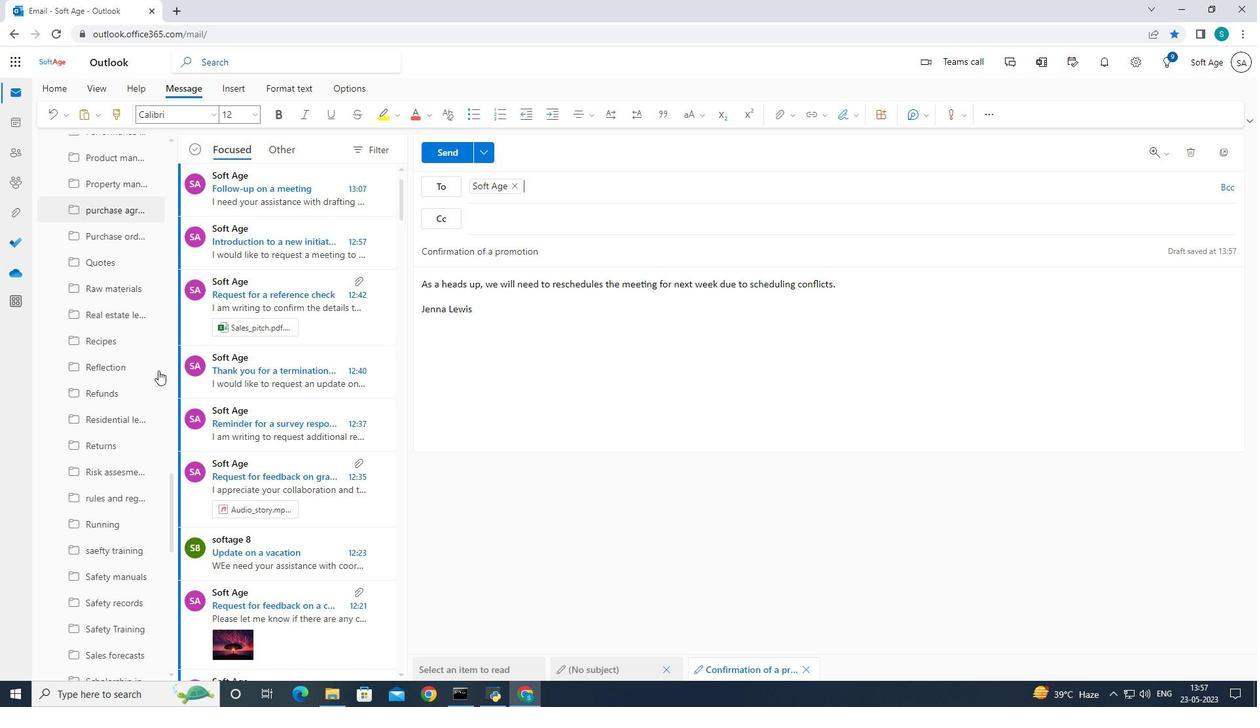 
Action: Mouse scrolled (159, 369) with delta (0, 0)
Screenshot: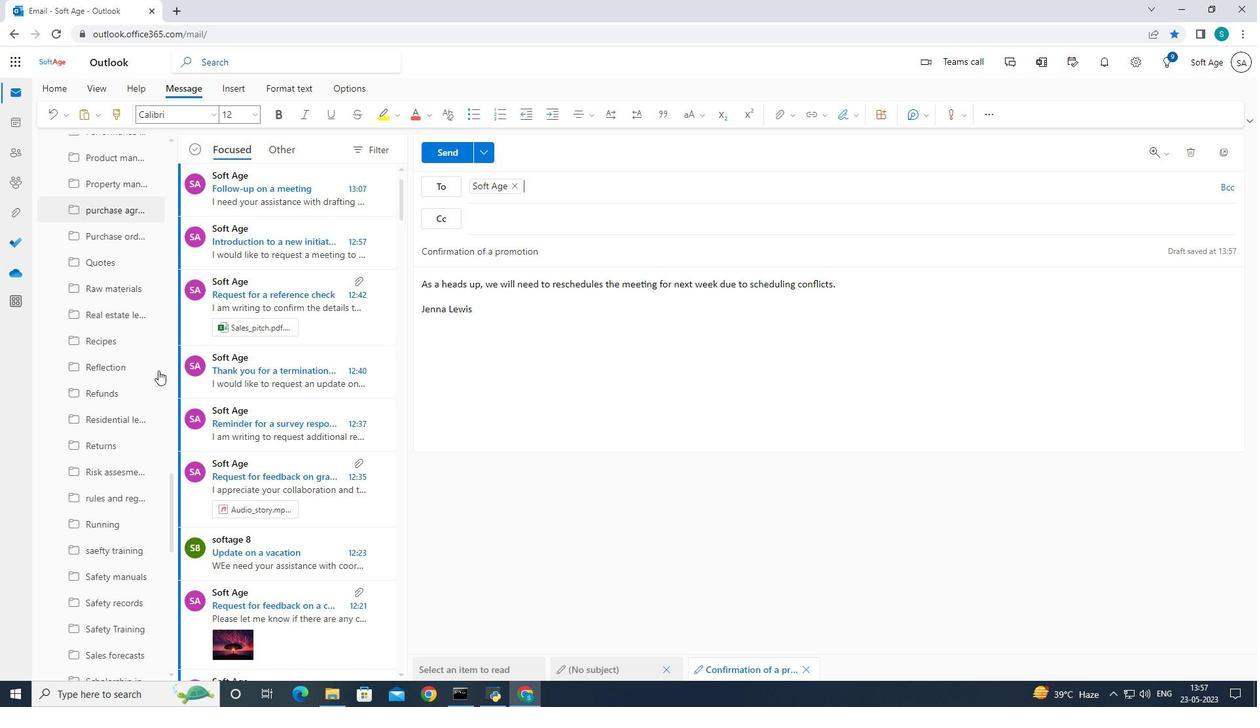 
Action: Mouse moved to (159, 369)
Screenshot: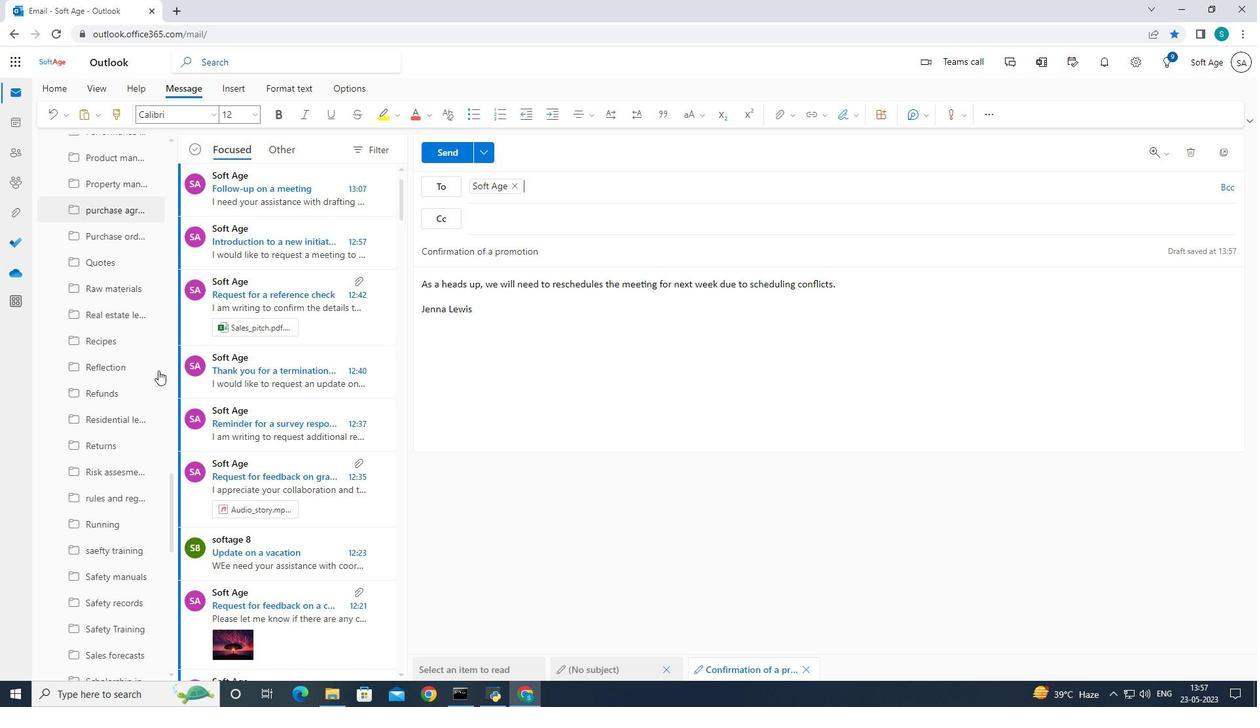 
Action: Mouse scrolled (159, 369) with delta (0, 0)
Screenshot: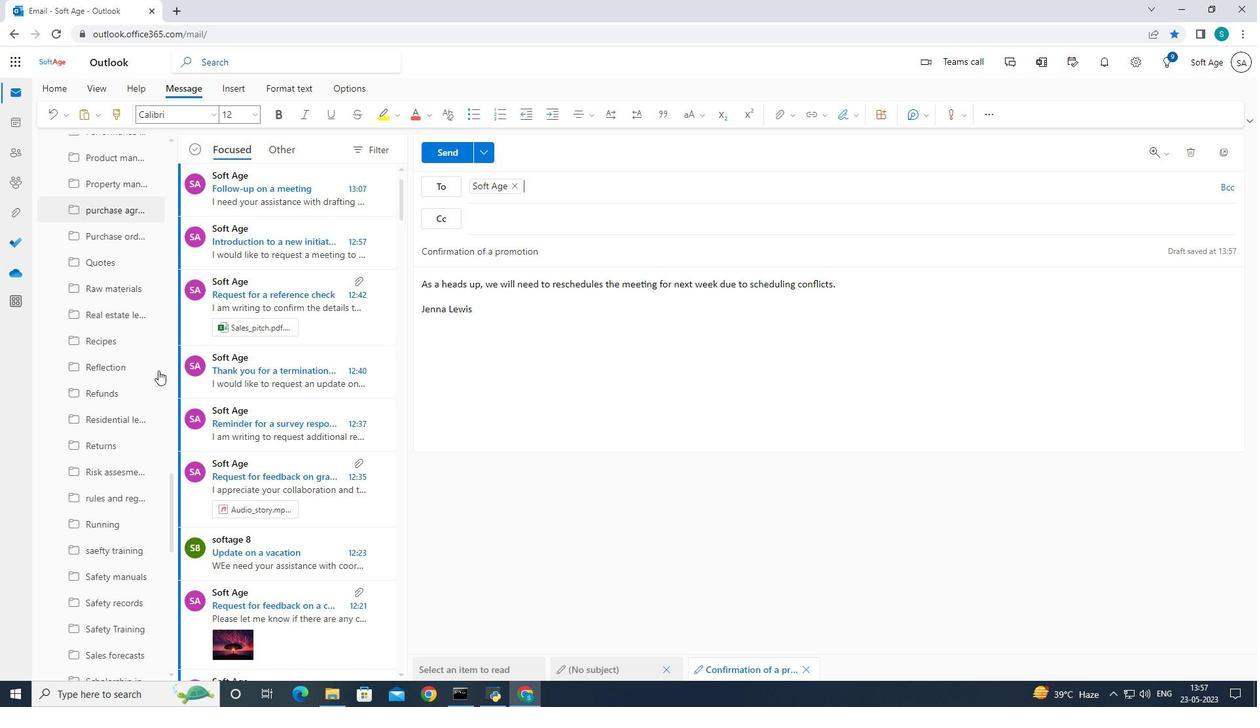 
Action: Mouse moved to (161, 367)
Screenshot: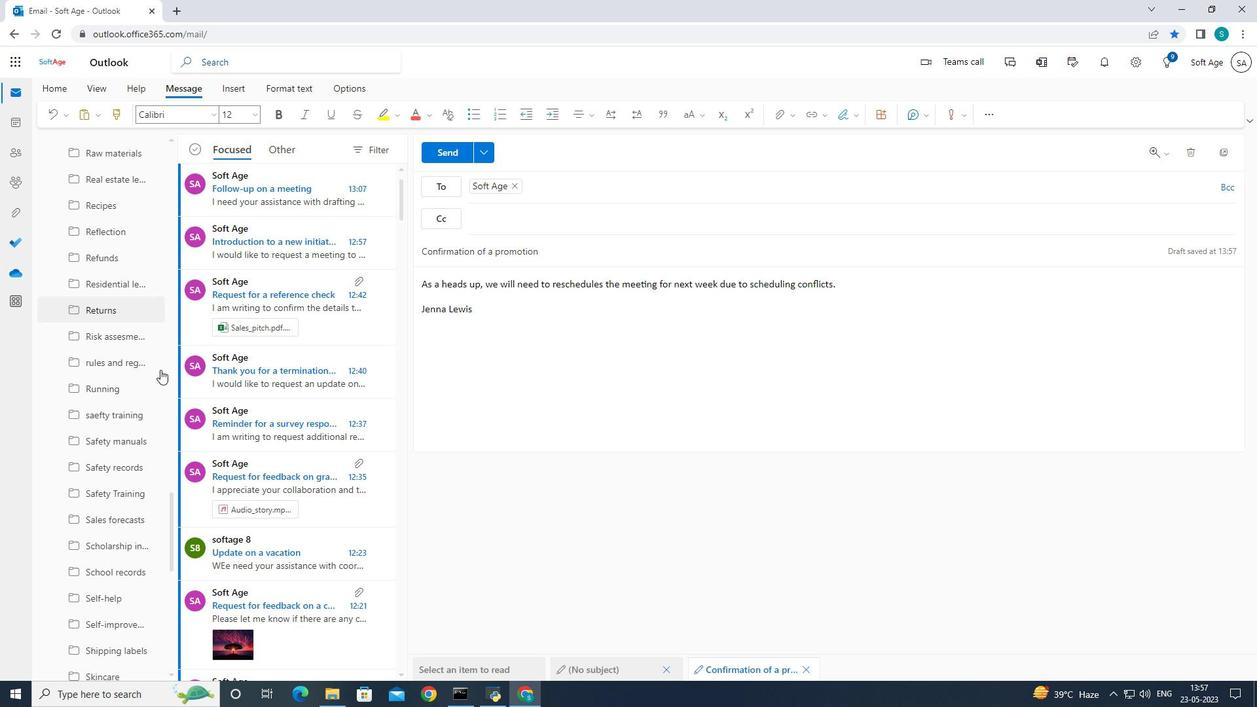
Action: Mouse scrolled (161, 366) with delta (0, 0)
Screenshot: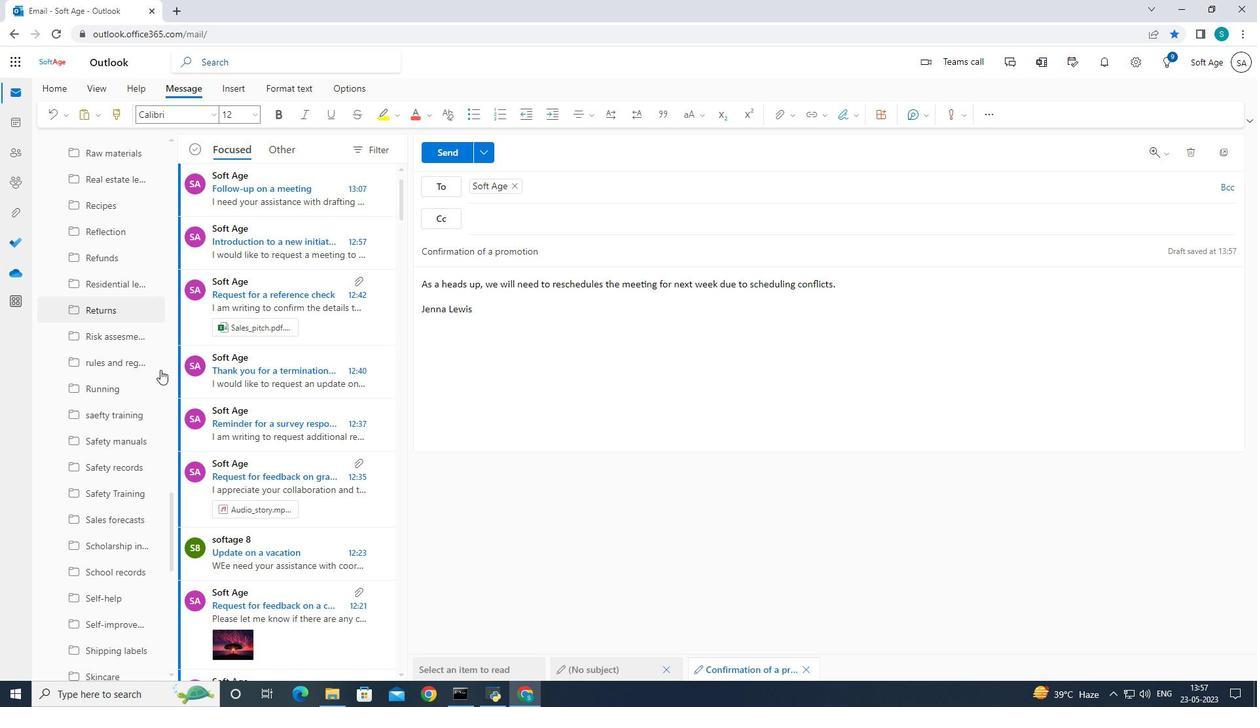 
Action: Mouse moved to (161, 366)
Screenshot: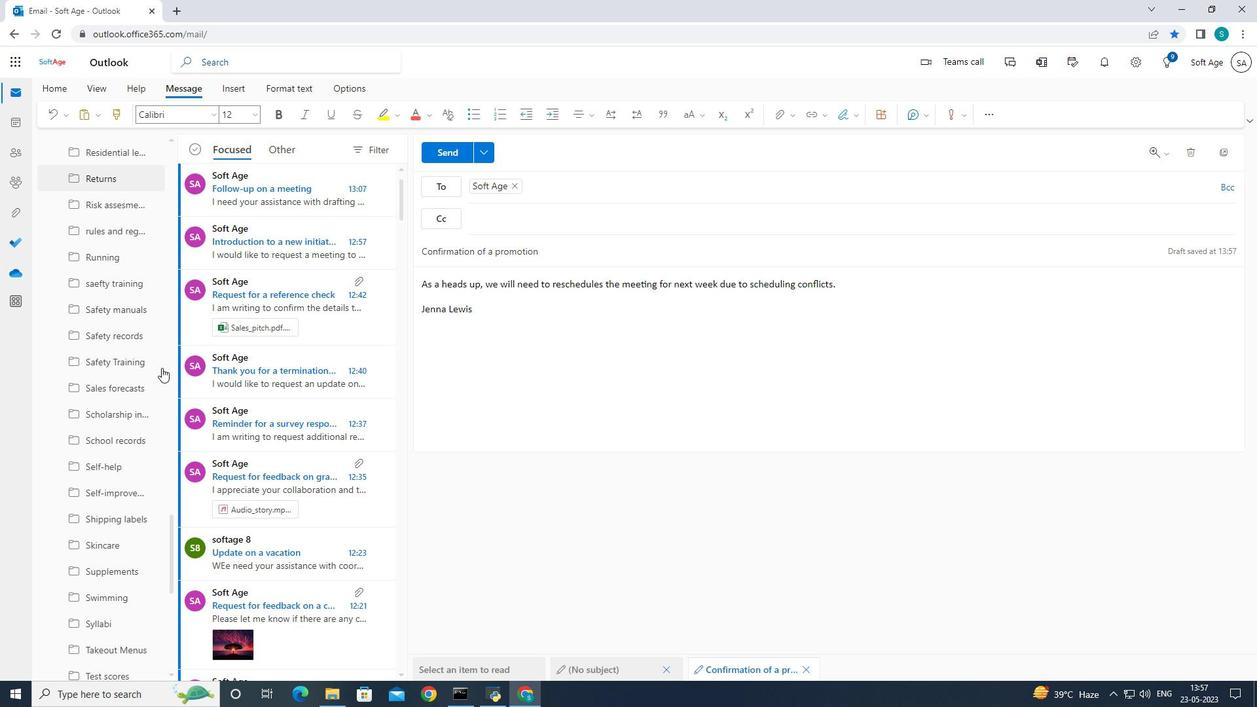 
Action: Mouse scrolled (161, 366) with delta (0, 0)
Screenshot: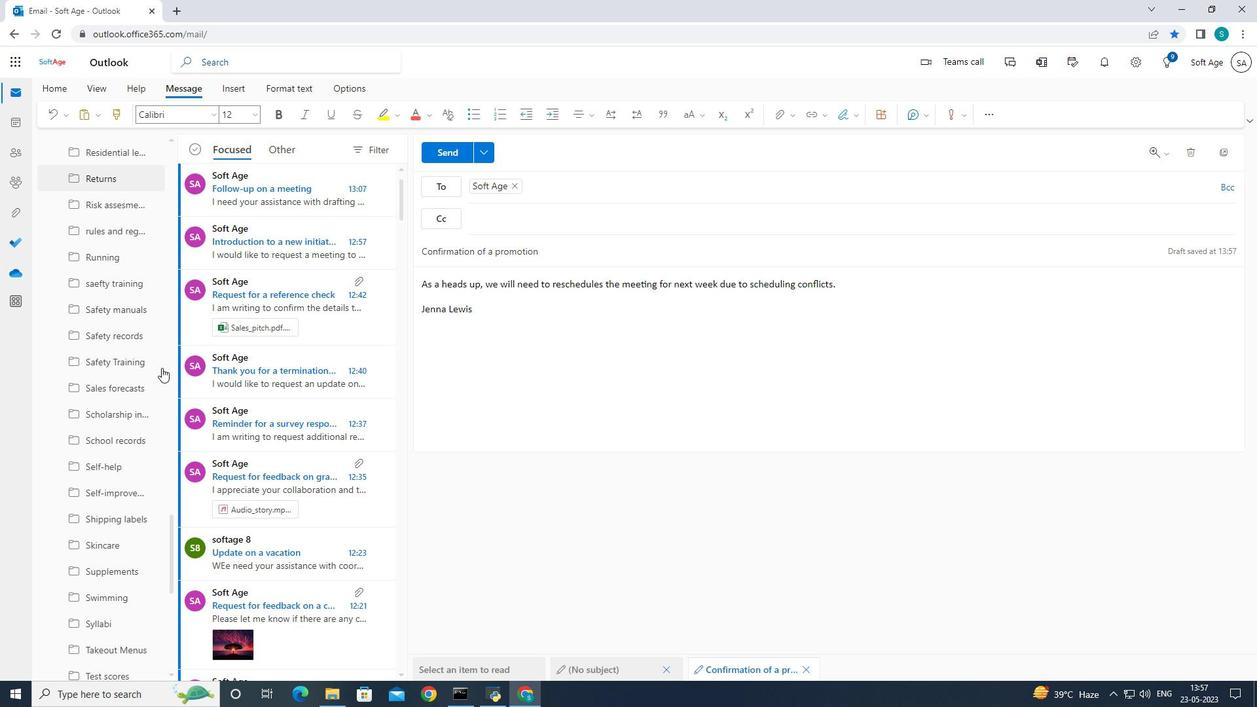 
Action: Mouse scrolled (161, 366) with delta (0, 0)
Screenshot: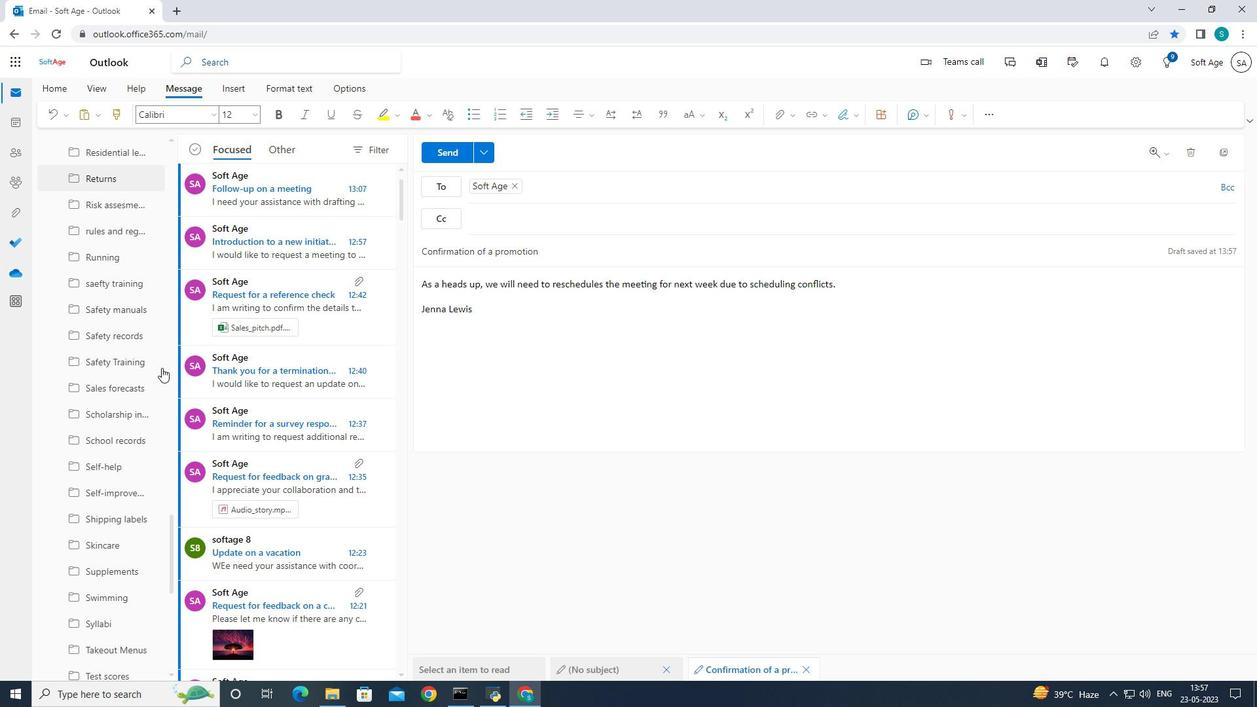 
Action: Mouse scrolled (161, 366) with delta (0, 0)
Screenshot: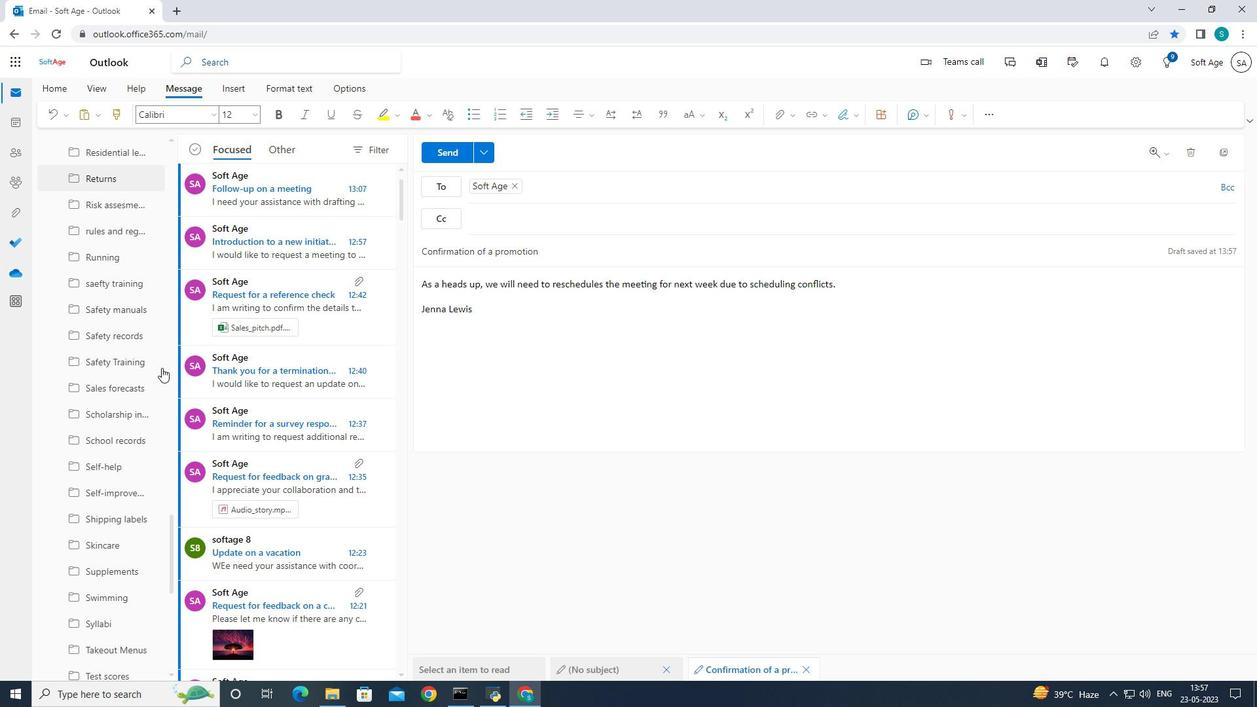 
Action: Mouse moved to (162, 366)
Screenshot: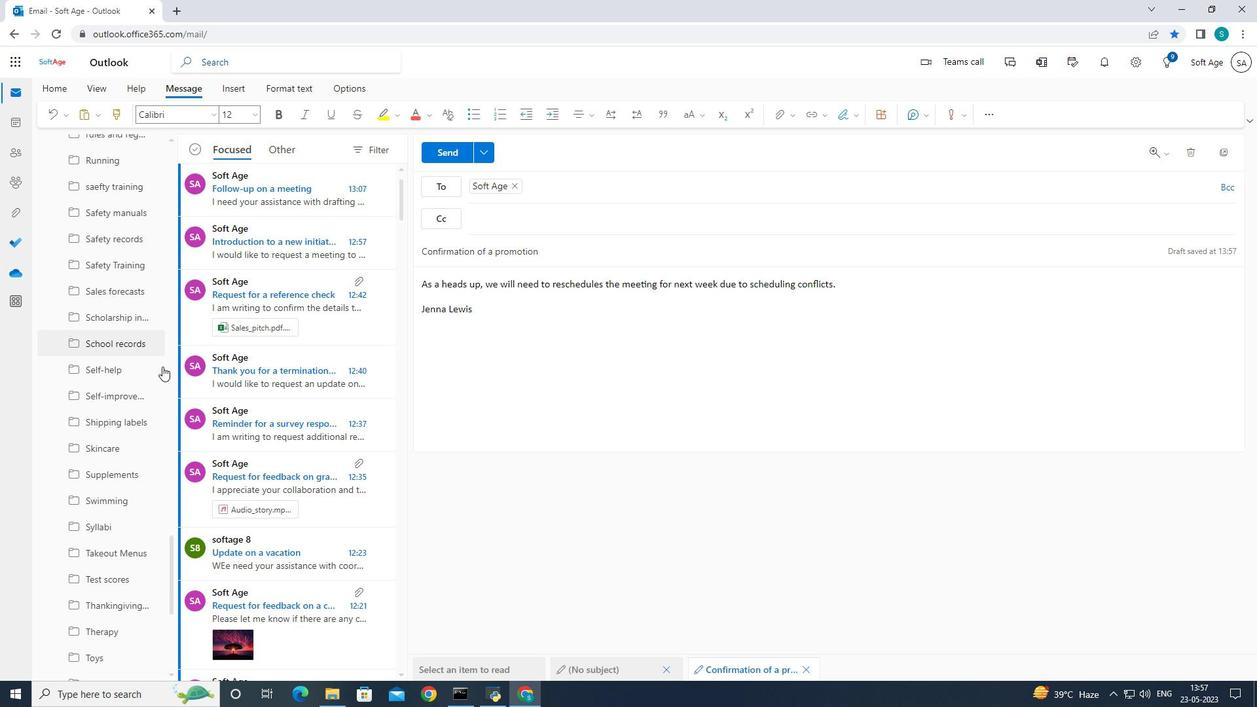 
Action: Mouse scrolled (162, 366) with delta (0, 0)
Screenshot: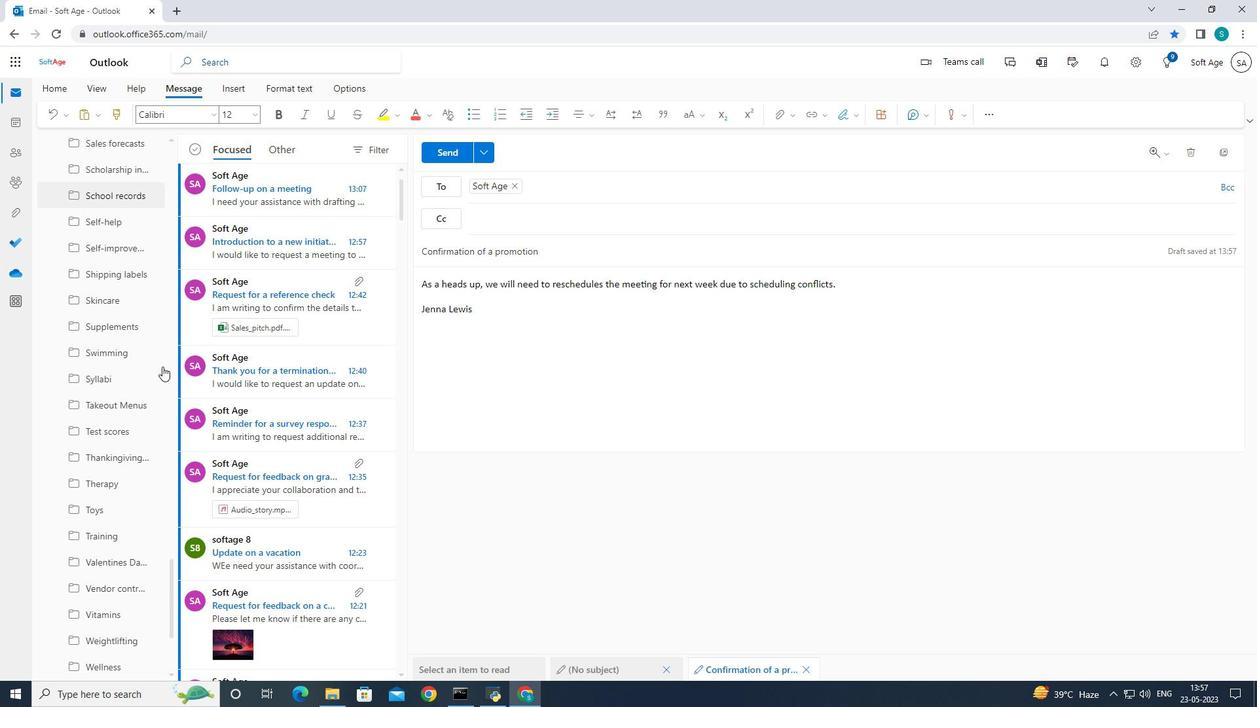 
Action: Mouse scrolled (162, 366) with delta (0, 0)
Screenshot: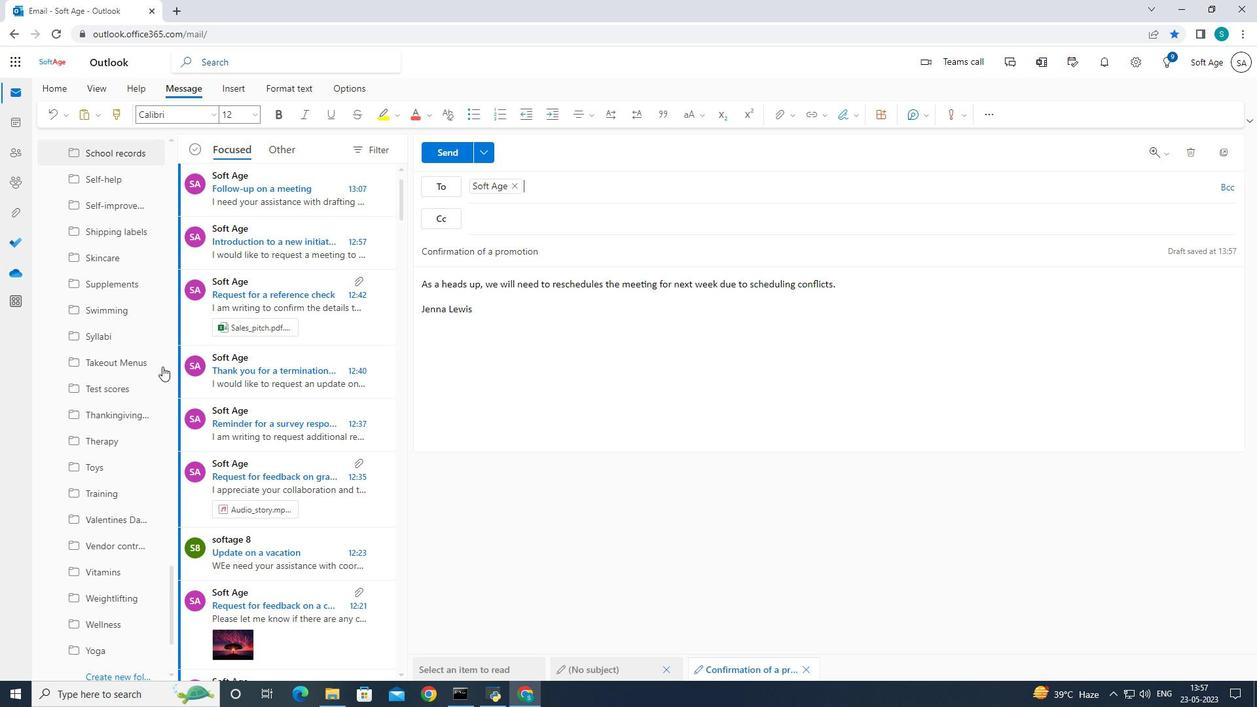 
Action: Mouse scrolled (162, 366) with delta (0, 0)
Screenshot: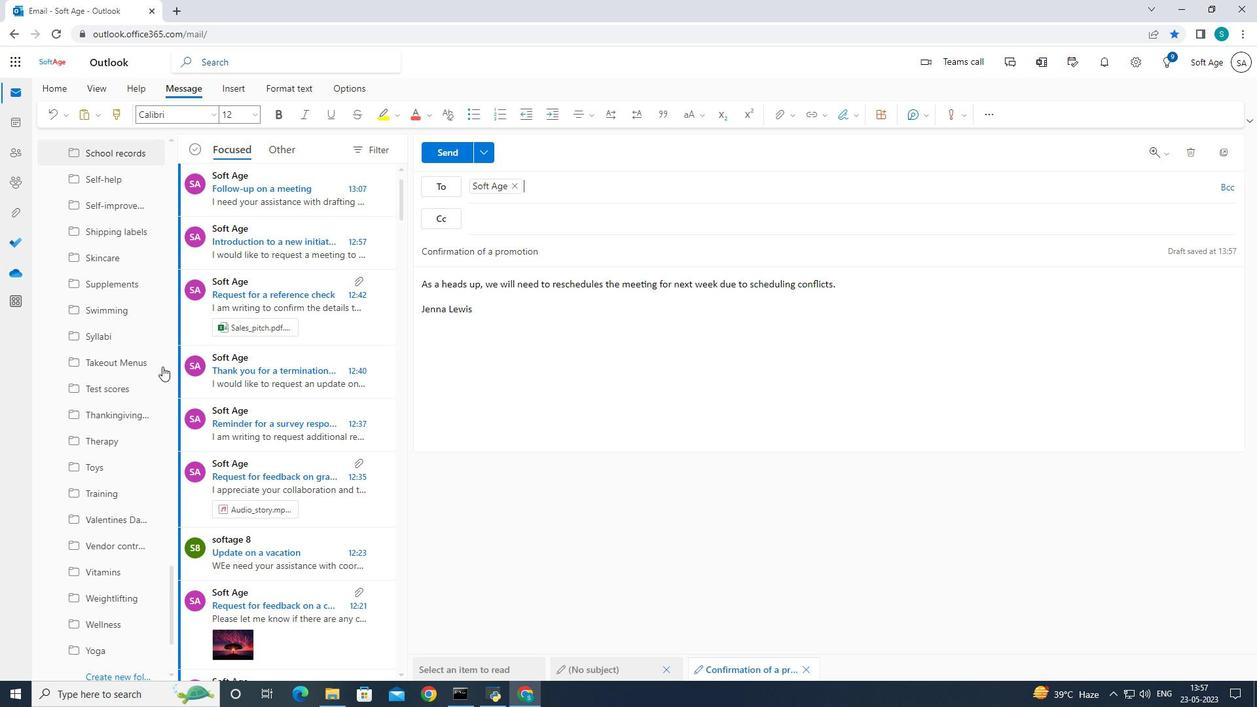 
Action: Mouse scrolled (162, 366) with delta (0, 0)
Screenshot: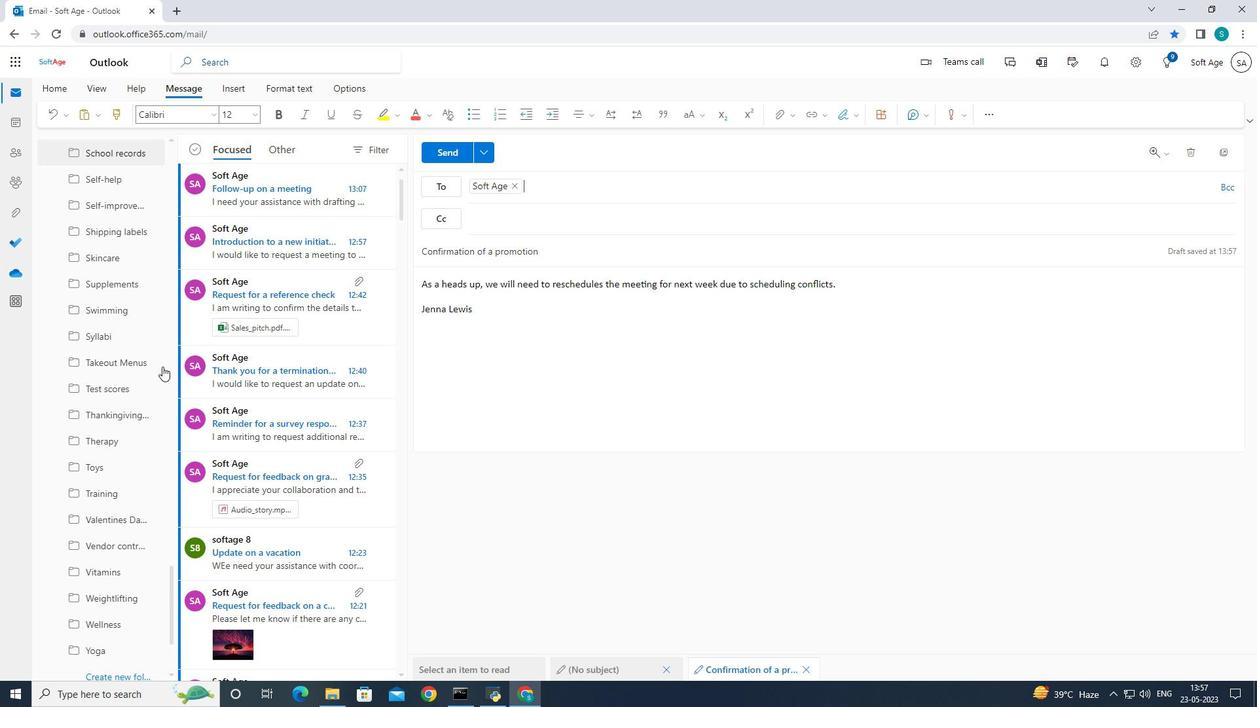 
Action: Mouse moved to (160, 365)
Screenshot: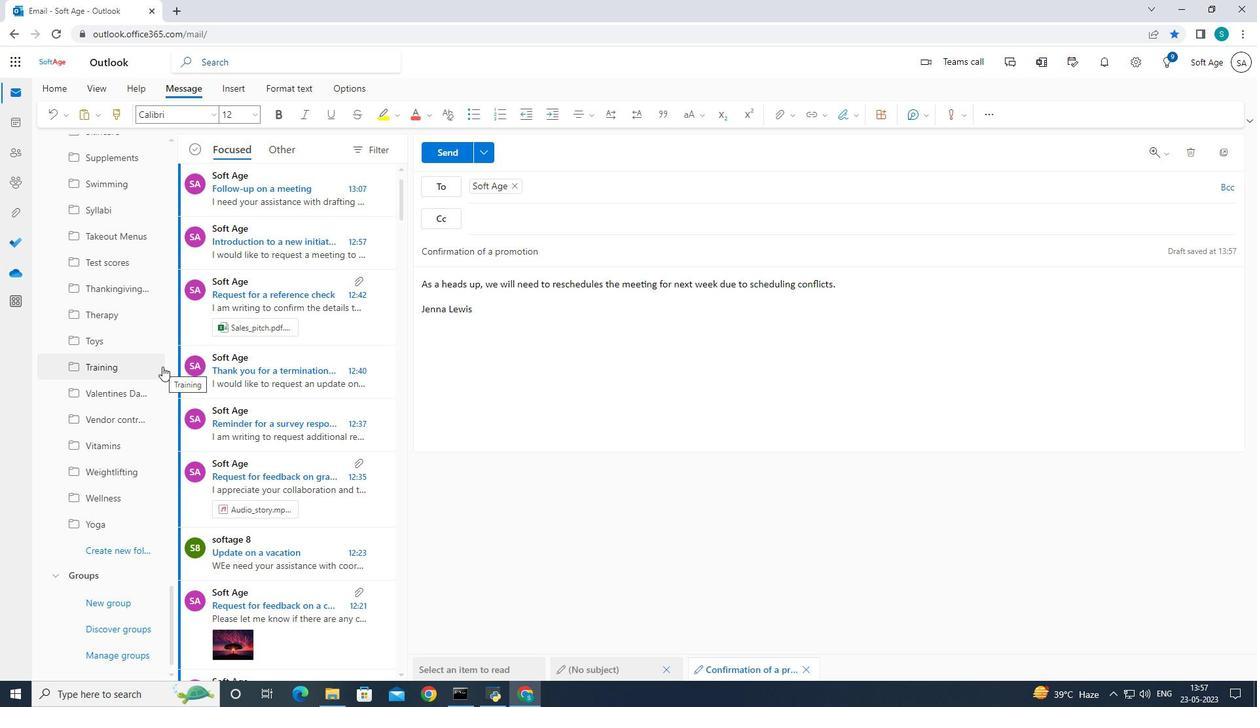
Action: Mouse scrolled (160, 366) with delta (0, 0)
Screenshot: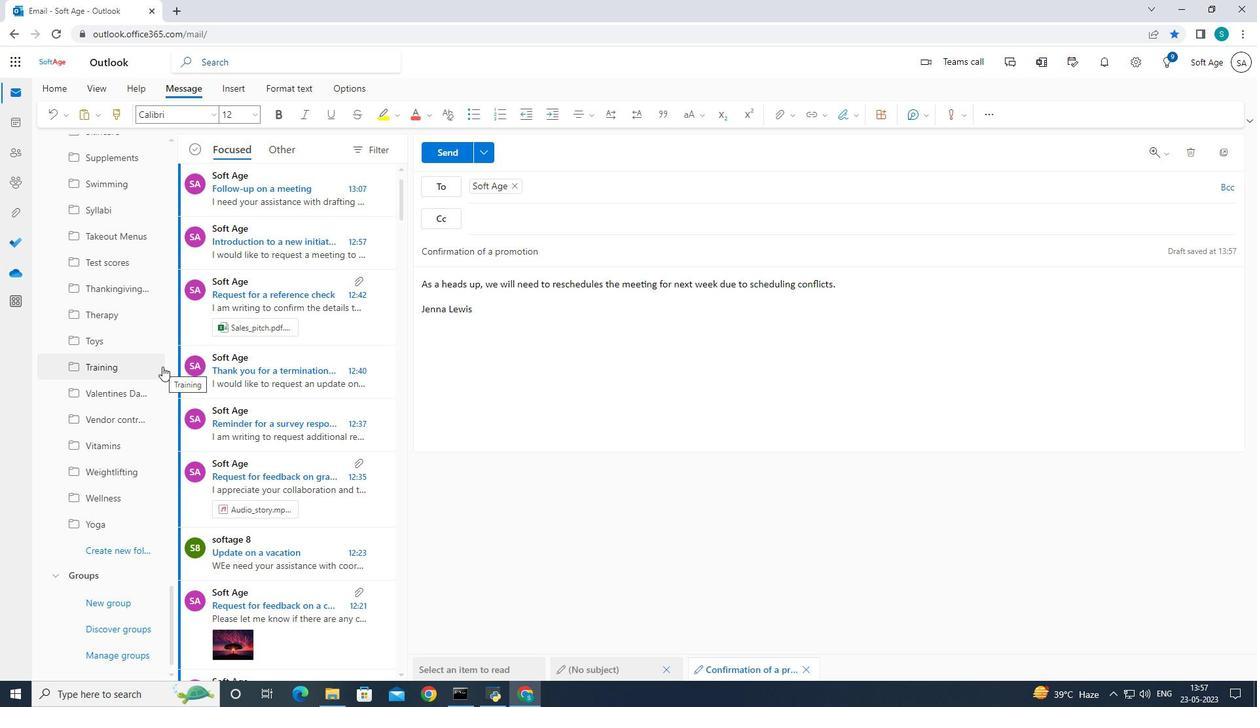 
Action: Mouse moved to (160, 364)
Screenshot: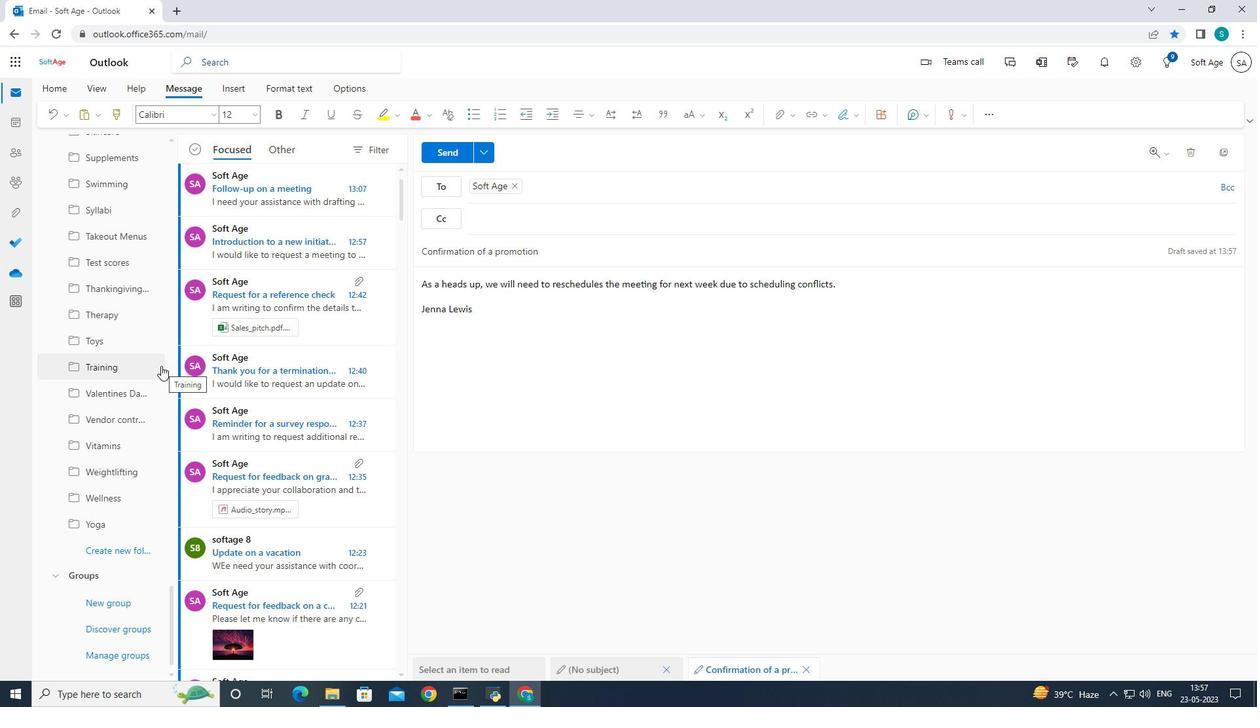 
Action: Mouse scrolled (160, 365) with delta (0, 0)
Screenshot: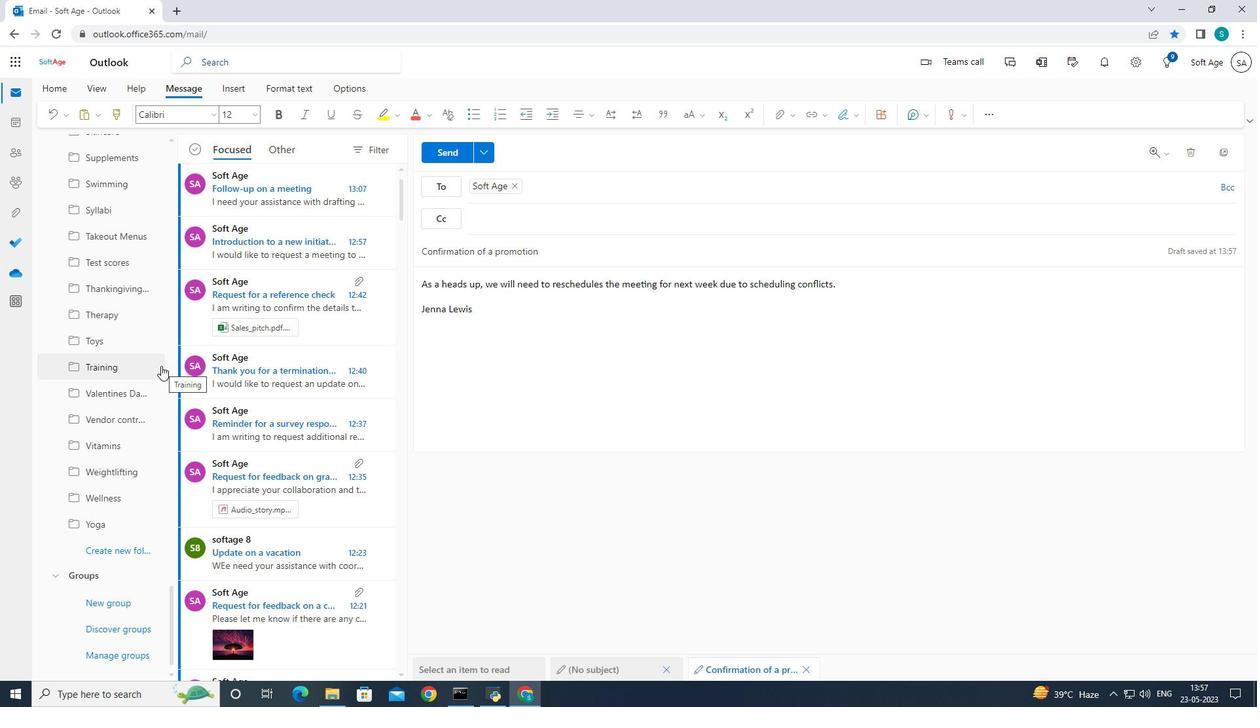 
Action: Mouse moved to (160, 364)
Screenshot: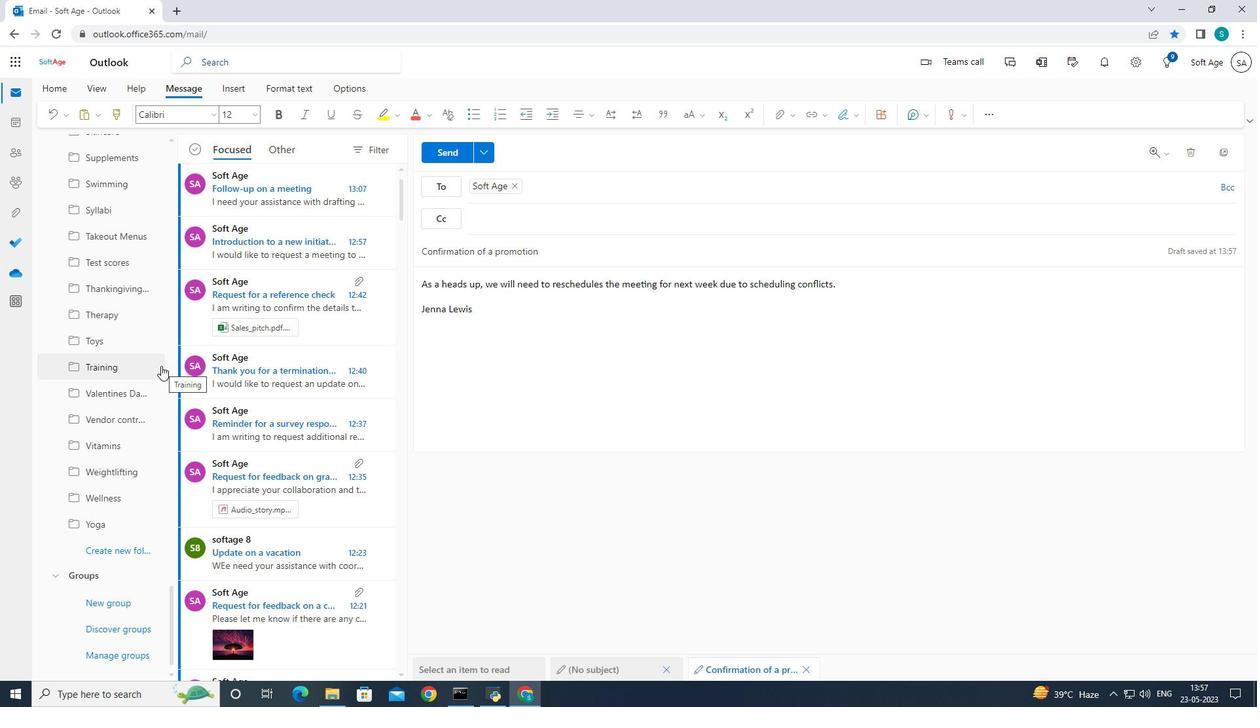 
Action: Mouse scrolled (160, 365) with delta (0, 0)
Screenshot: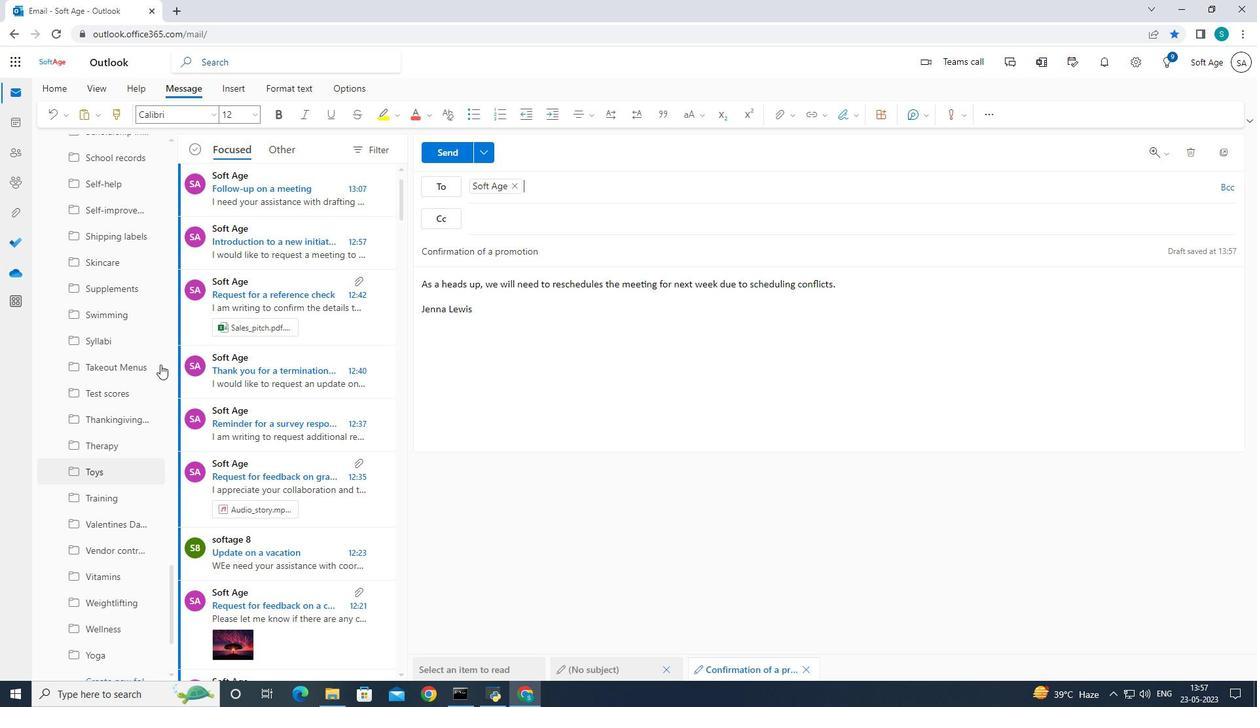 
Action: Mouse moved to (160, 362)
Screenshot: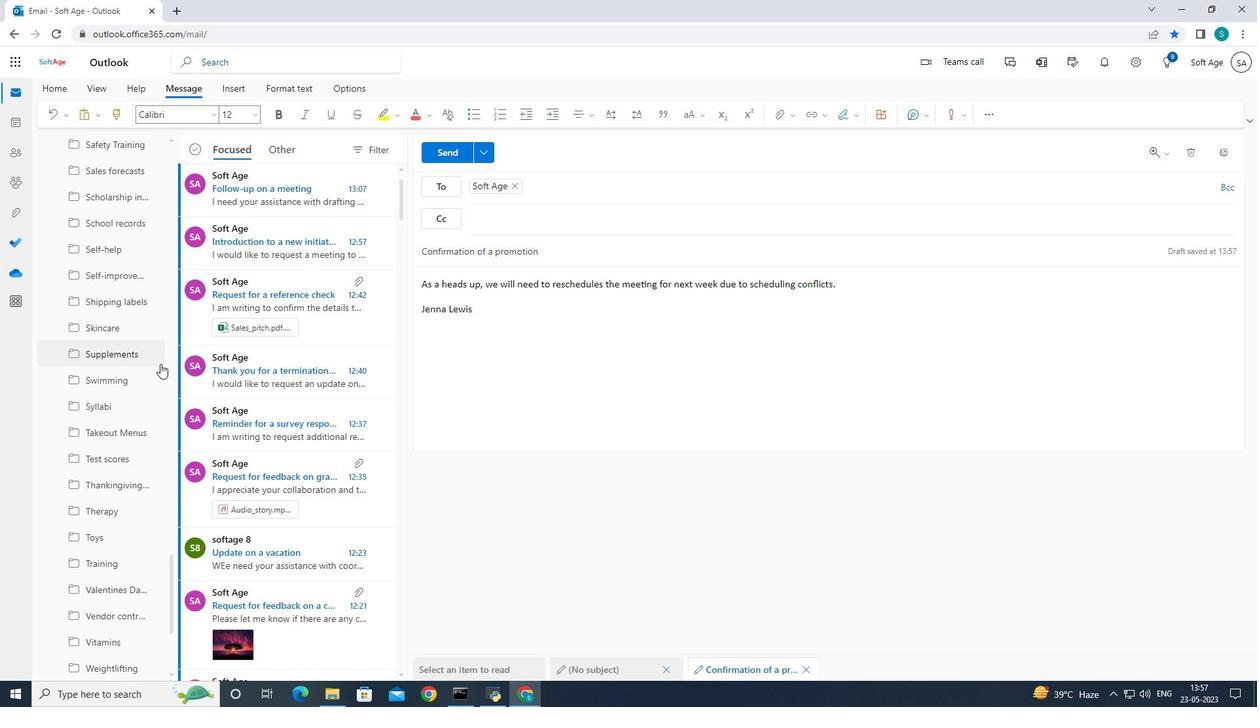 
Action: Mouse scrolled (160, 362) with delta (0, 0)
Screenshot: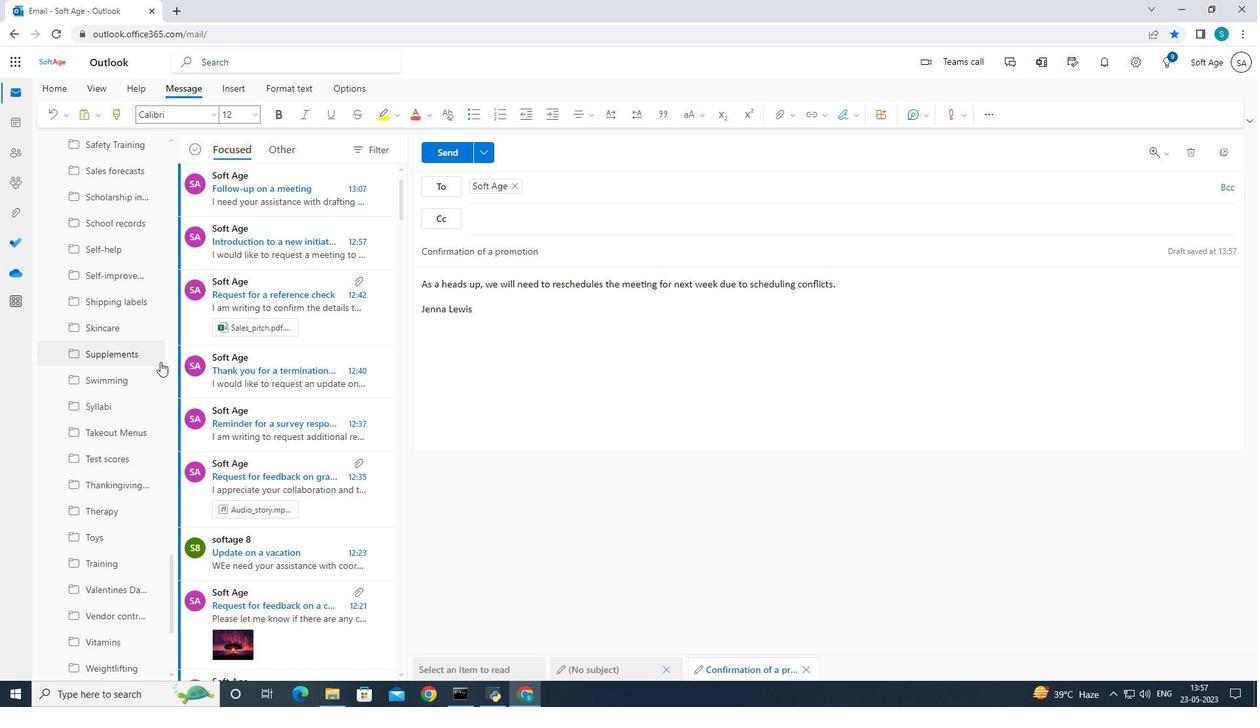 
Action: Mouse moved to (132, 261)
Screenshot: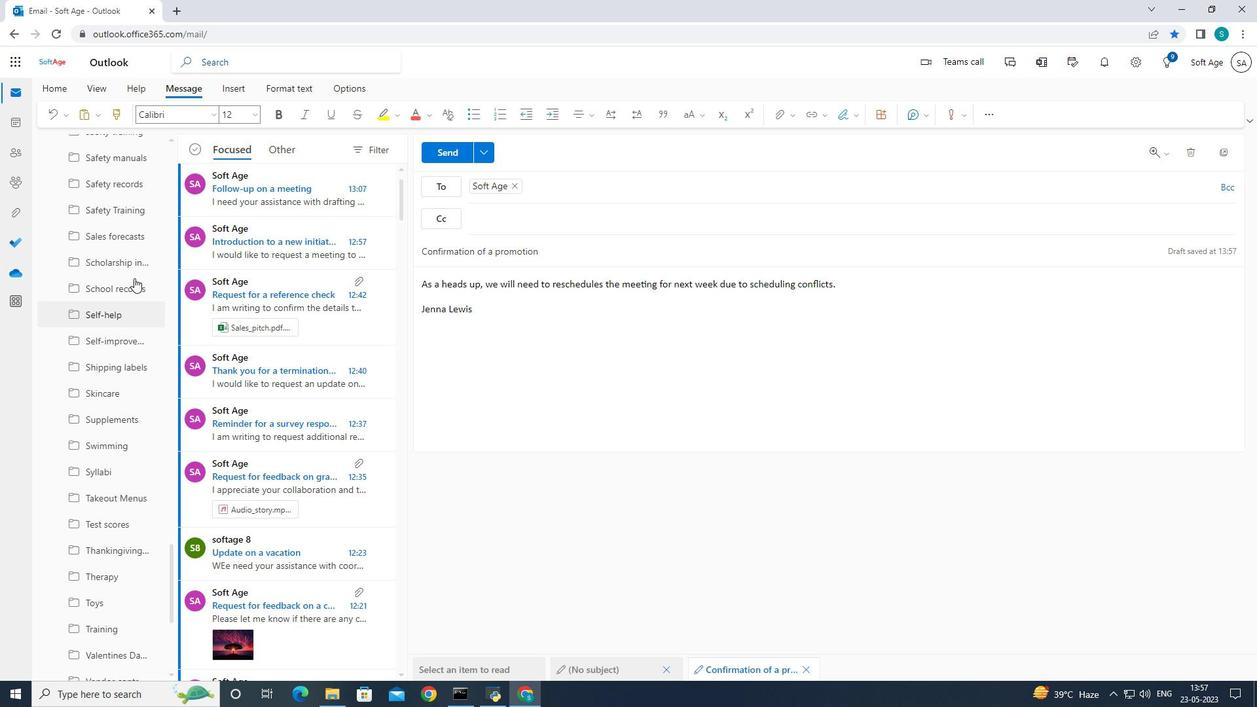 
Action: Mouse pressed left at (132, 261)
Screenshot: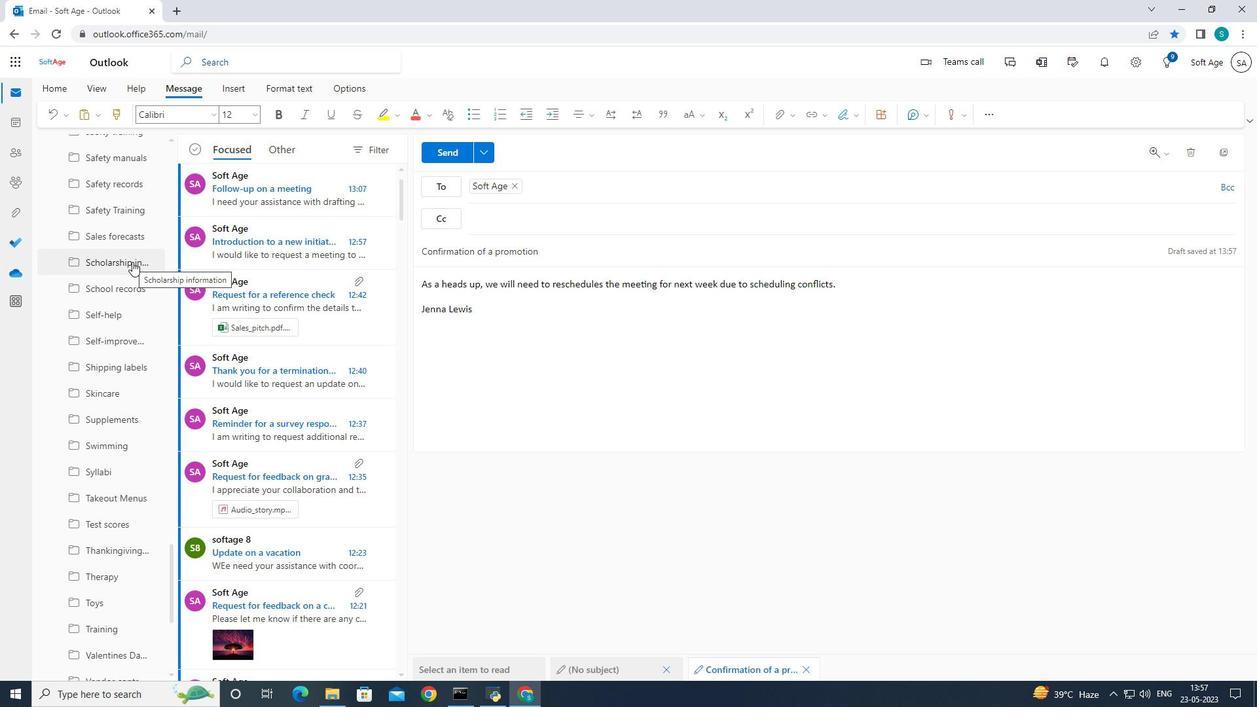 
Action: Mouse moved to (236, 235)
Screenshot: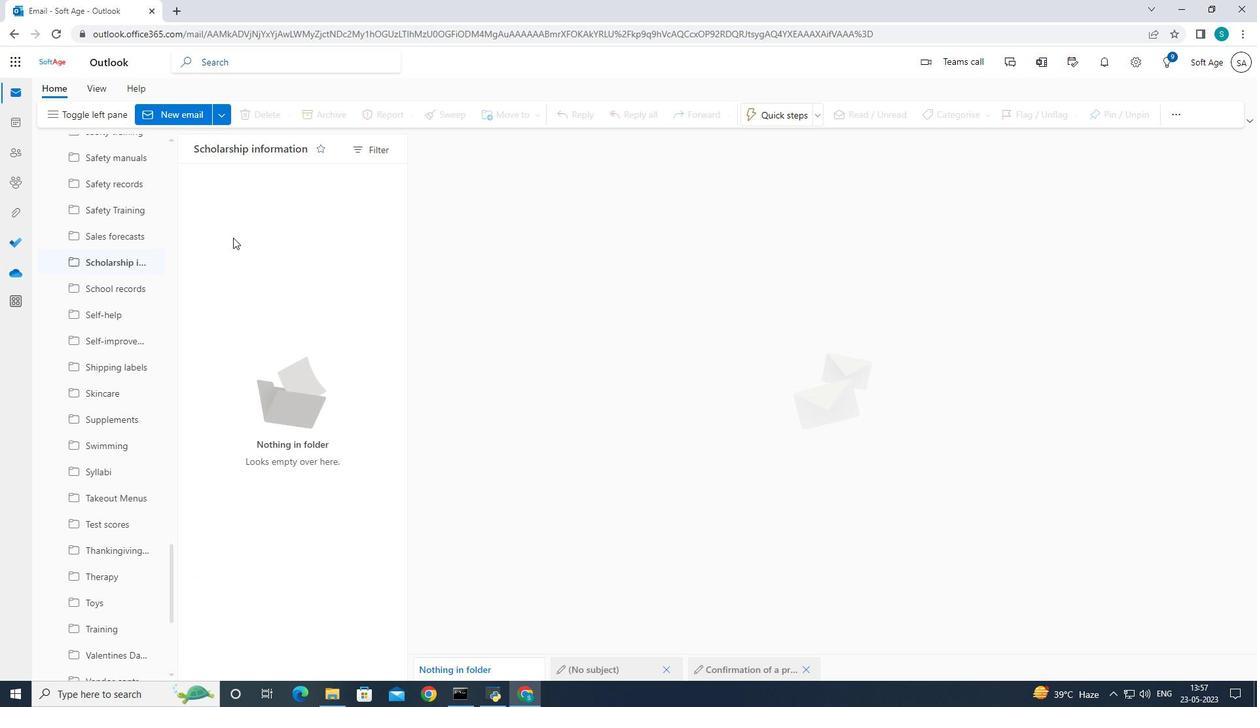 
